 Task: Look for space in Janakkala, Finland from 9th June, 2023 to 16th June, 2023 for 2 adults in price range Rs.8000 to Rs.16000. Place can be entire place with 2 bedrooms having 2 beds and 1 bathroom. Property type can be house, flat, guest house. Booking option can be shelf check-in. Required host language is .
Action: Mouse moved to (457, 85)
Screenshot: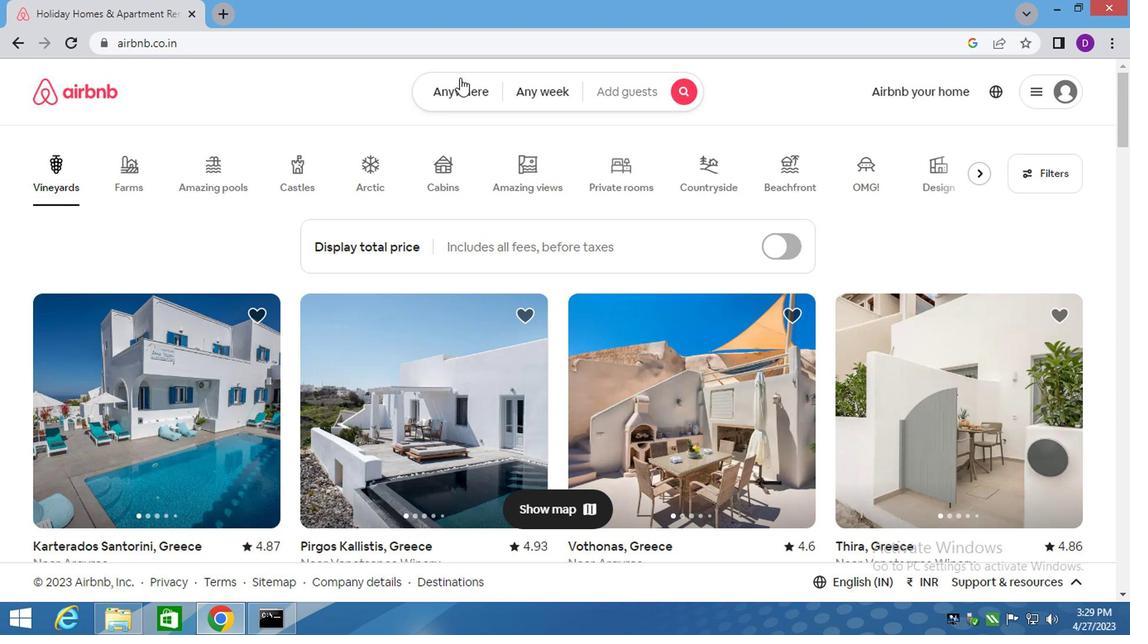 
Action: Mouse pressed left at (457, 85)
Screenshot: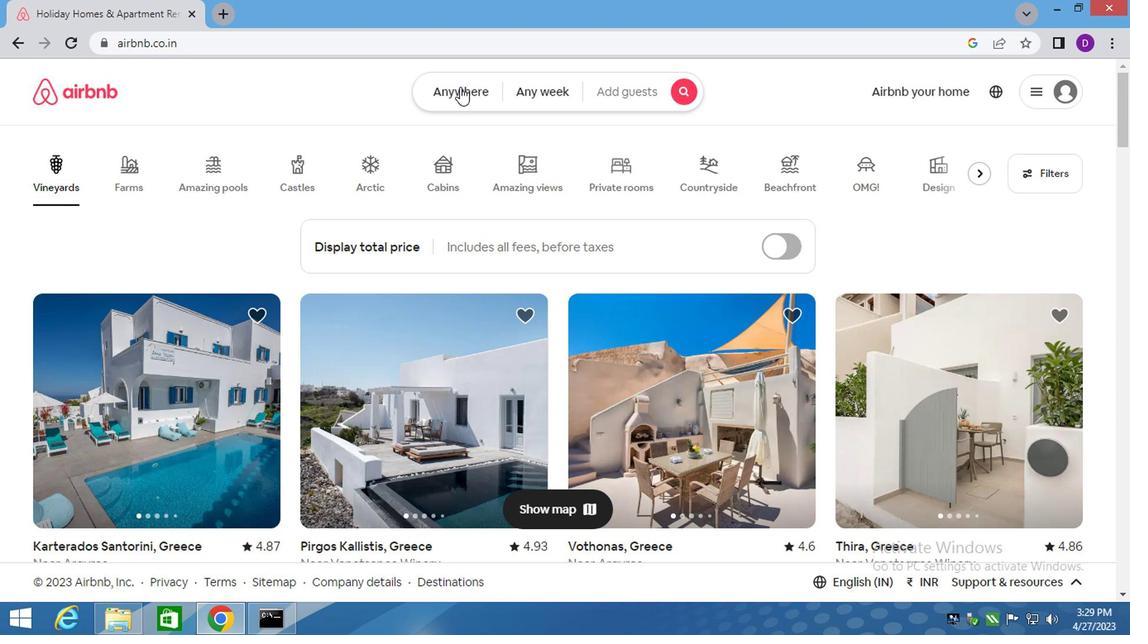 
Action: Mouse moved to (287, 162)
Screenshot: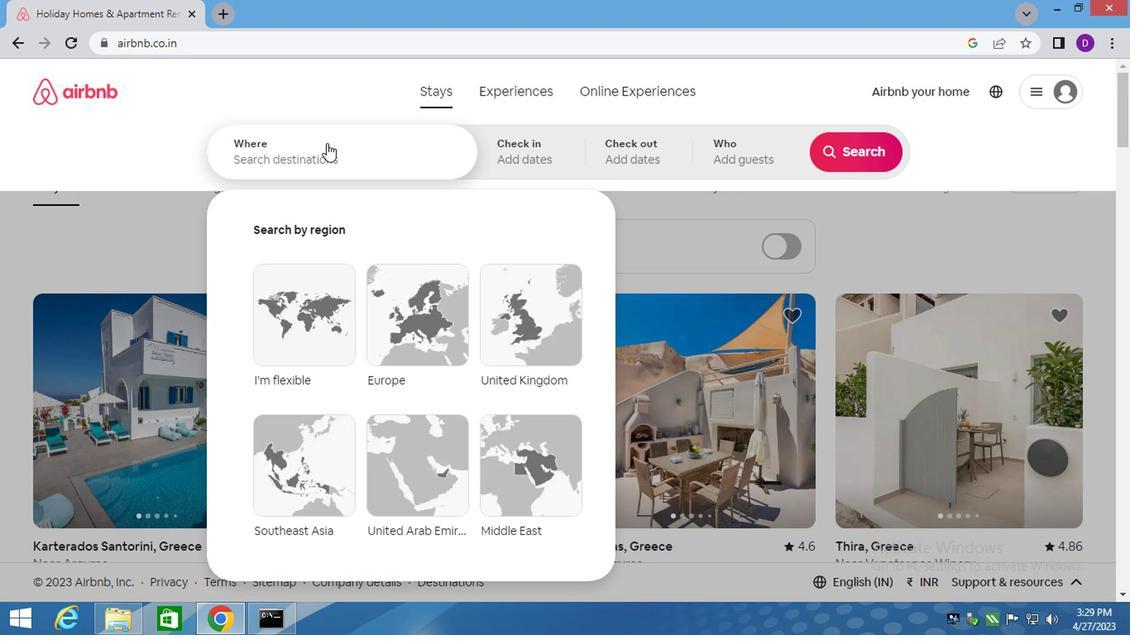 
Action: Mouse pressed left at (287, 162)
Screenshot: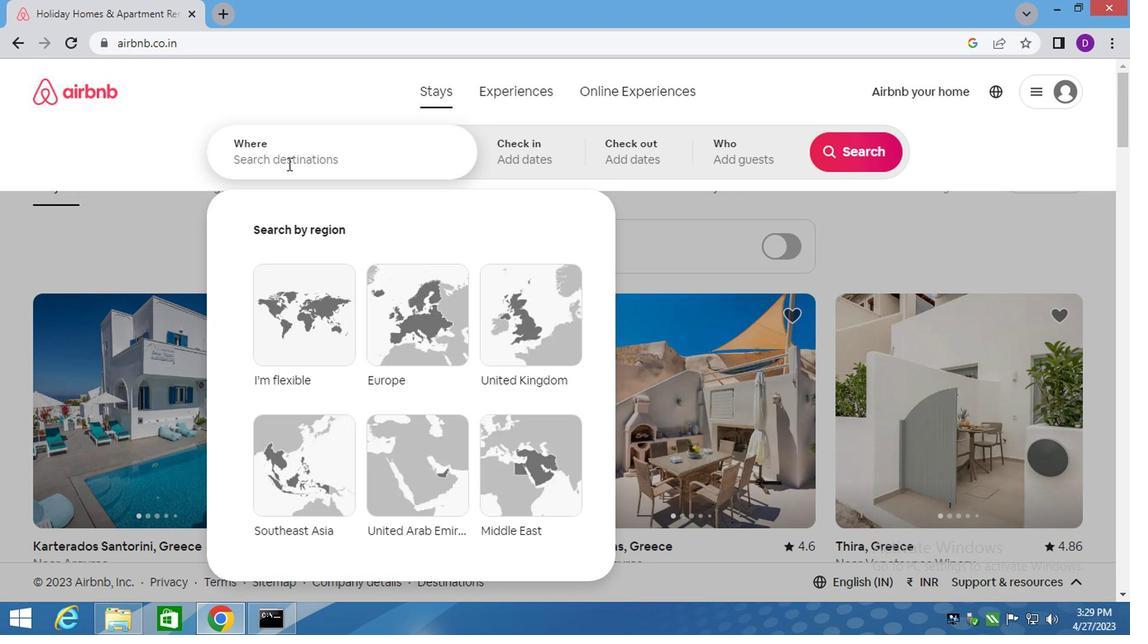 
Action: Key pressed <Key.shift>JANAKKALA,<Key.space><Key.shift>FINLAND<Key.enter>
Screenshot: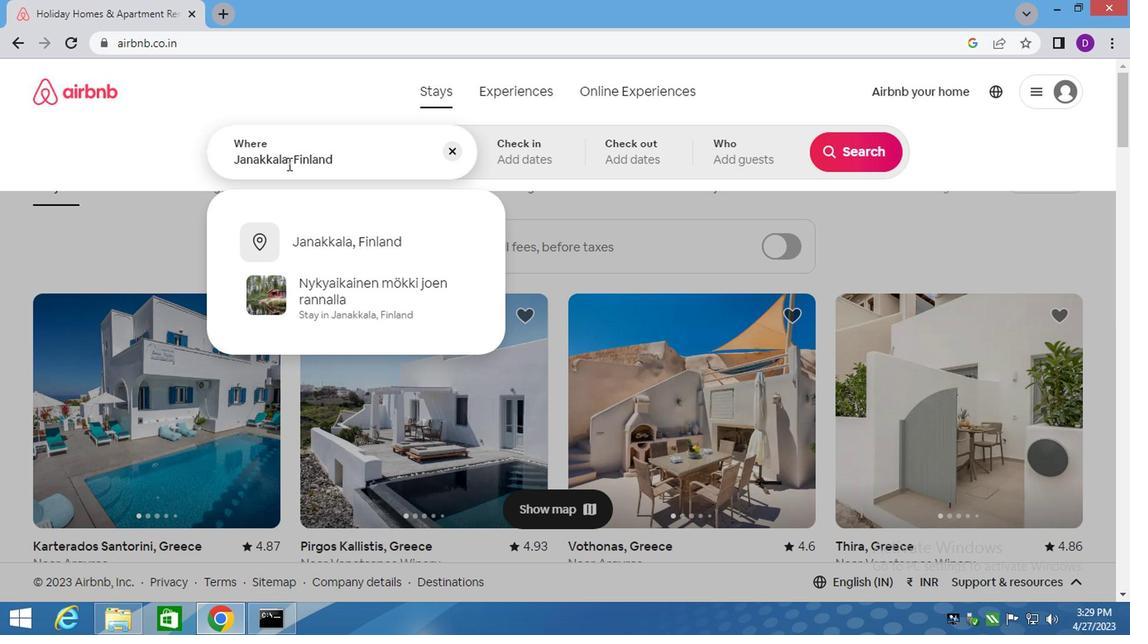 
Action: Mouse moved to (848, 282)
Screenshot: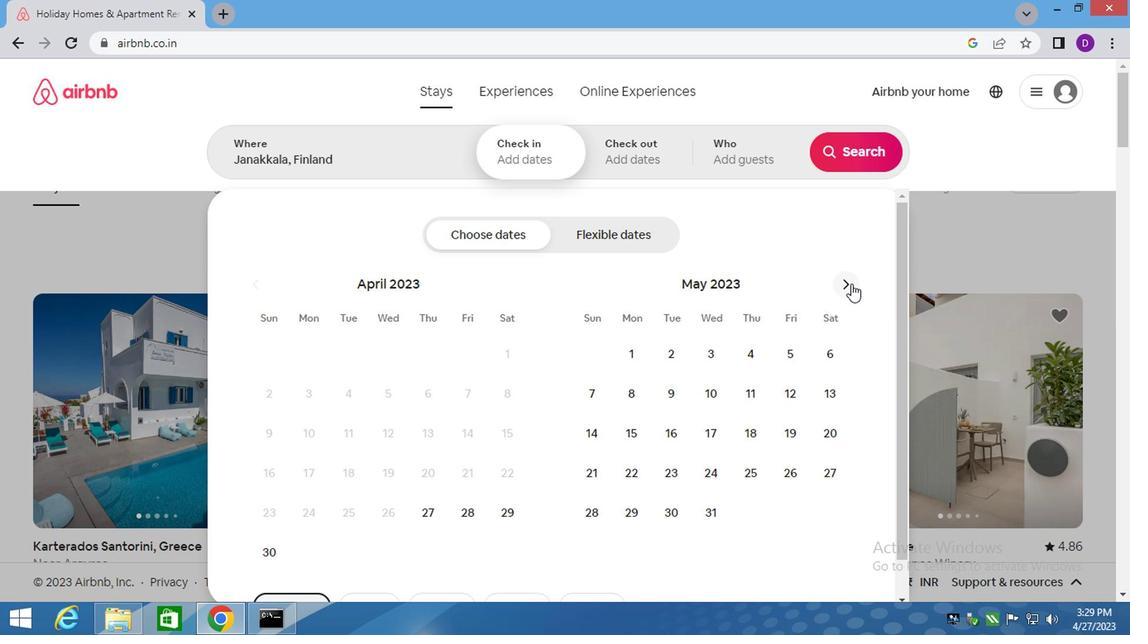 
Action: Mouse pressed left at (848, 282)
Screenshot: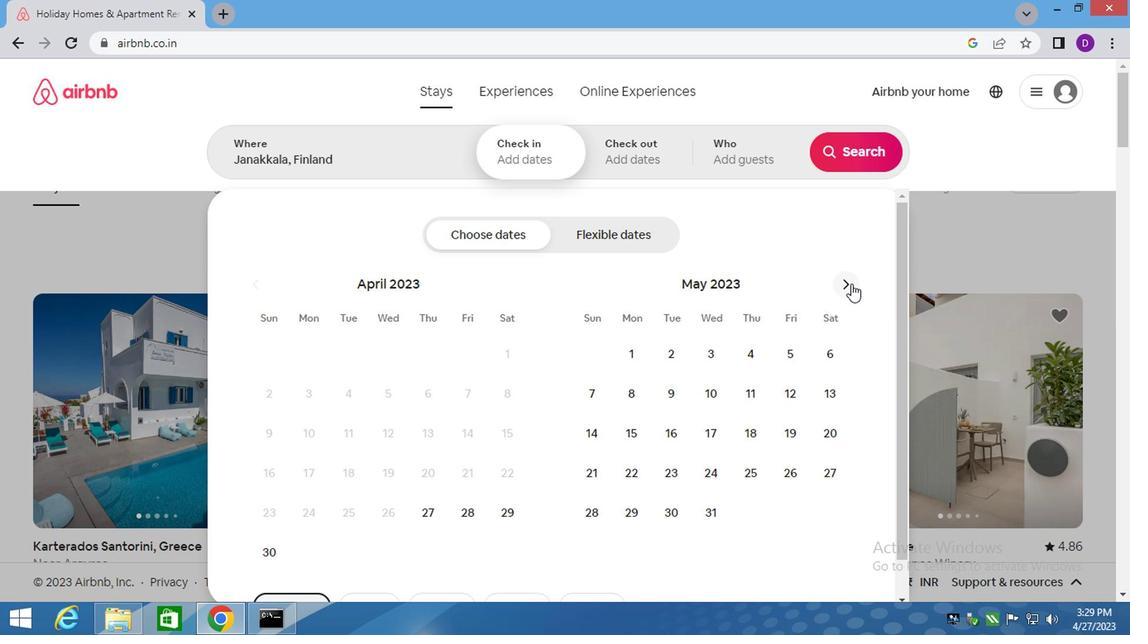 
Action: Mouse moved to (779, 397)
Screenshot: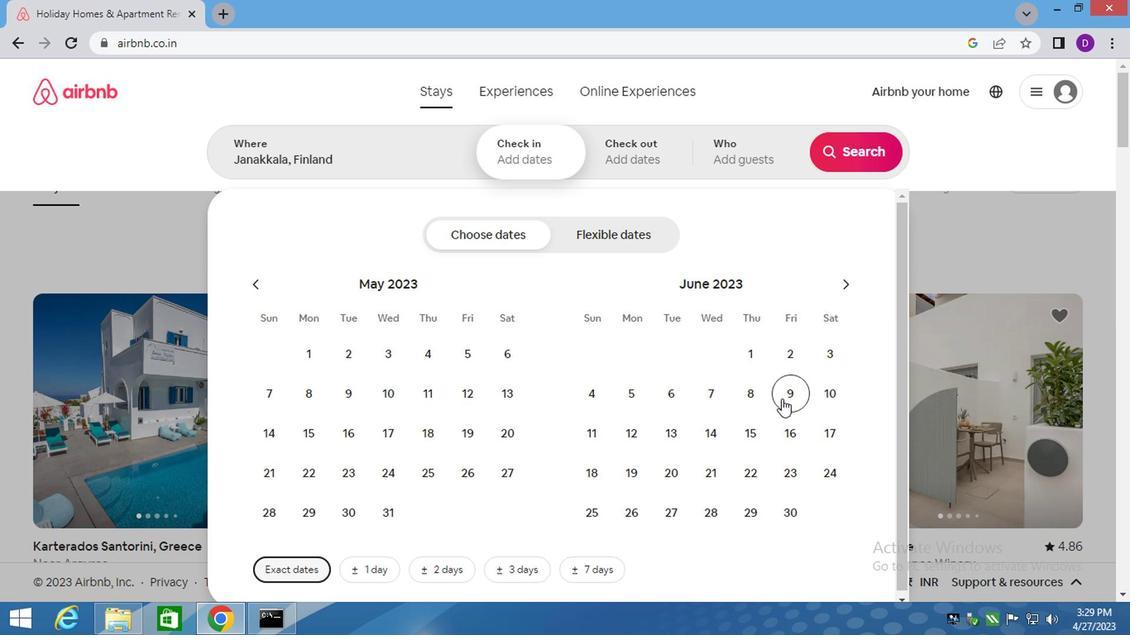
Action: Mouse pressed left at (779, 397)
Screenshot: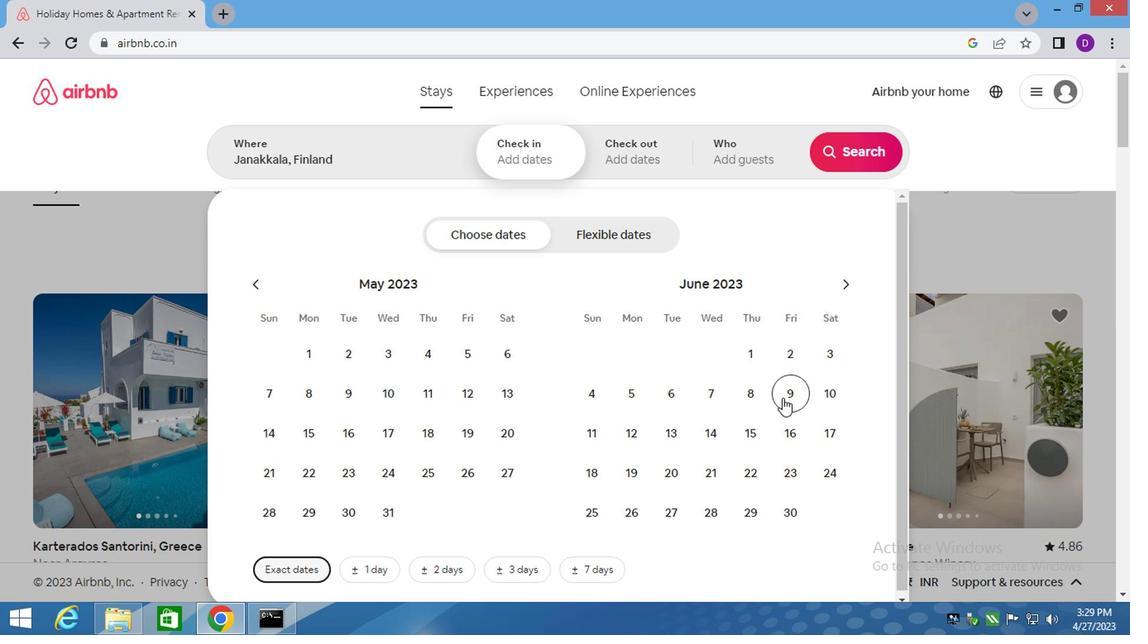 
Action: Mouse moved to (781, 420)
Screenshot: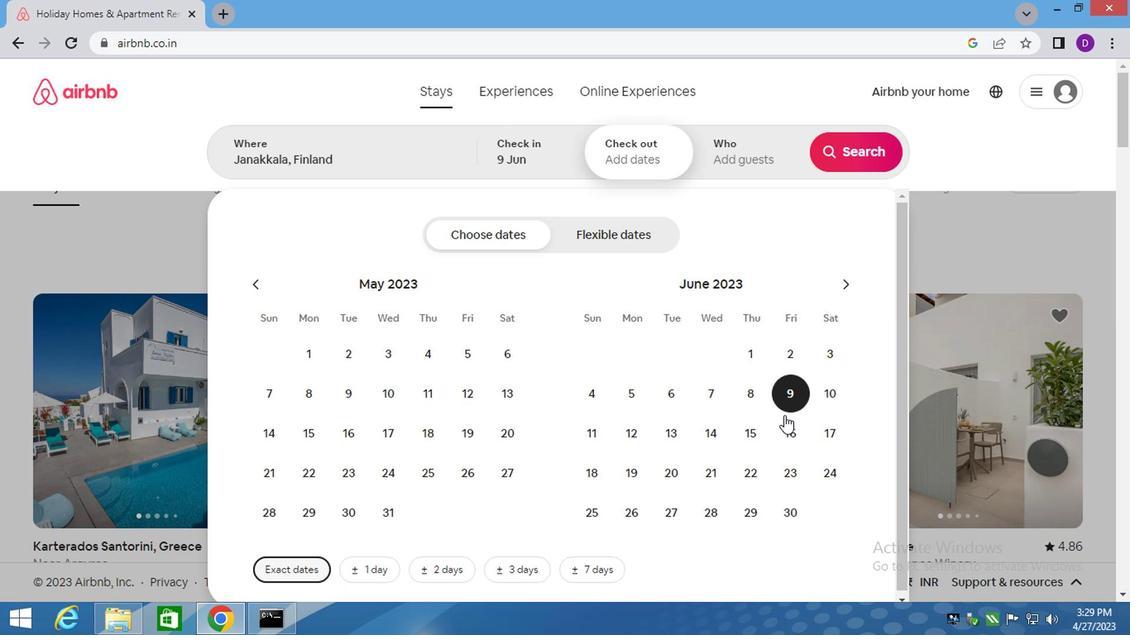 
Action: Mouse pressed left at (781, 420)
Screenshot: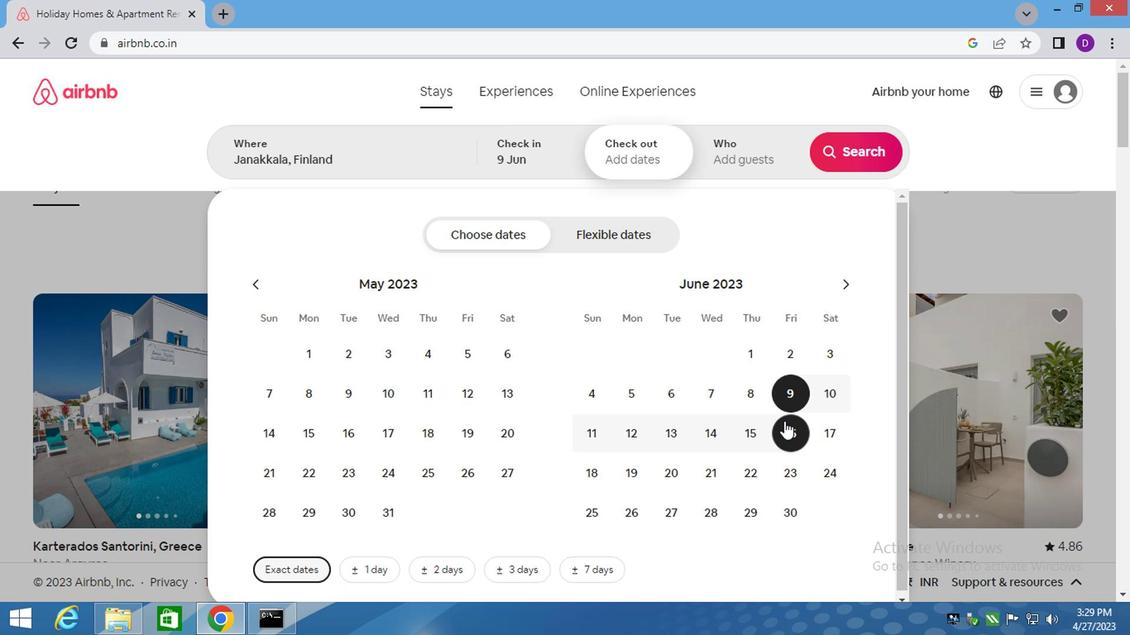 
Action: Mouse moved to (740, 152)
Screenshot: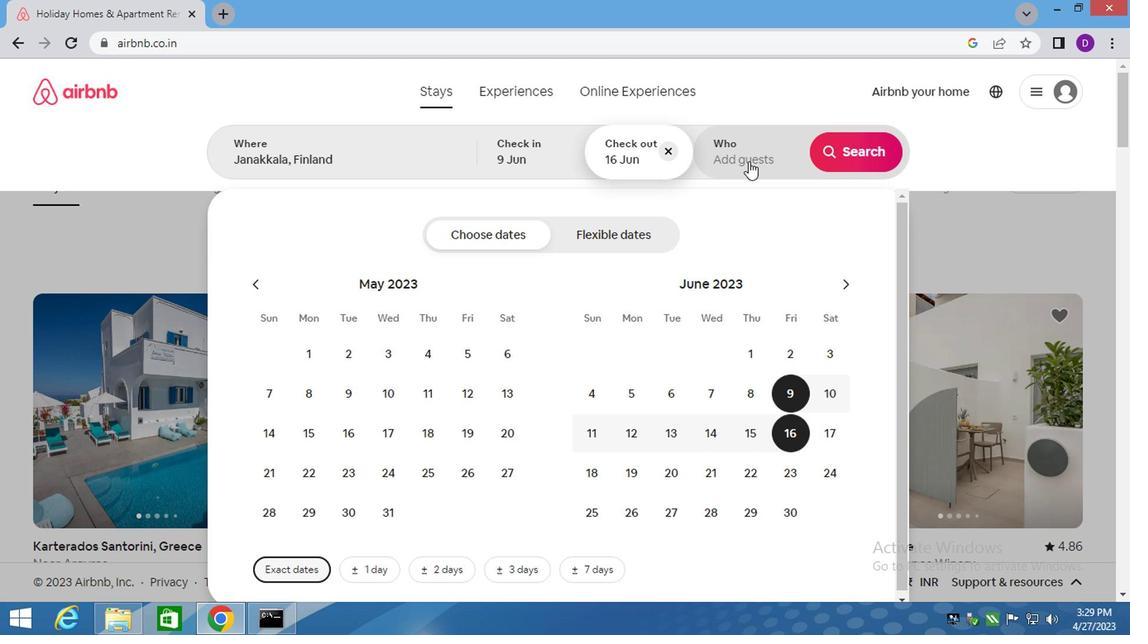 
Action: Mouse pressed left at (740, 152)
Screenshot: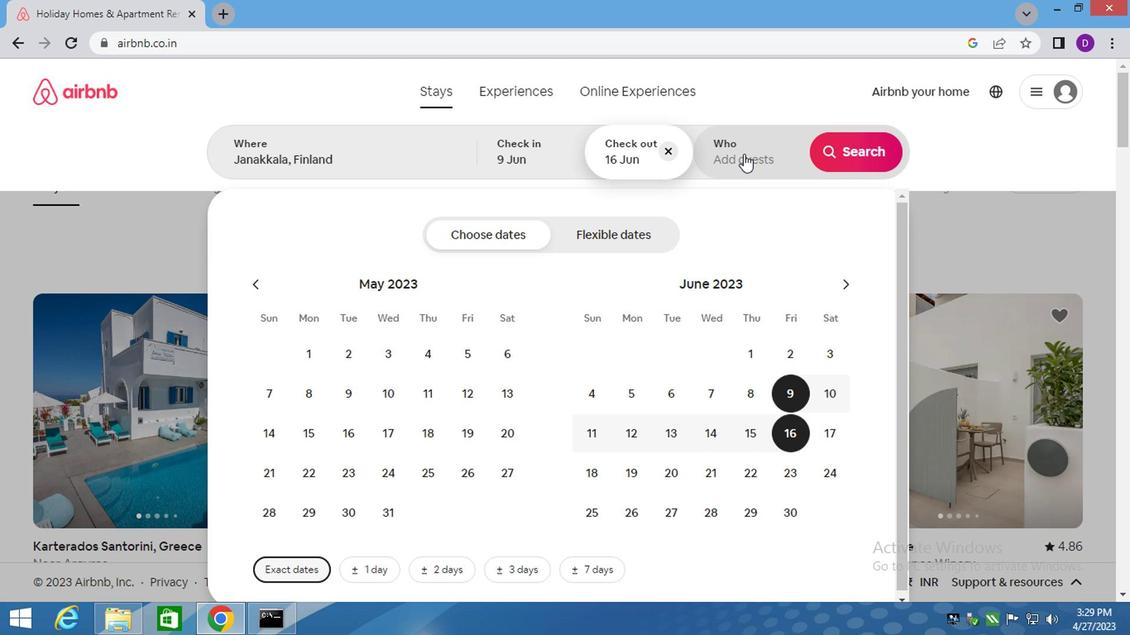
Action: Mouse moved to (849, 235)
Screenshot: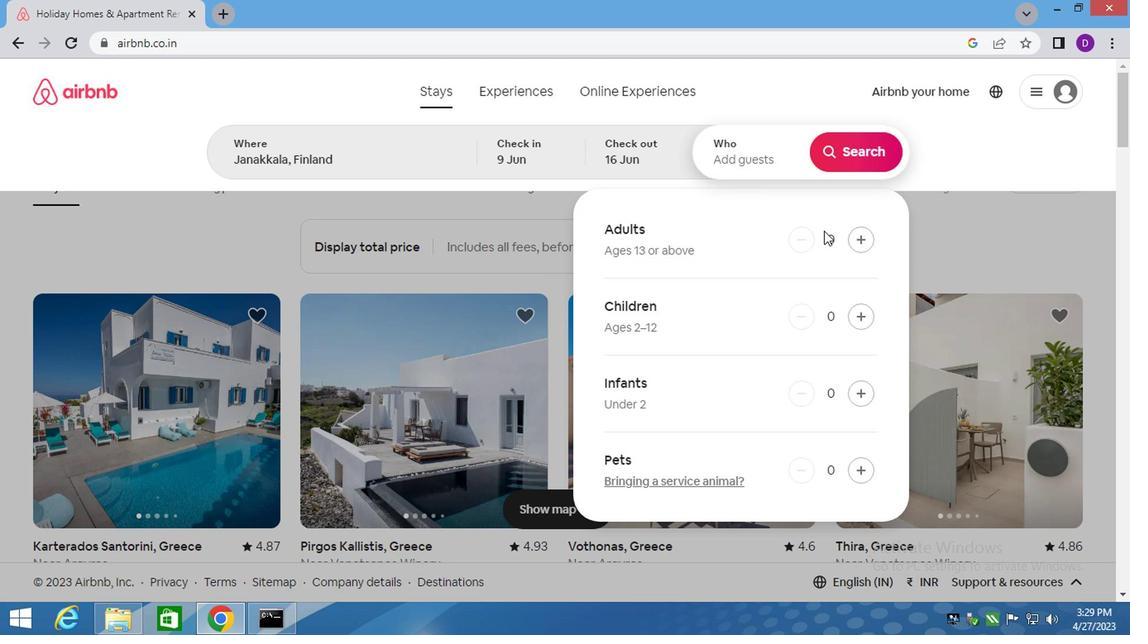 
Action: Mouse pressed left at (849, 235)
Screenshot: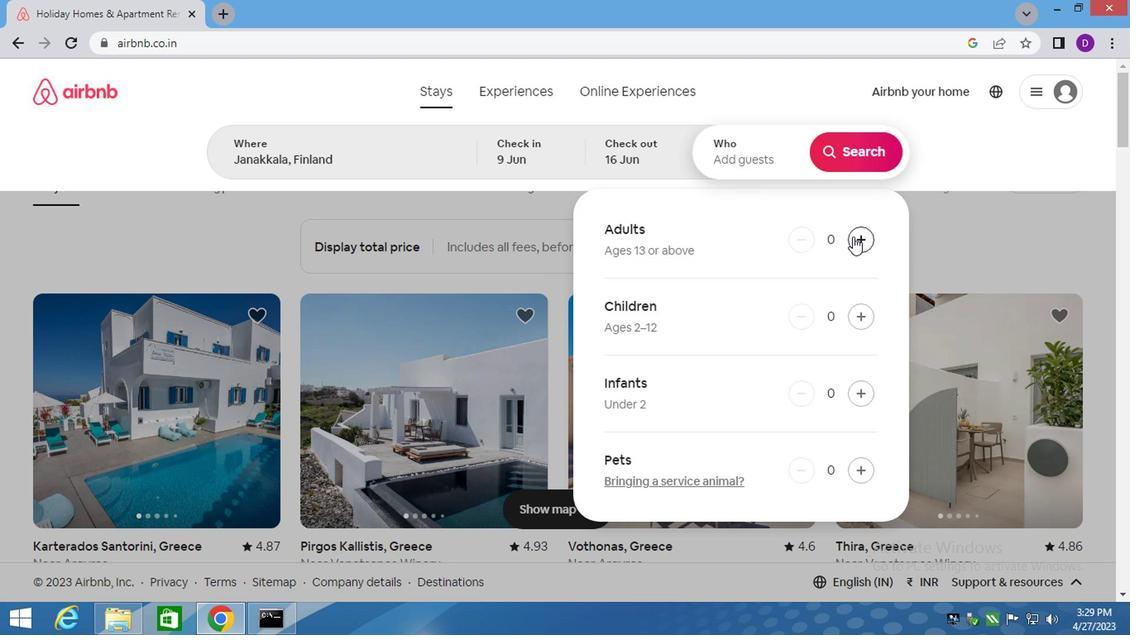 
Action: Mouse pressed left at (849, 235)
Screenshot: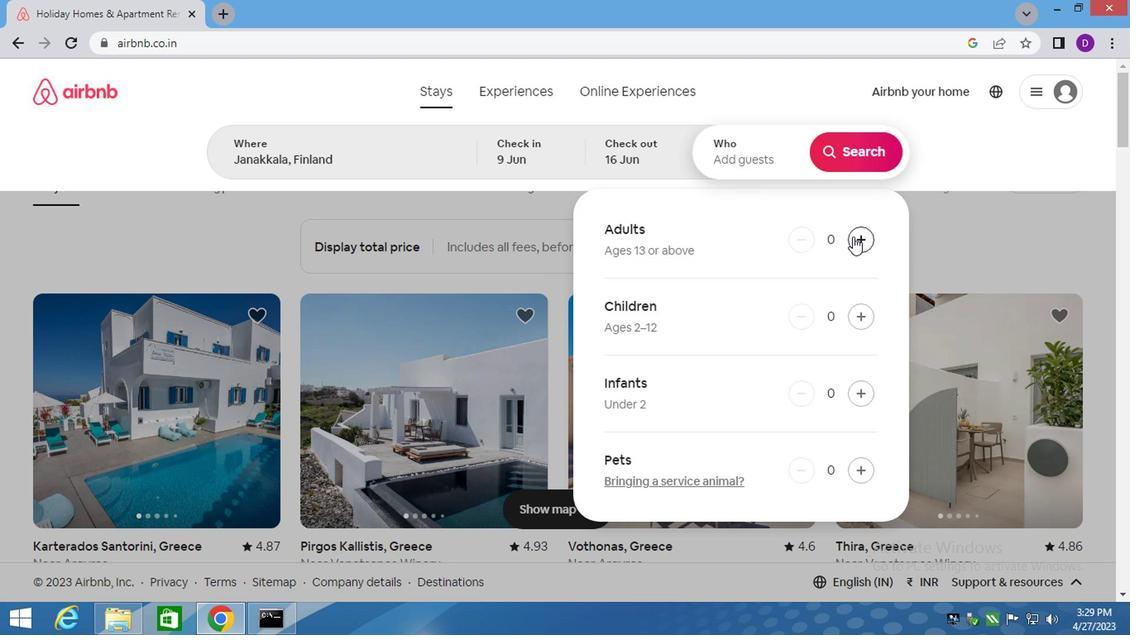 
Action: Mouse moved to (836, 160)
Screenshot: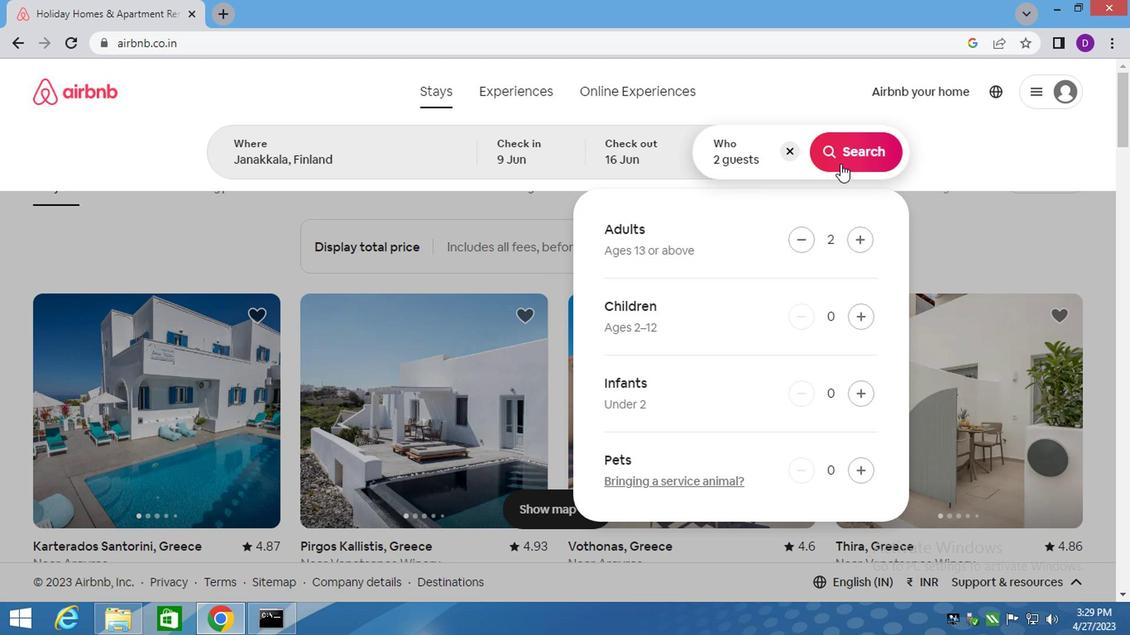 
Action: Mouse pressed left at (836, 160)
Screenshot: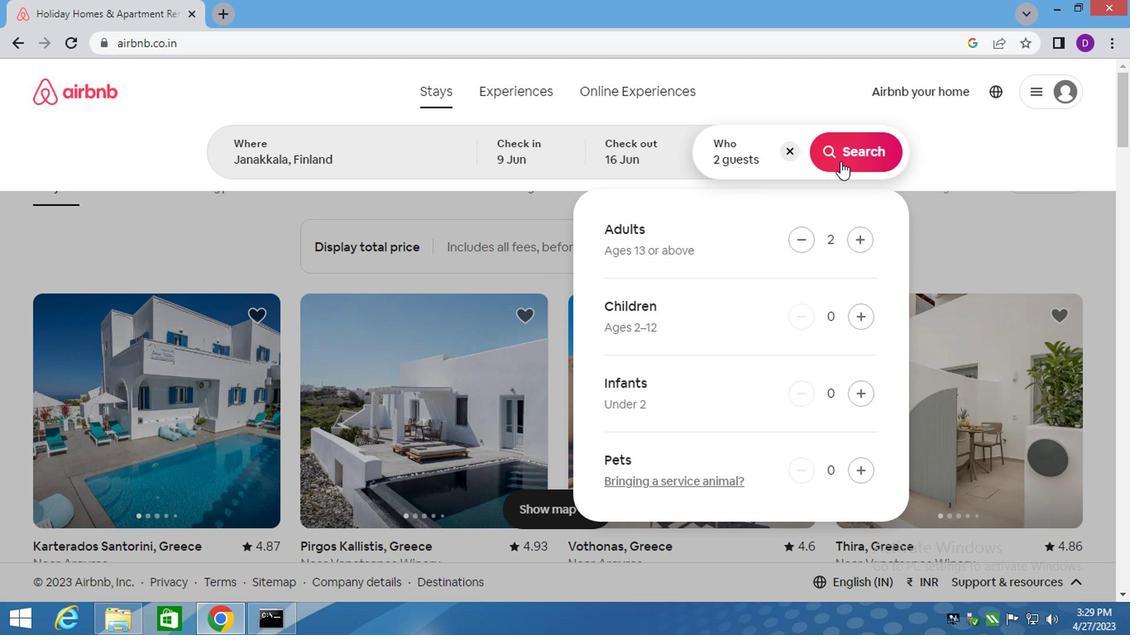 
Action: Mouse moved to (1057, 161)
Screenshot: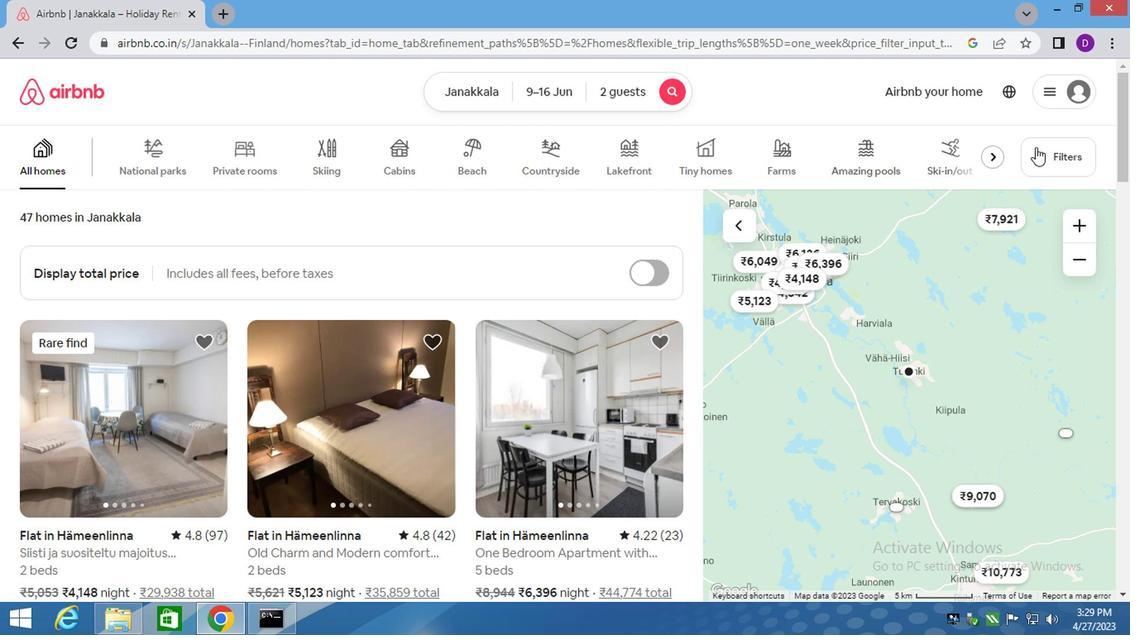
Action: Mouse pressed left at (1057, 161)
Screenshot: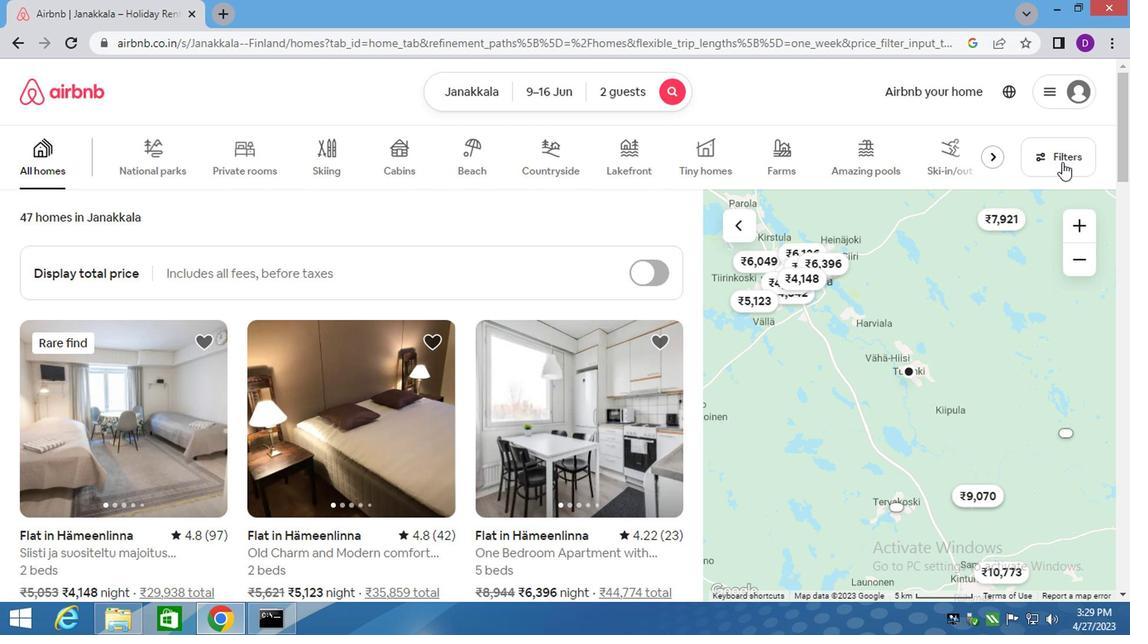 
Action: Mouse moved to (456, 357)
Screenshot: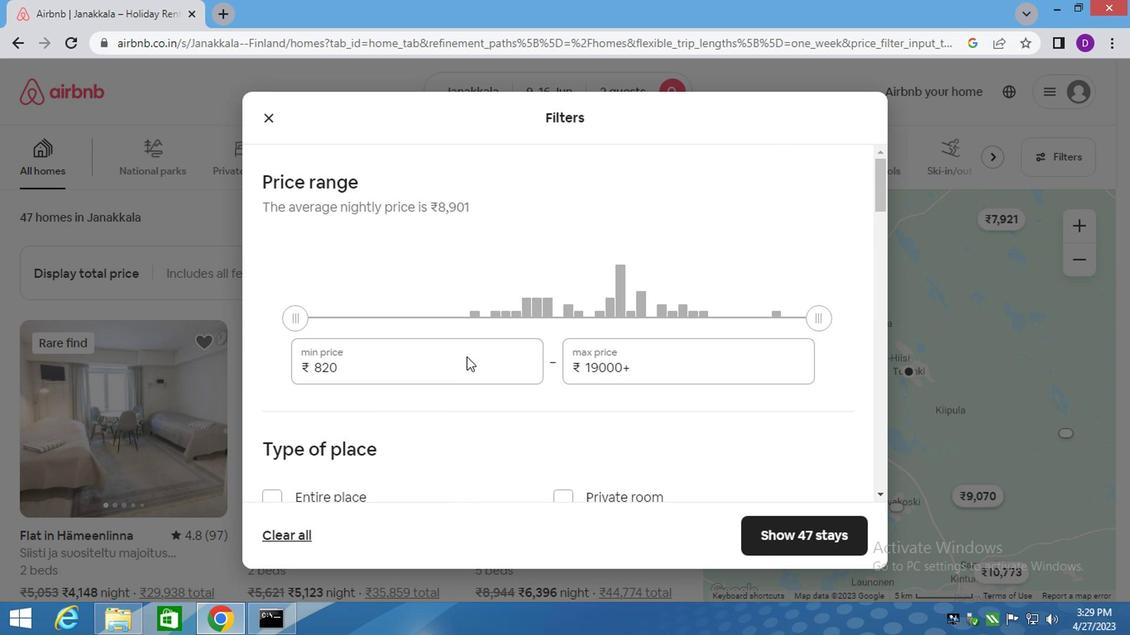 
Action: Mouse pressed left at (456, 357)
Screenshot: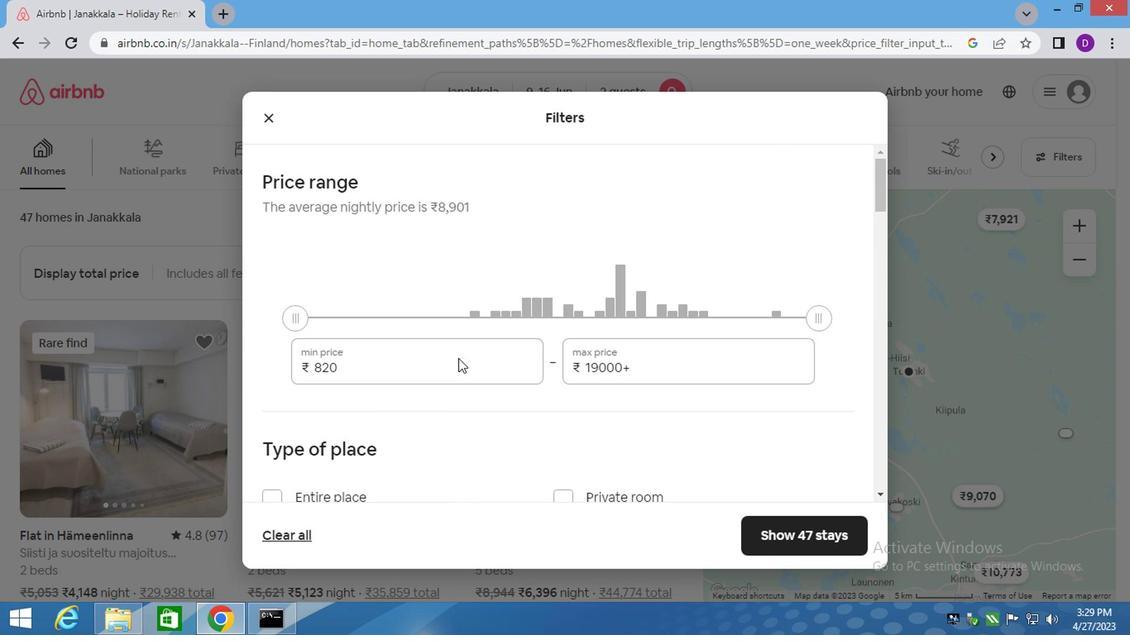 
Action: Mouse pressed left at (456, 357)
Screenshot: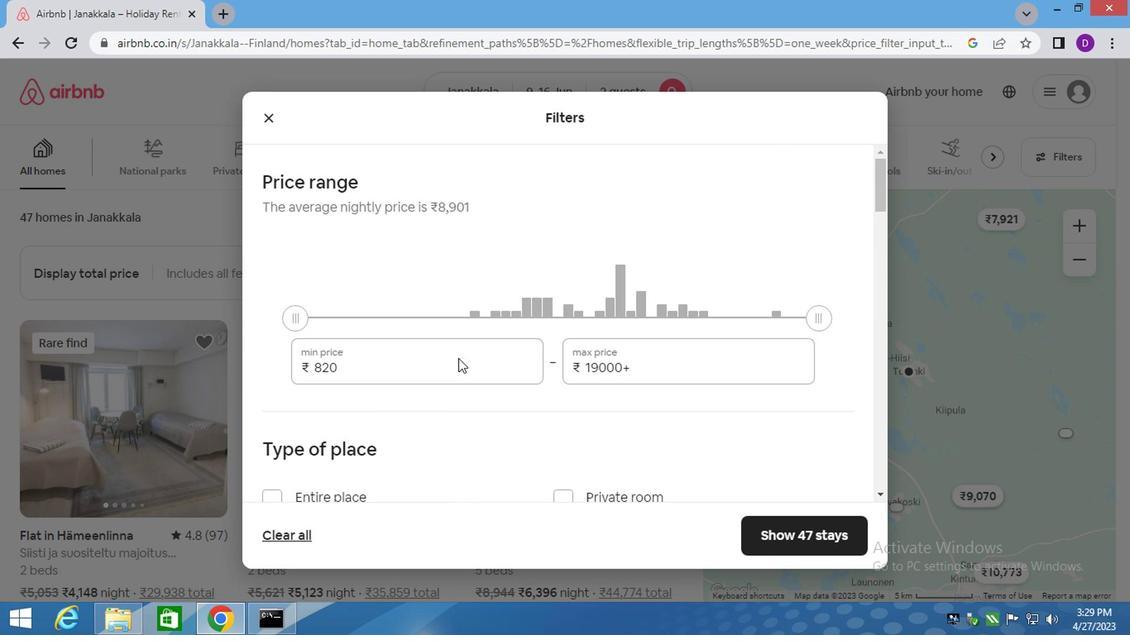 
Action: Mouse pressed left at (456, 357)
Screenshot: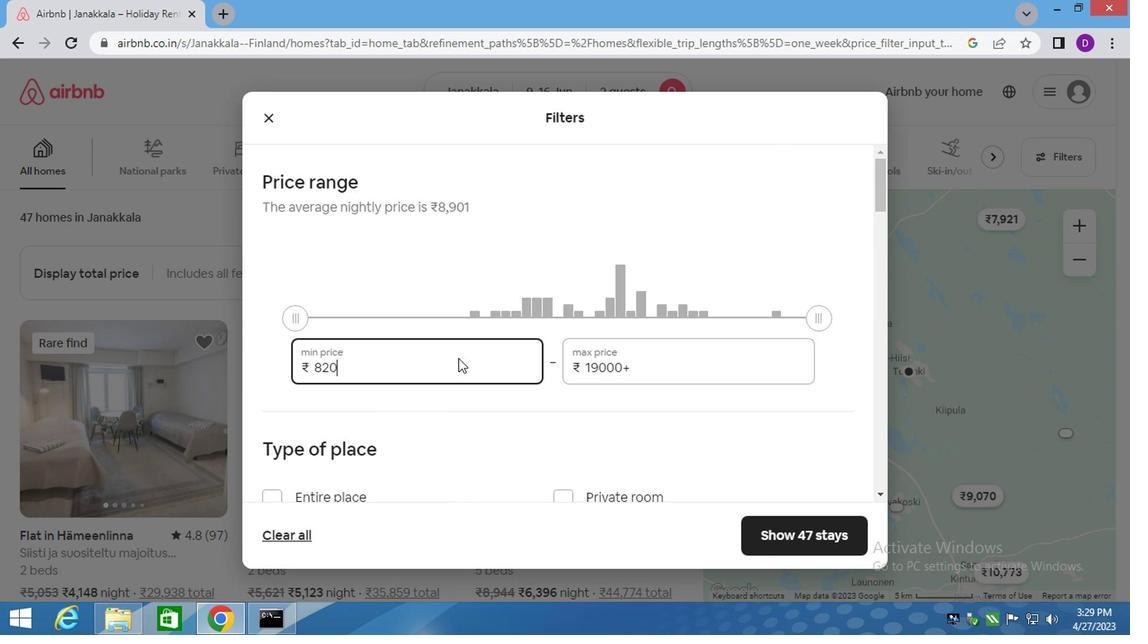 
Action: Mouse moved to (401, 361)
Screenshot: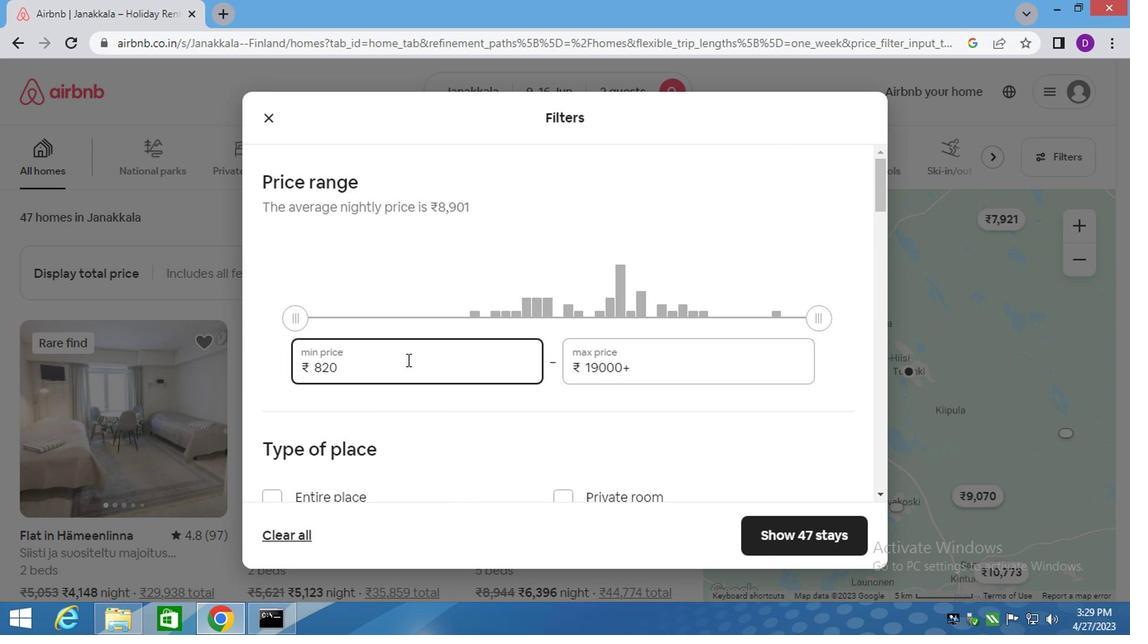 
Action: Mouse pressed left at (401, 361)
Screenshot: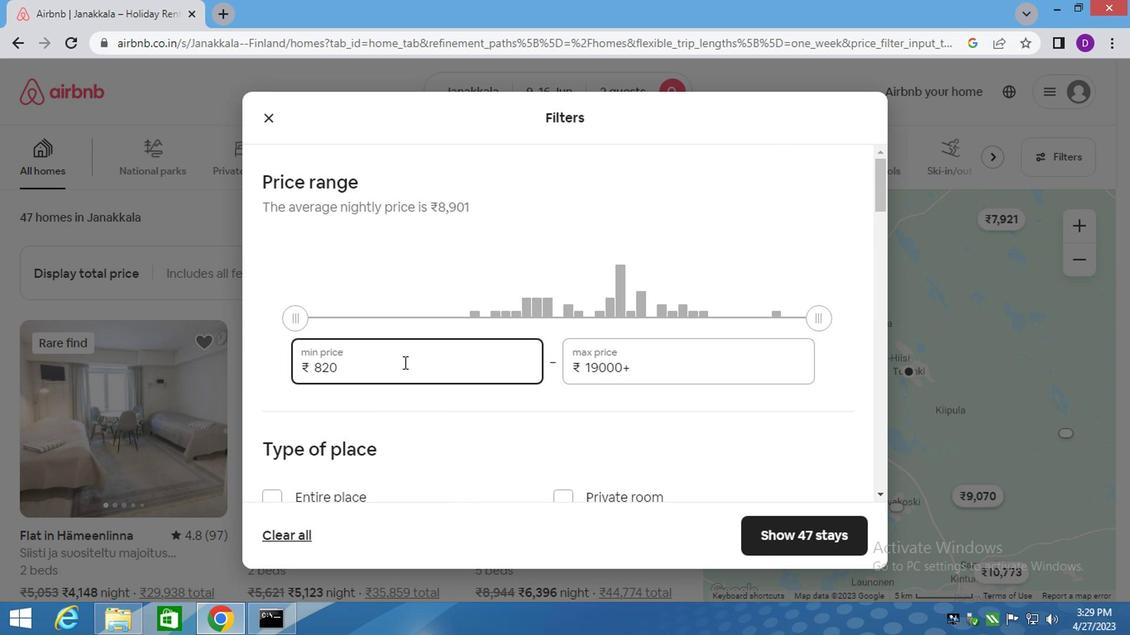 
Action: Mouse pressed left at (401, 361)
Screenshot: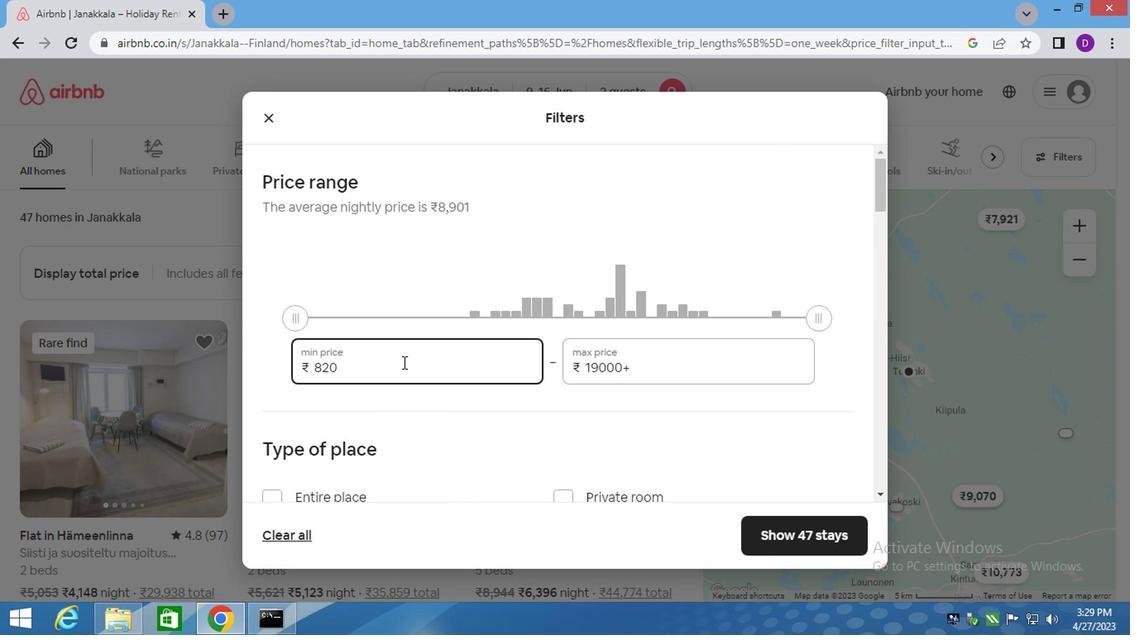 
Action: Mouse pressed left at (401, 361)
Screenshot: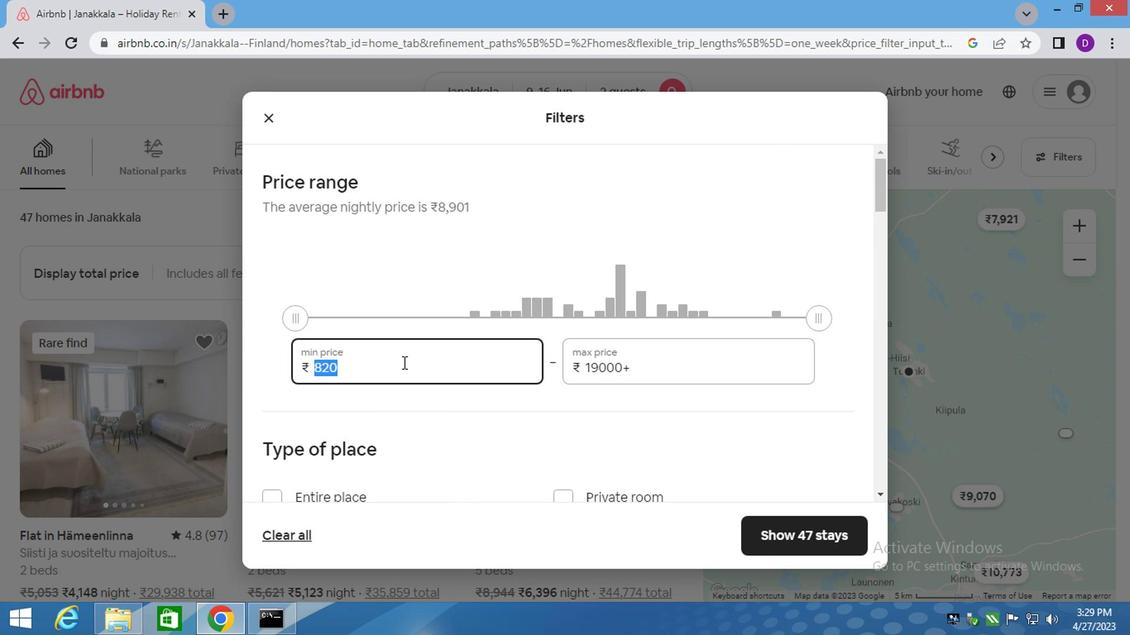 
Action: Key pressed 8
Screenshot: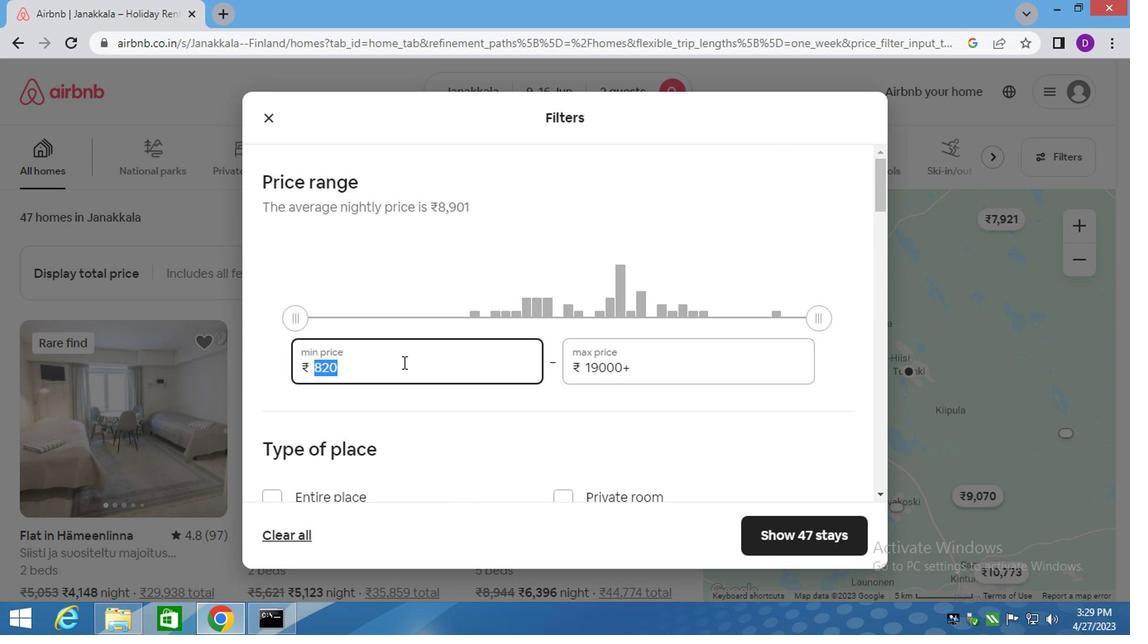 
Action: Mouse moved to (400, 361)
Screenshot: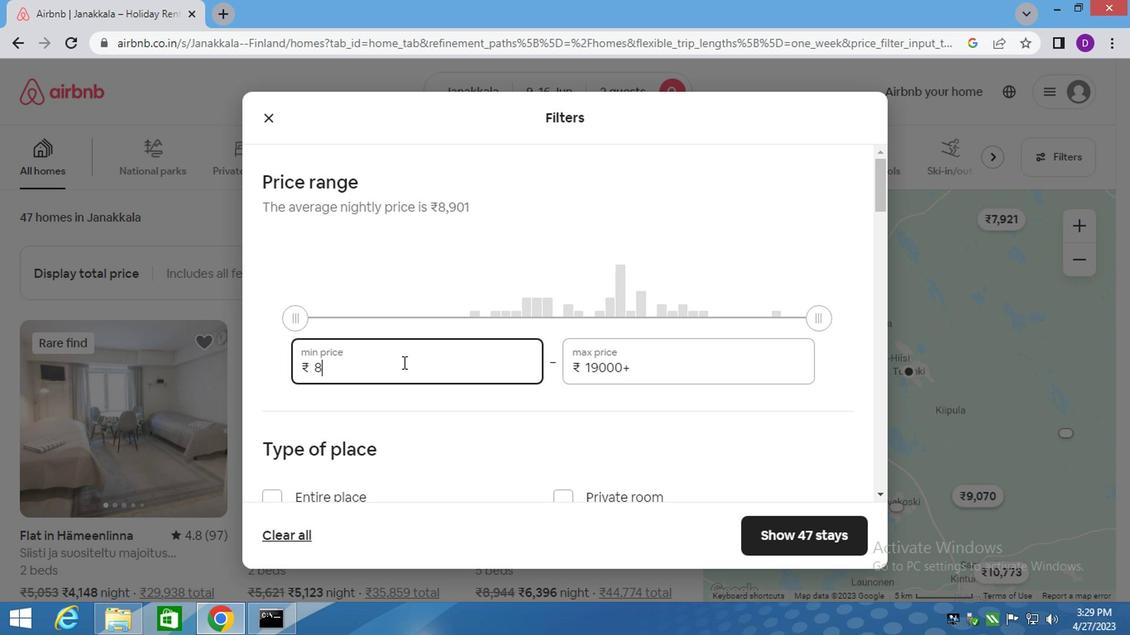 
Action: Key pressed 0
Screenshot: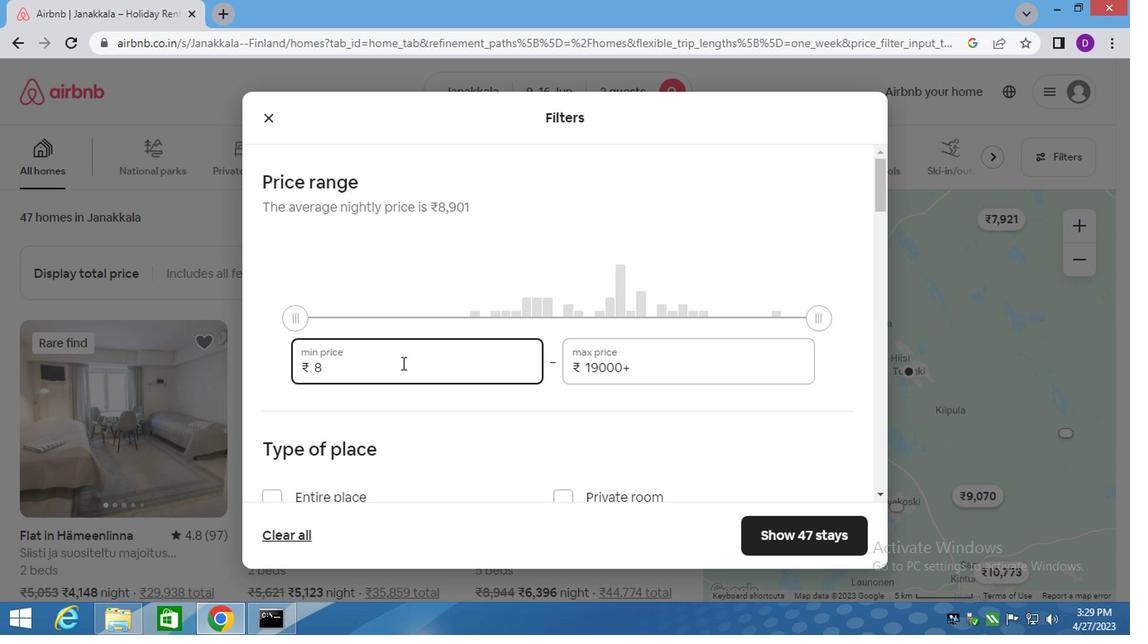 
Action: Mouse moved to (450, 363)
Screenshot: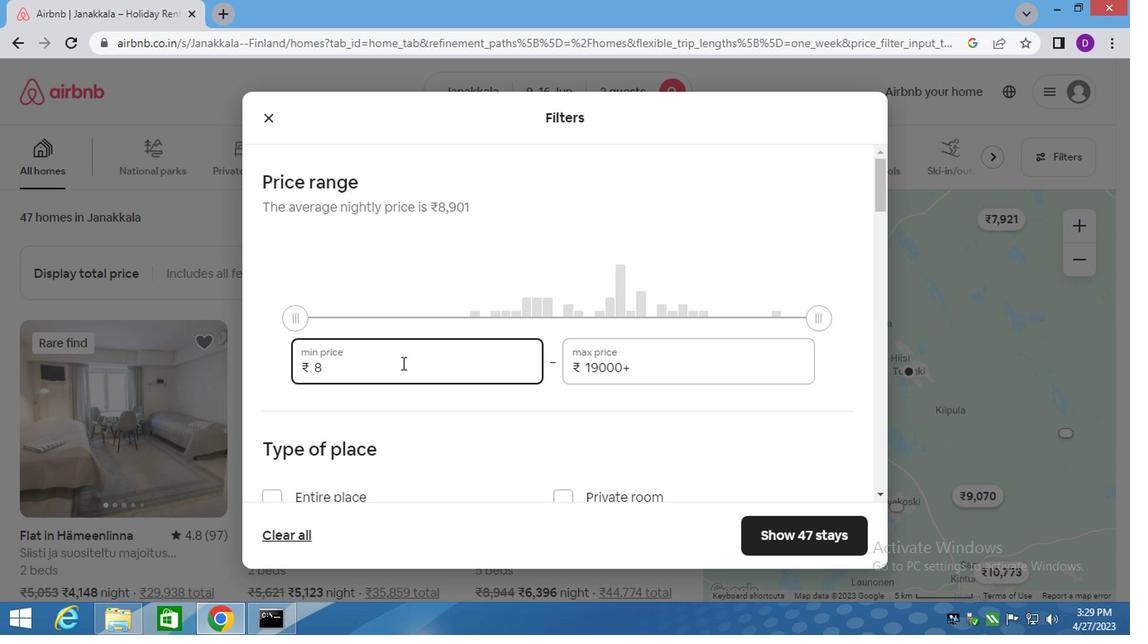 
Action: Key pressed 0
Screenshot: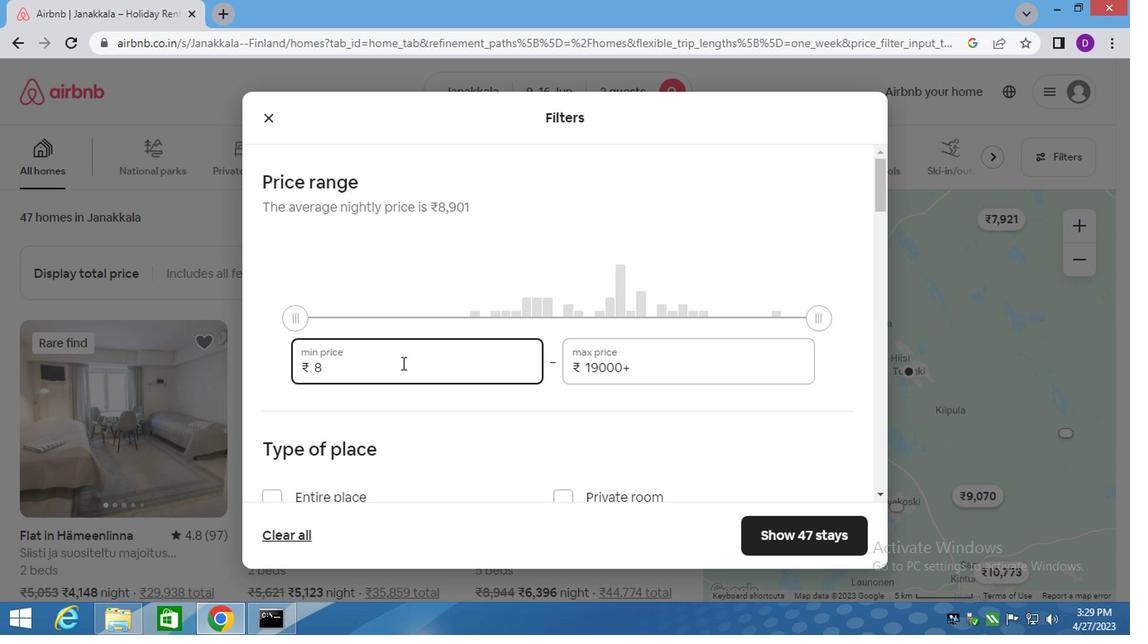 
Action: Mouse moved to (531, 359)
Screenshot: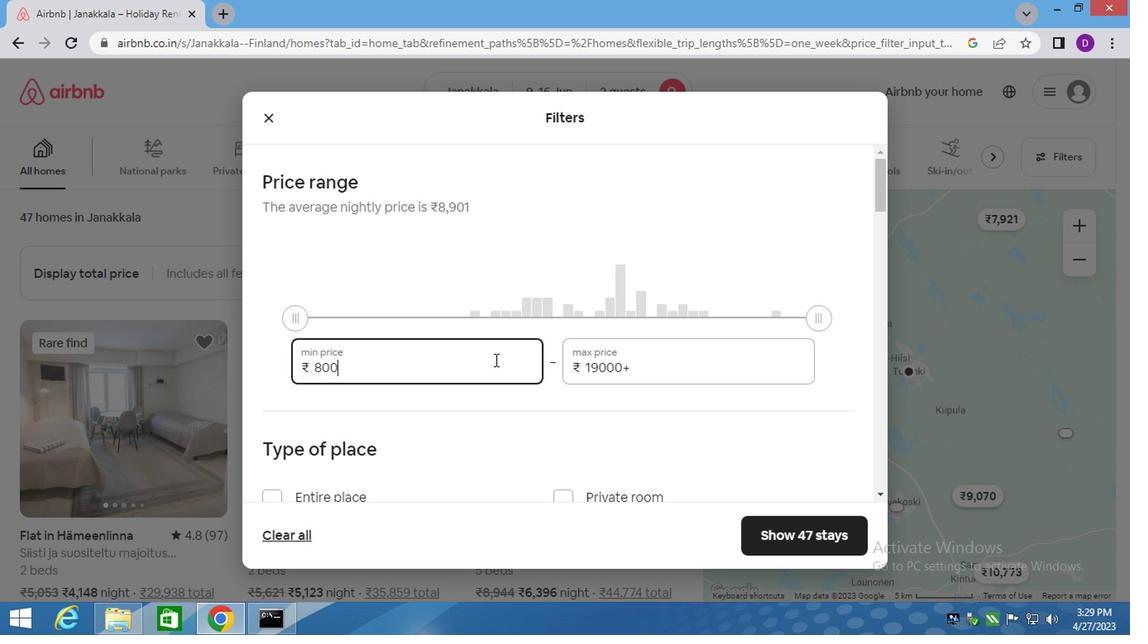 
Action: Key pressed 0
Screenshot: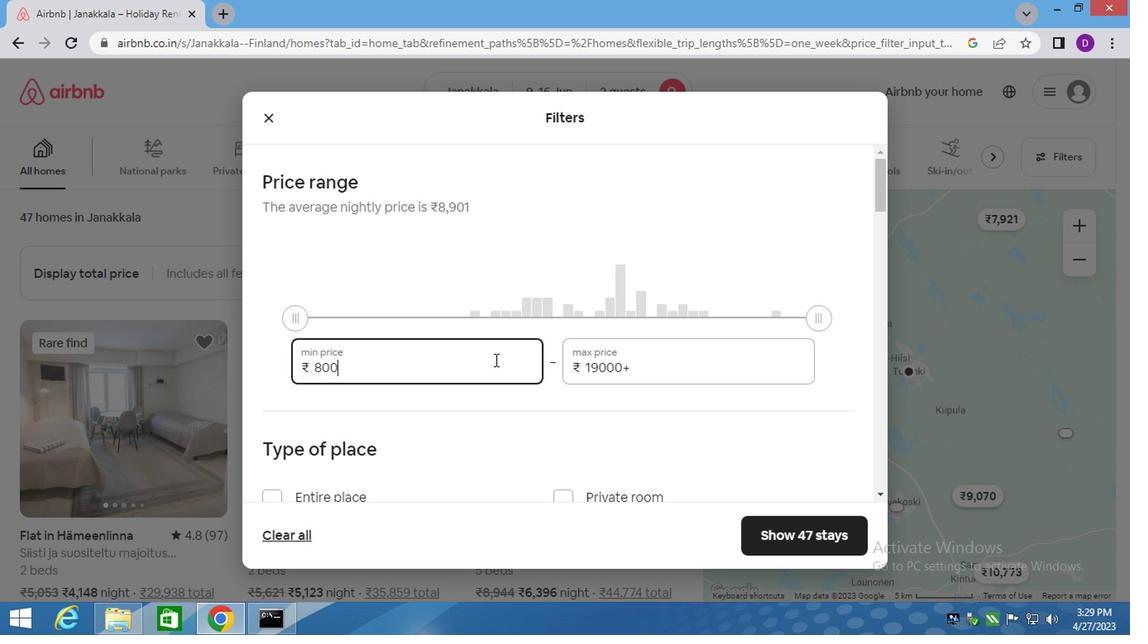 
Action: Mouse moved to (622, 359)
Screenshot: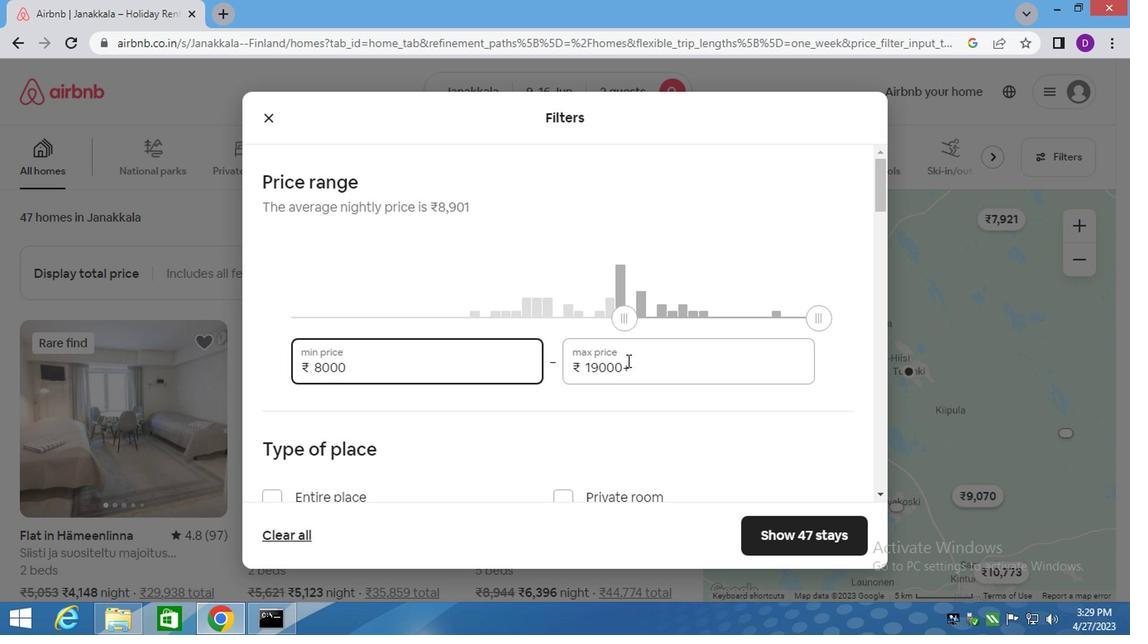 
Action: Mouse pressed left at (622, 359)
Screenshot: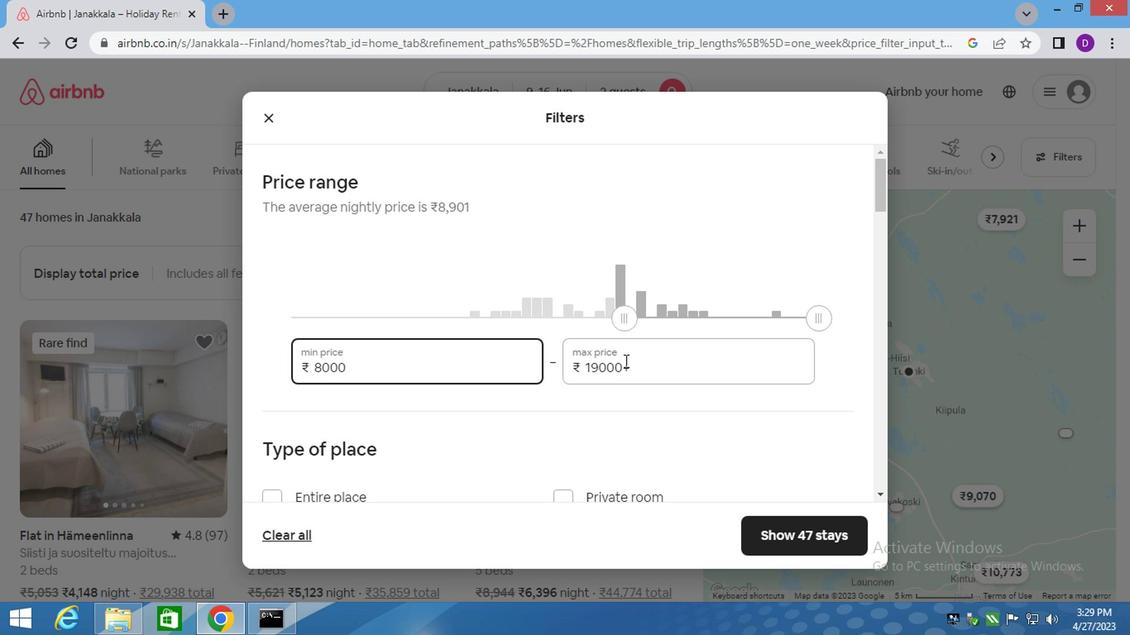
Action: Mouse pressed left at (622, 359)
Screenshot: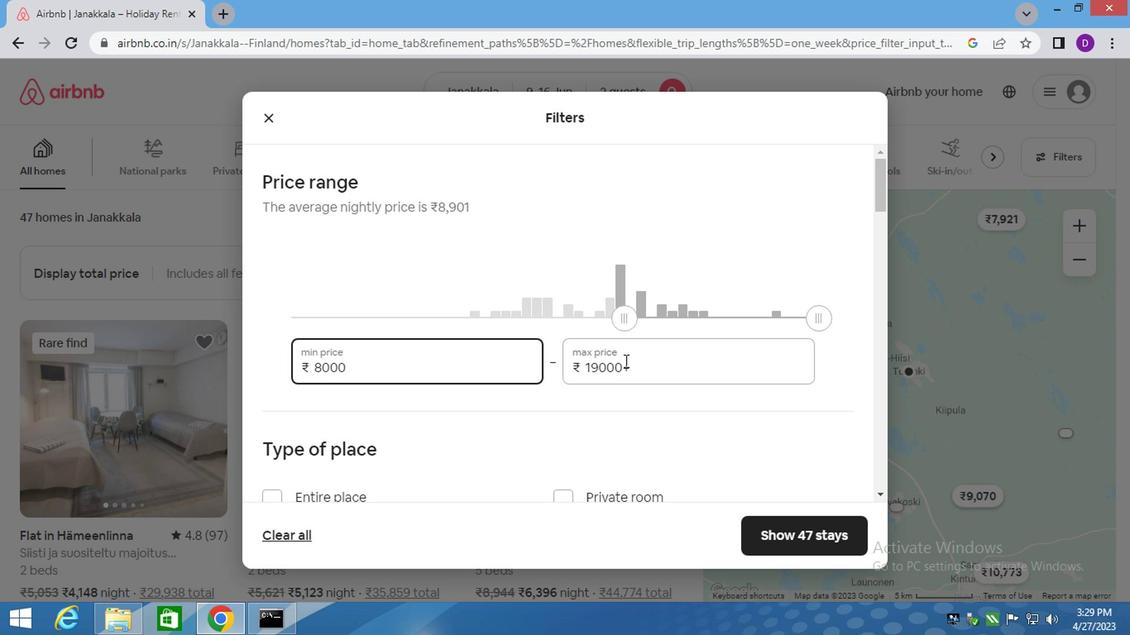 
Action: Mouse pressed left at (622, 359)
Screenshot: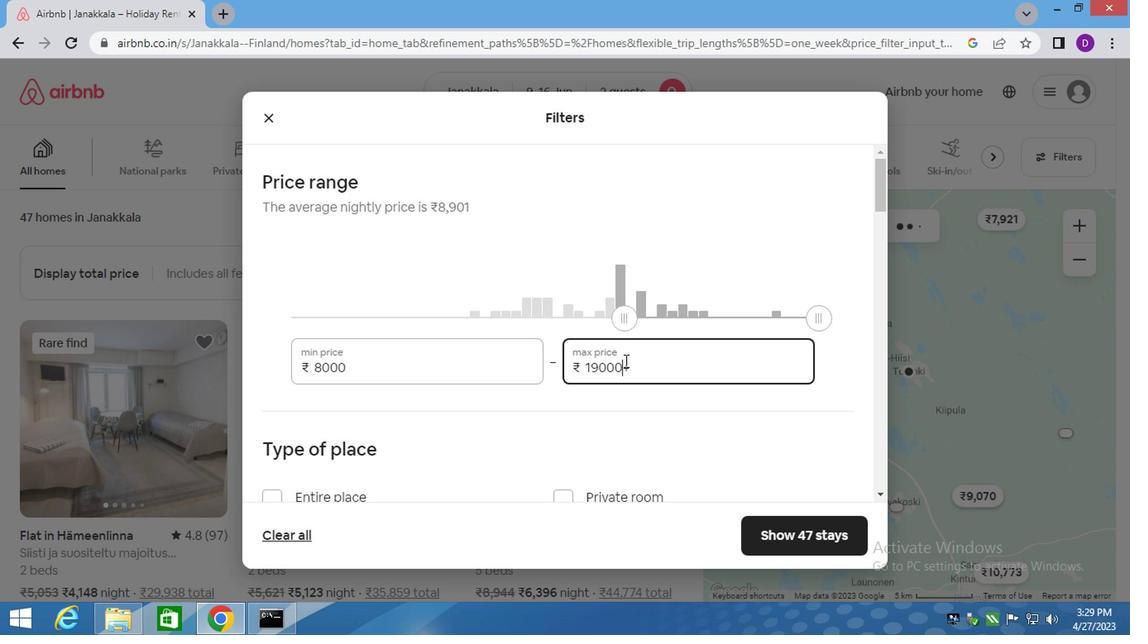
Action: Mouse pressed left at (622, 359)
Screenshot: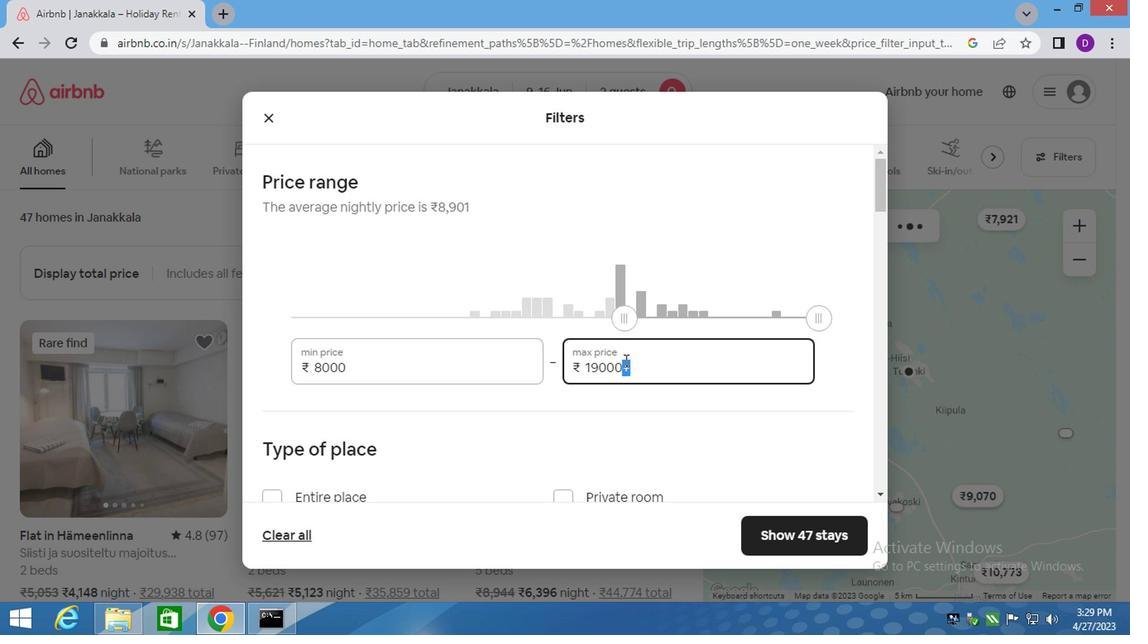 
Action: Key pressed 16000
Screenshot: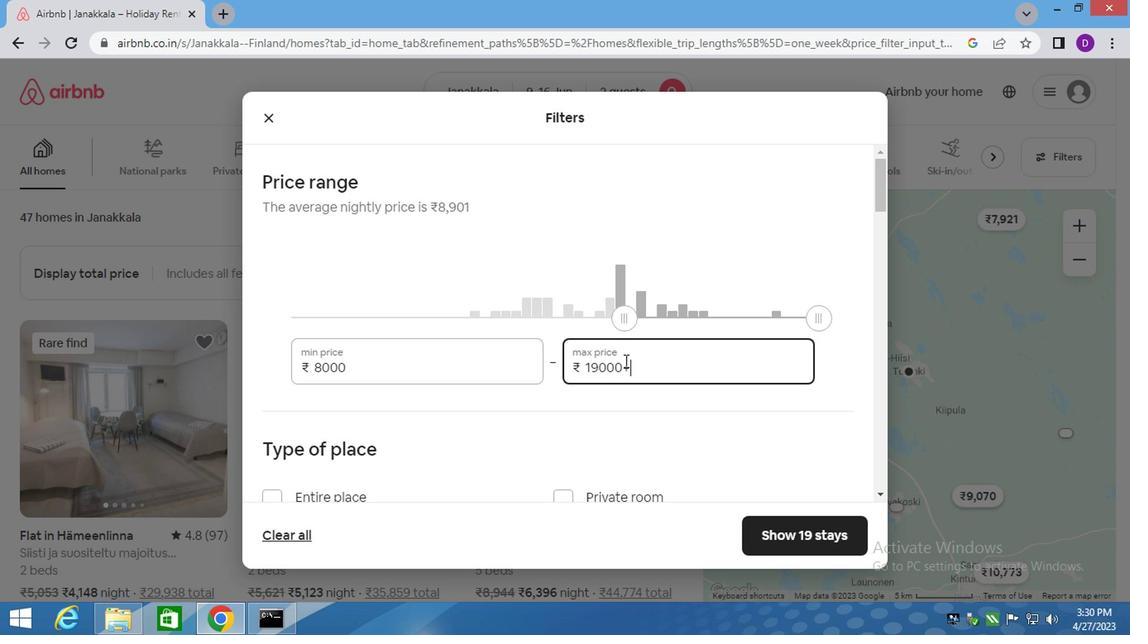 
Action: Mouse moved to (619, 359)
Screenshot: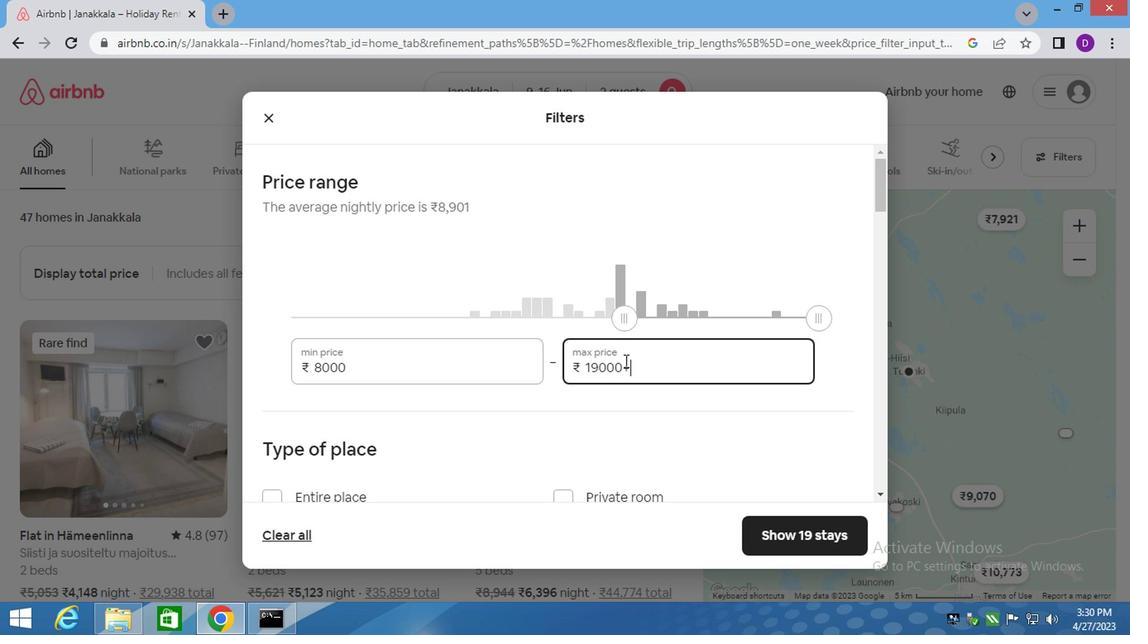 
Action: Mouse pressed left at (619, 359)
Screenshot: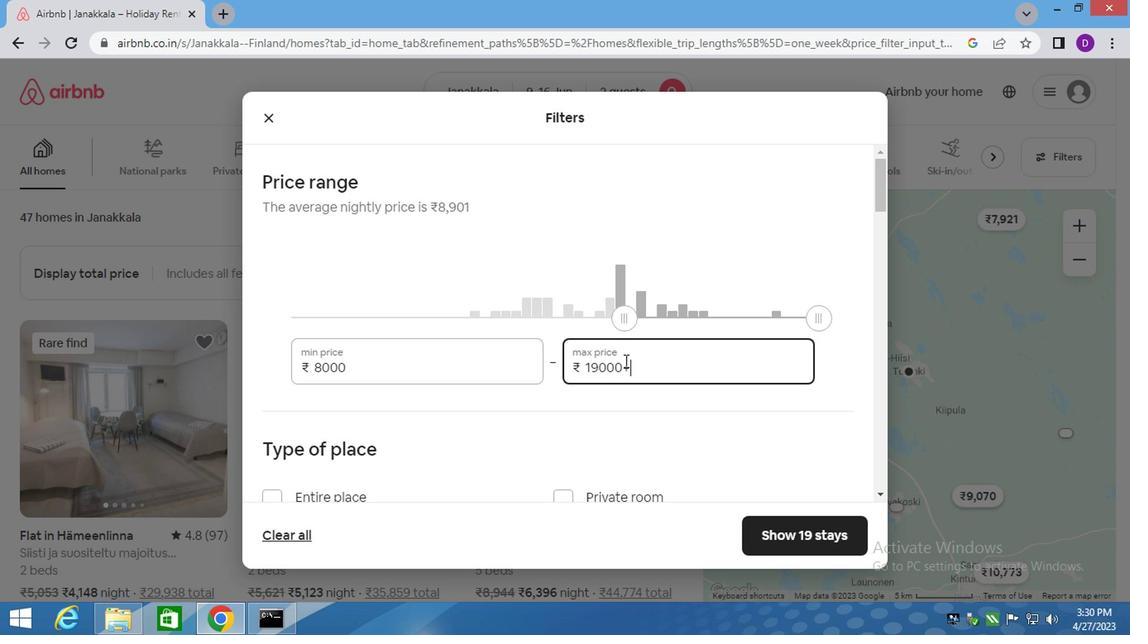 
Action: Mouse pressed left at (619, 359)
Screenshot: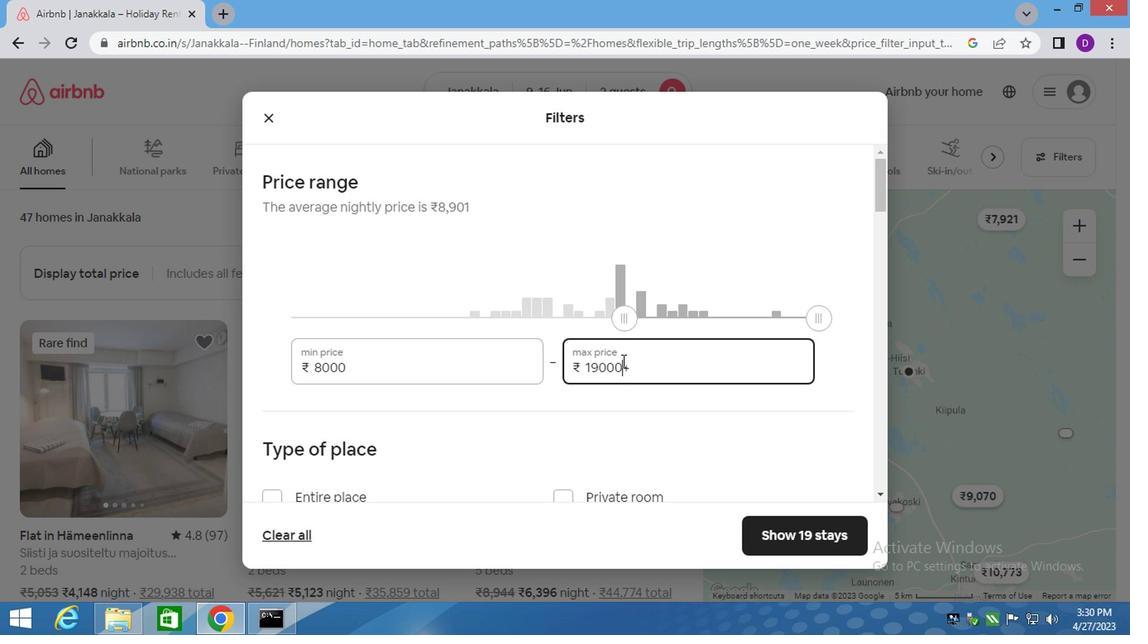 
Action: Mouse pressed left at (619, 359)
Screenshot: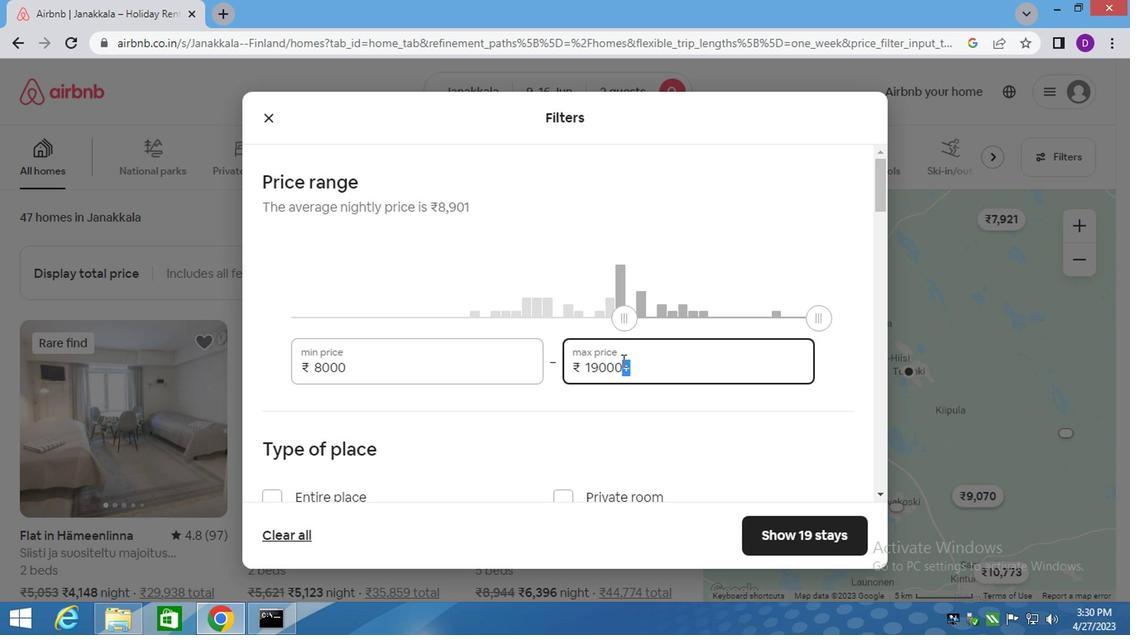 
Action: Mouse pressed left at (619, 359)
Screenshot: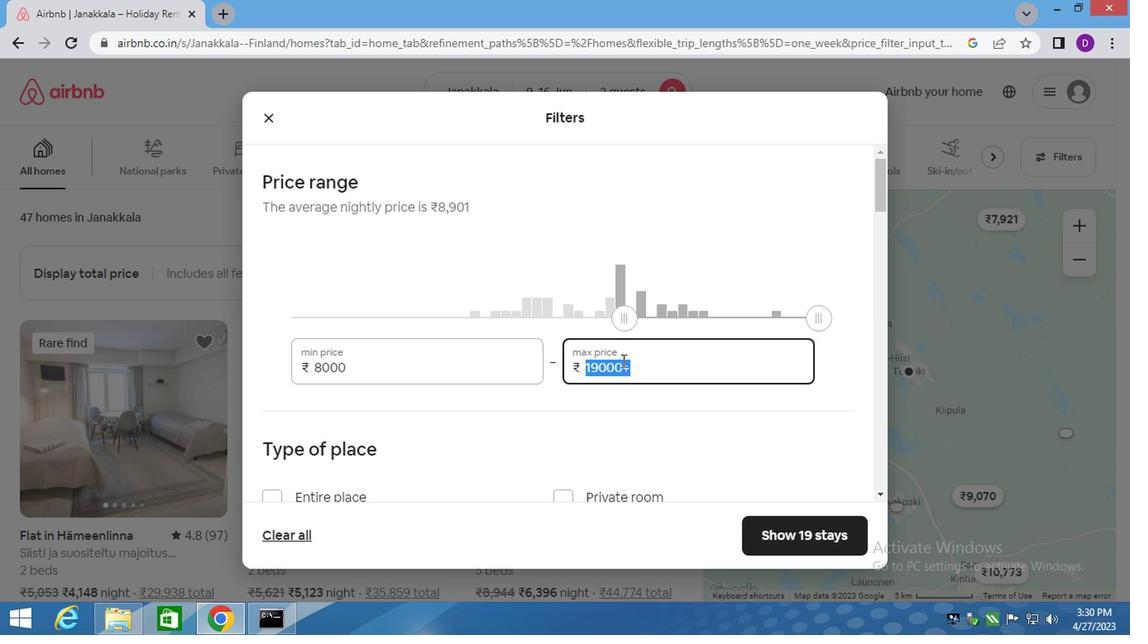 
Action: Key pressed 16000
Screenshot: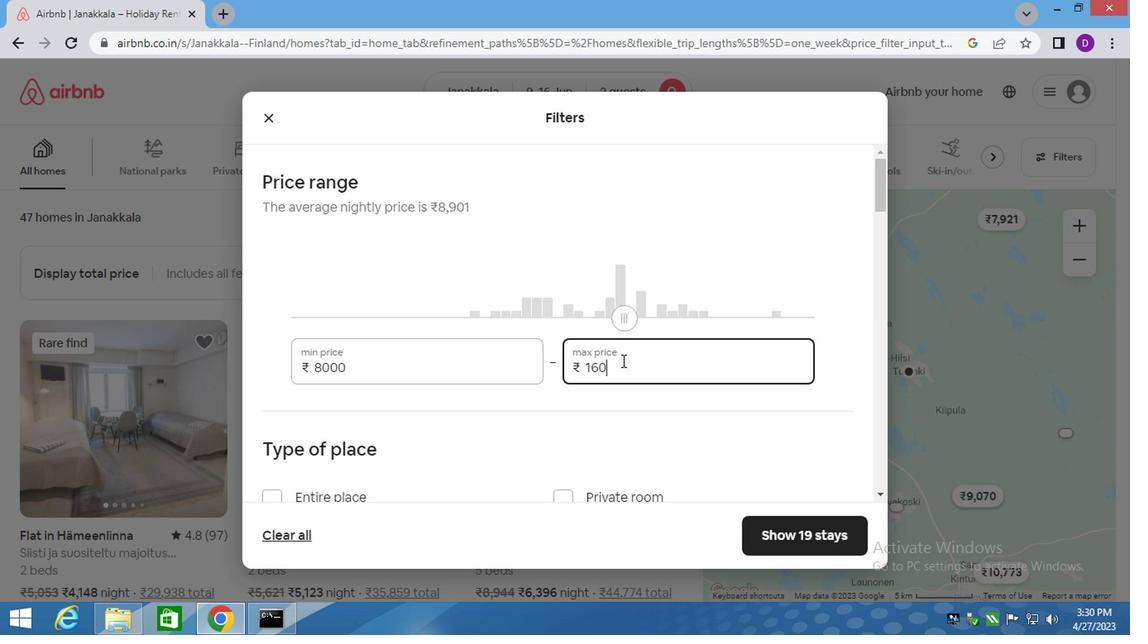 
Action: Mouse moved to (471, 365)
Screenshot: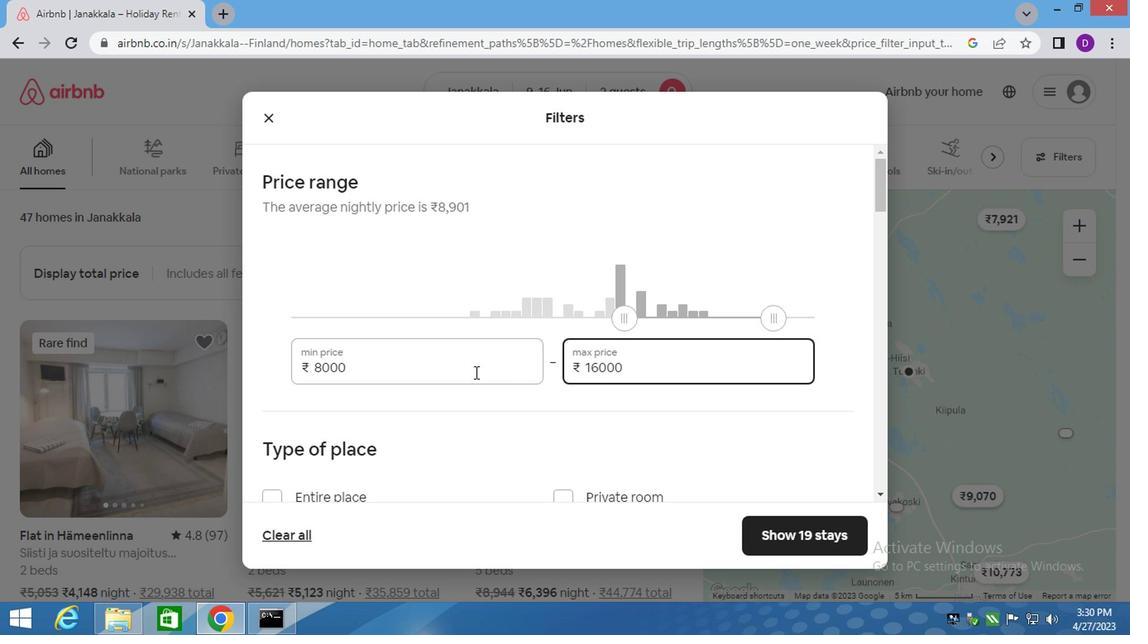 
Action: Mouse scrolled (471, 364) with delta (0, 0)
Screenshot: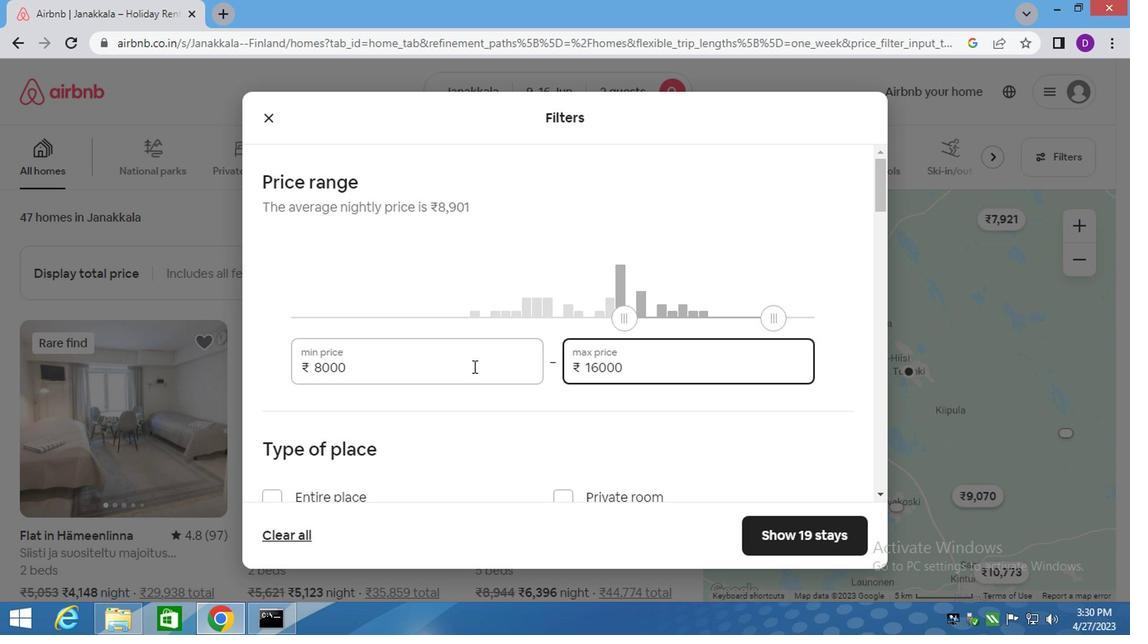 
Action: Mouse moved to (307, 412)
Screenshot: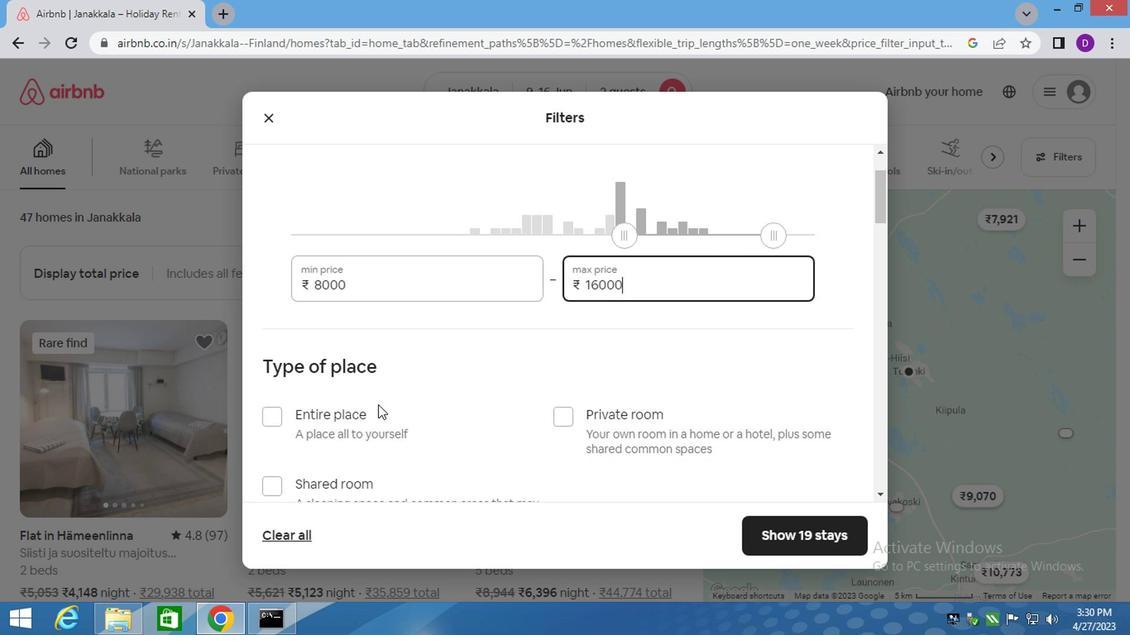 
Action: Mouse pressed left at (307, 412)
Screenshot: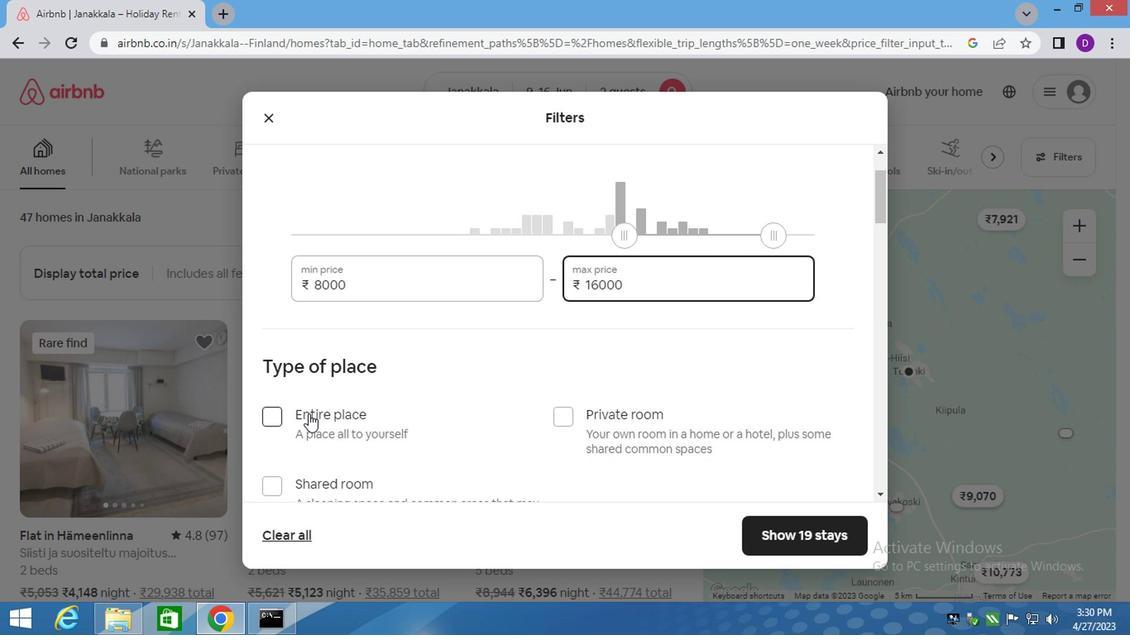 
Action: Mouse moved to (419, 374)
Screenshot: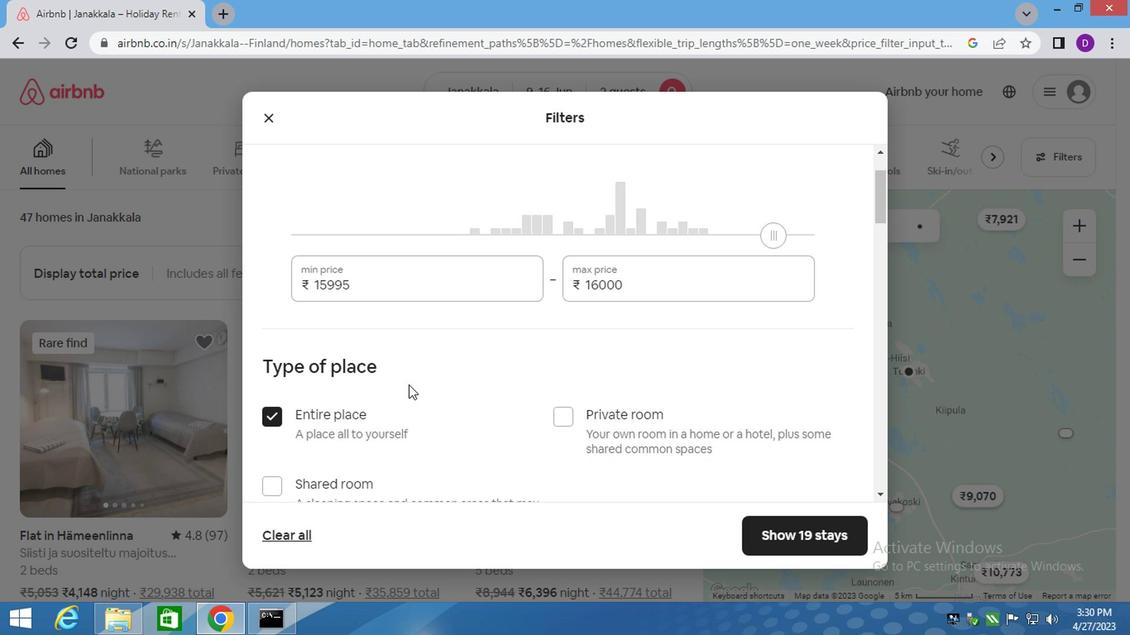 
Action: Mouse scrolled (419, 373) with delta (0, -1)
Screenshot: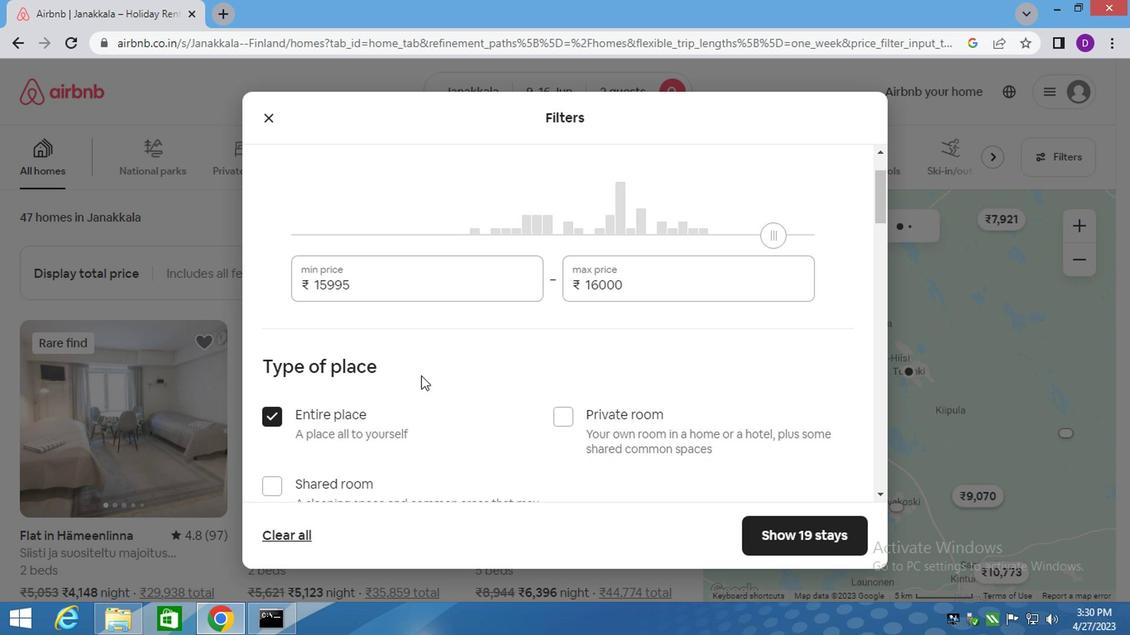 
Action: Mouse moved to (419, 374)
Screenshot: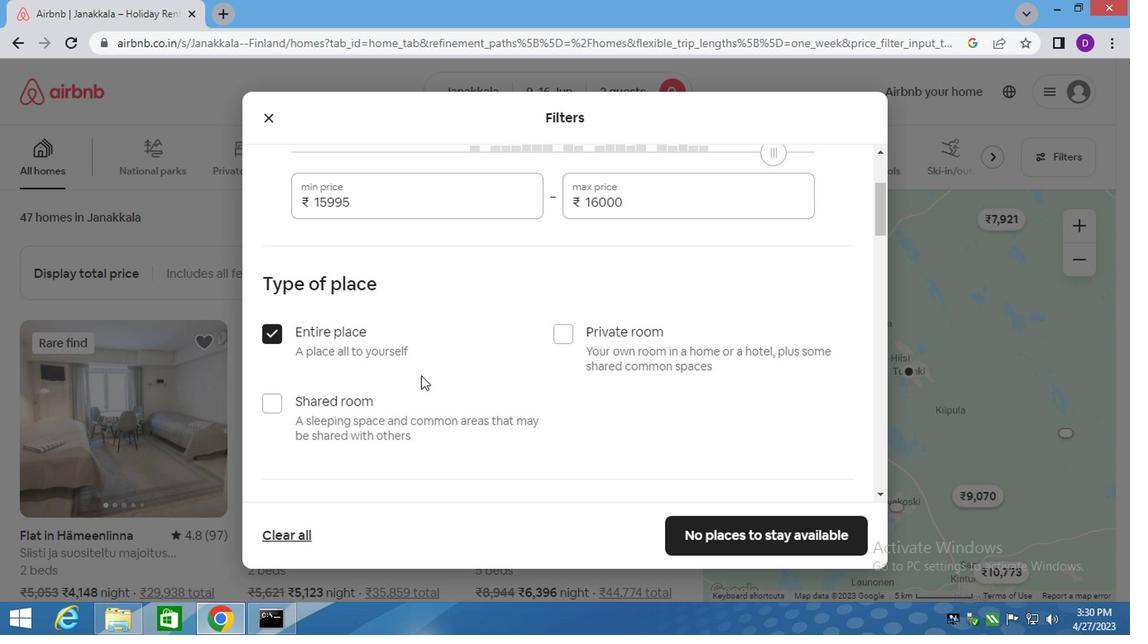 
Action: Mouse scrolled (419, 373) with delta (0, -1)
Screenshot: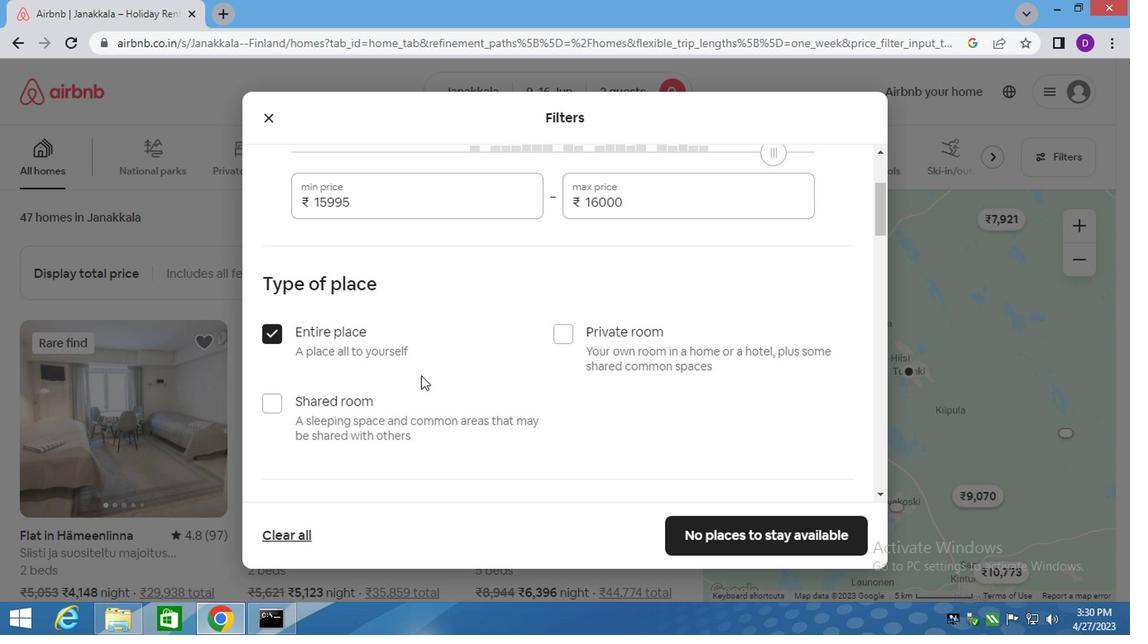 
Action: Mouse scrolled (419, 373) with delta (0, -1)
Screenshot: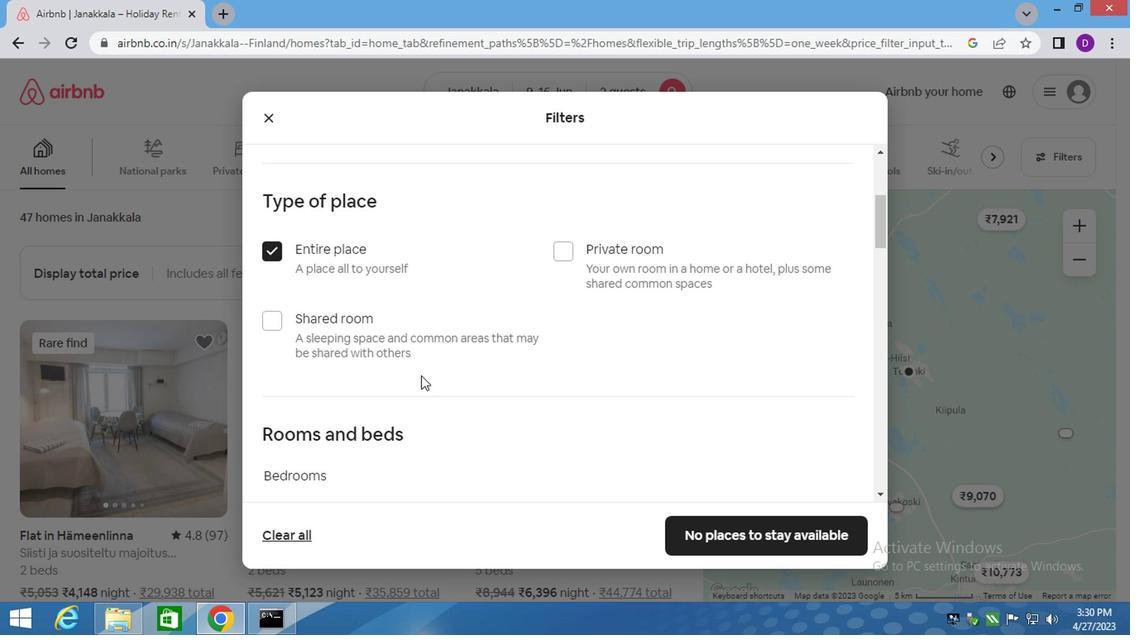 
Action: Mouse scrolled (419, 373) with delta (0, -1)
Screenshot: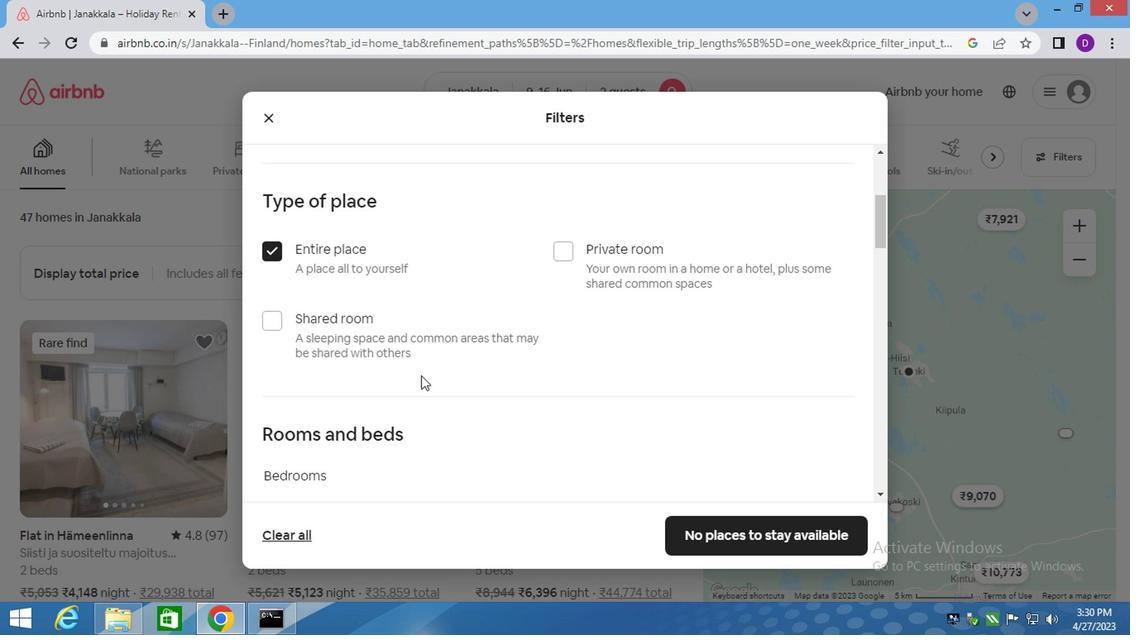 
Action: Mouse moved to (418, 361)
Screenshot: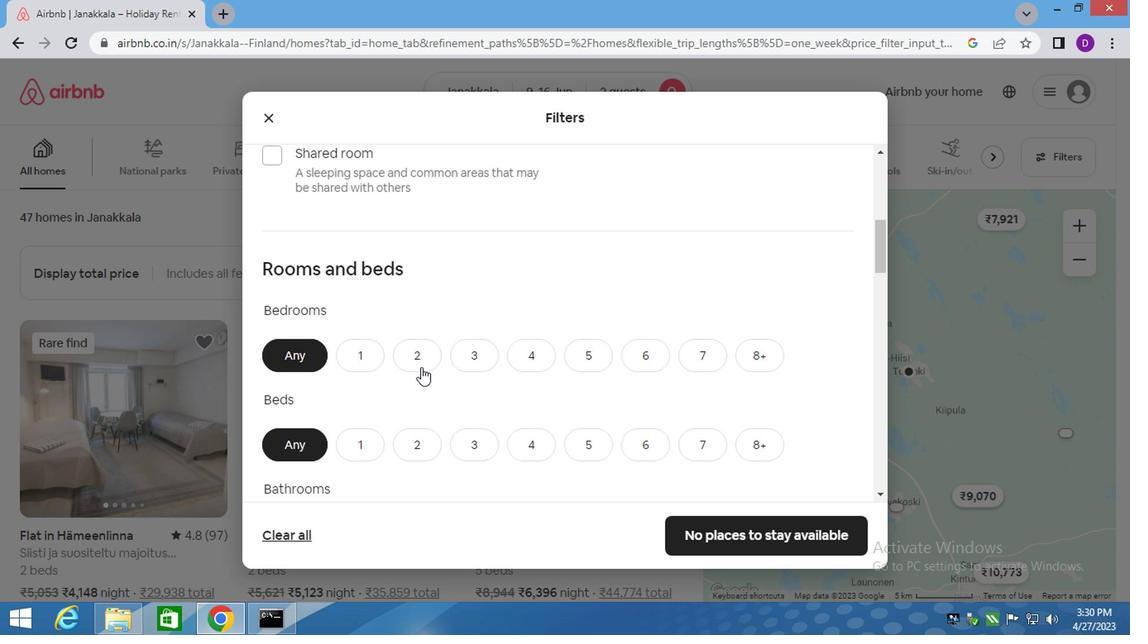 
Action: Mouse pressed left at (418, 361)
Screenshot: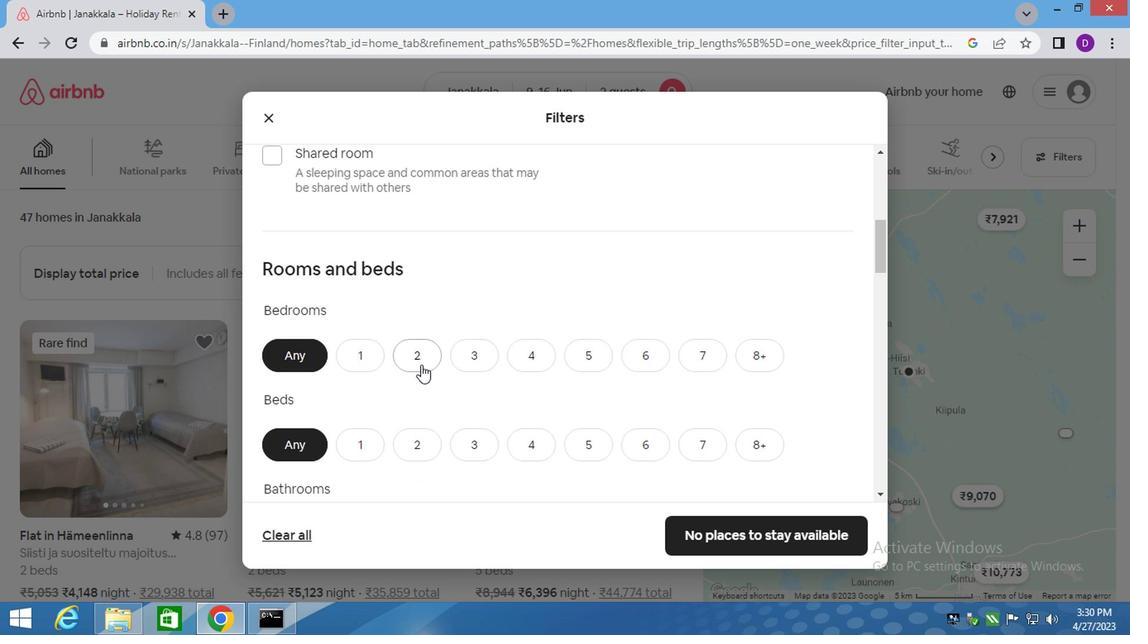 
Action: Mouse moved to (424, 449)
Screenshot: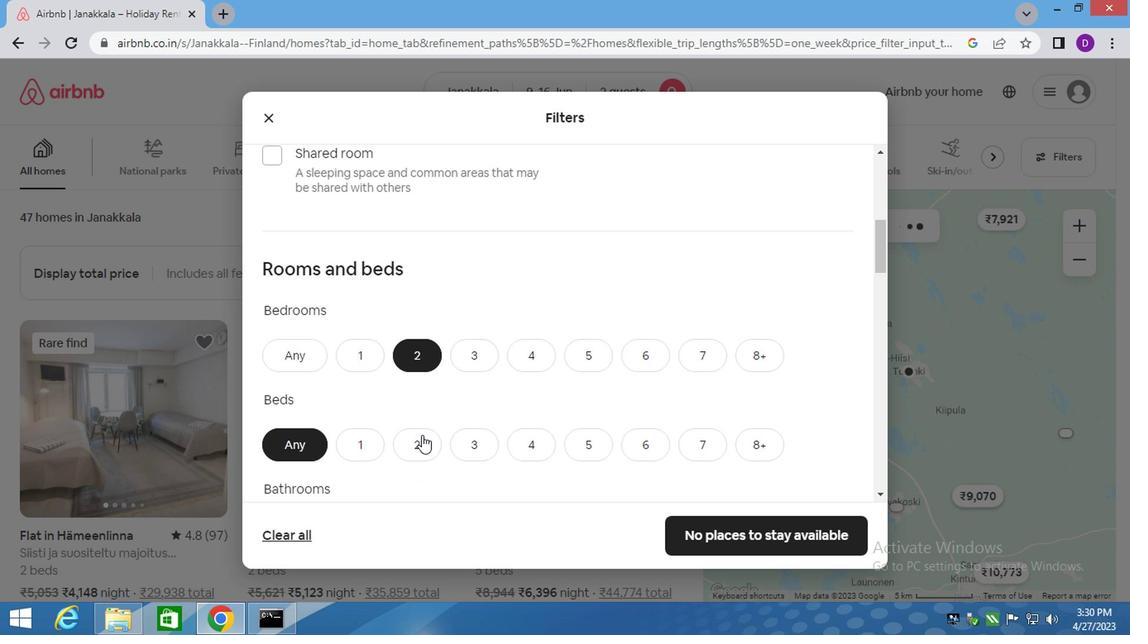 
Action: Mouse pressed left at (424, 449)
Screenshot: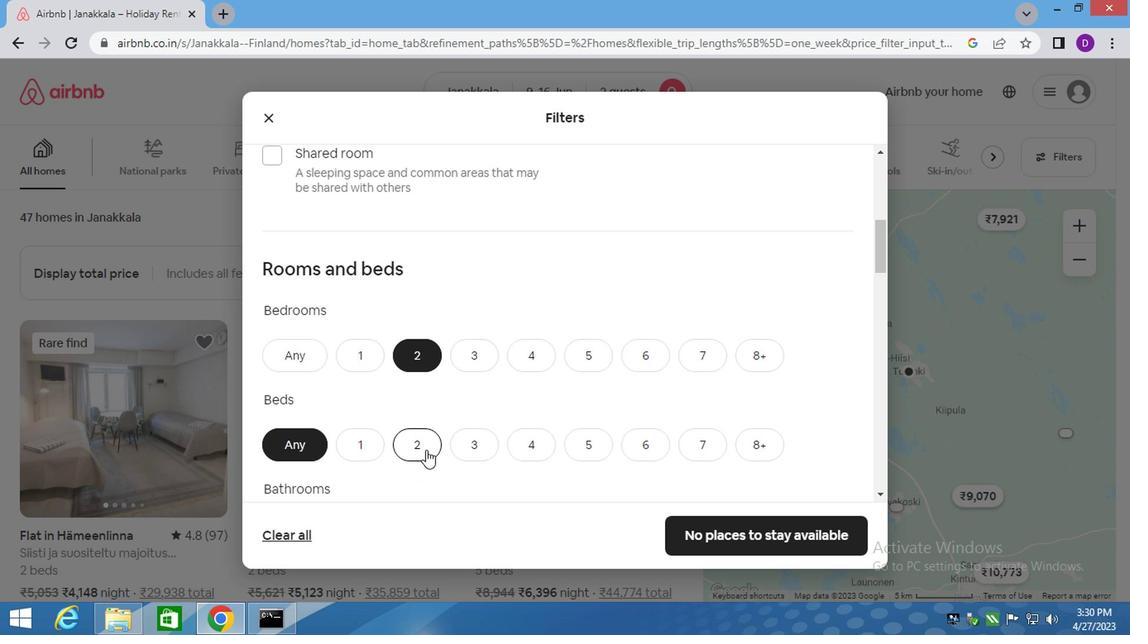 
Action: Mouse moved to (432, 361)
Screenshot: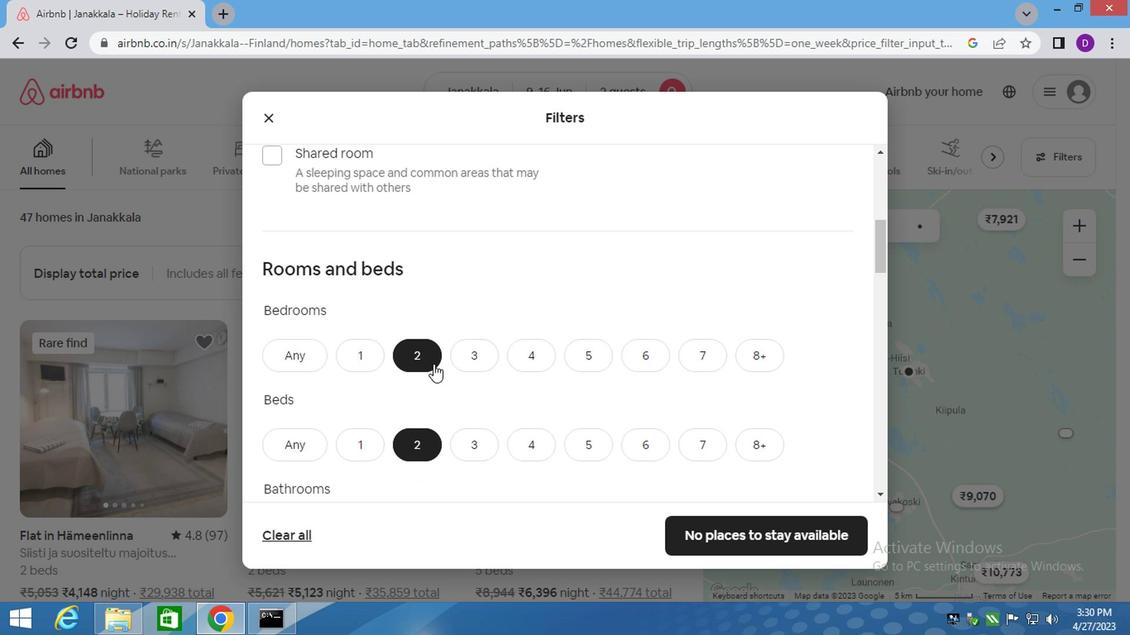 
Action: Mouse scrolled (432, 360) with delta (0, 0)
Screenshot: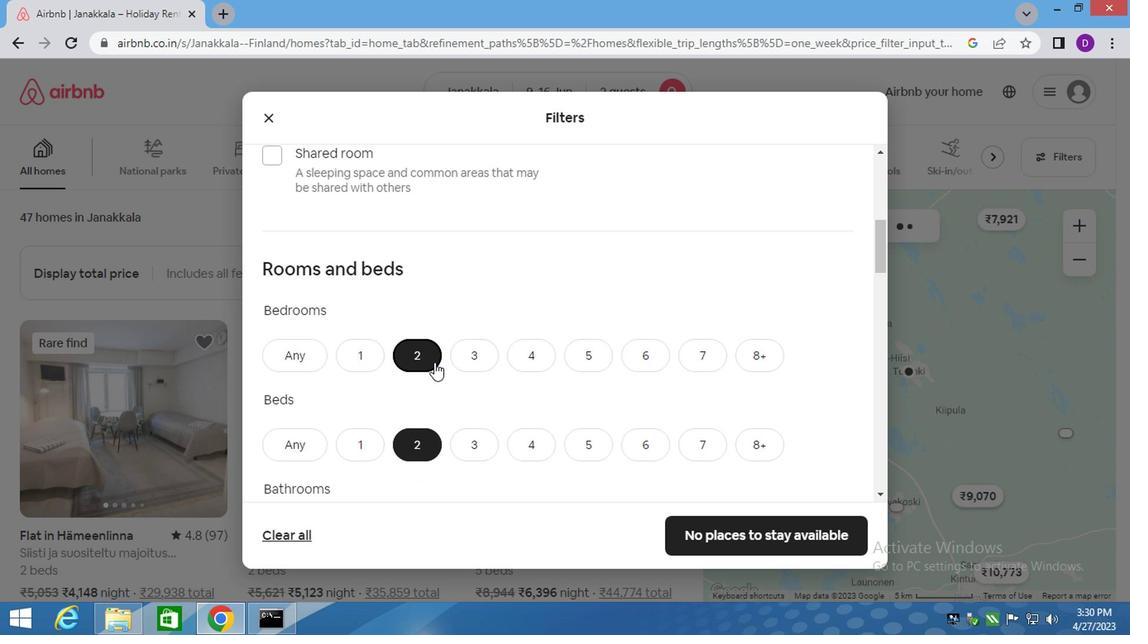 
Action: Mouse scrolled (432, 360) with delta (0, 0)
Screenshot: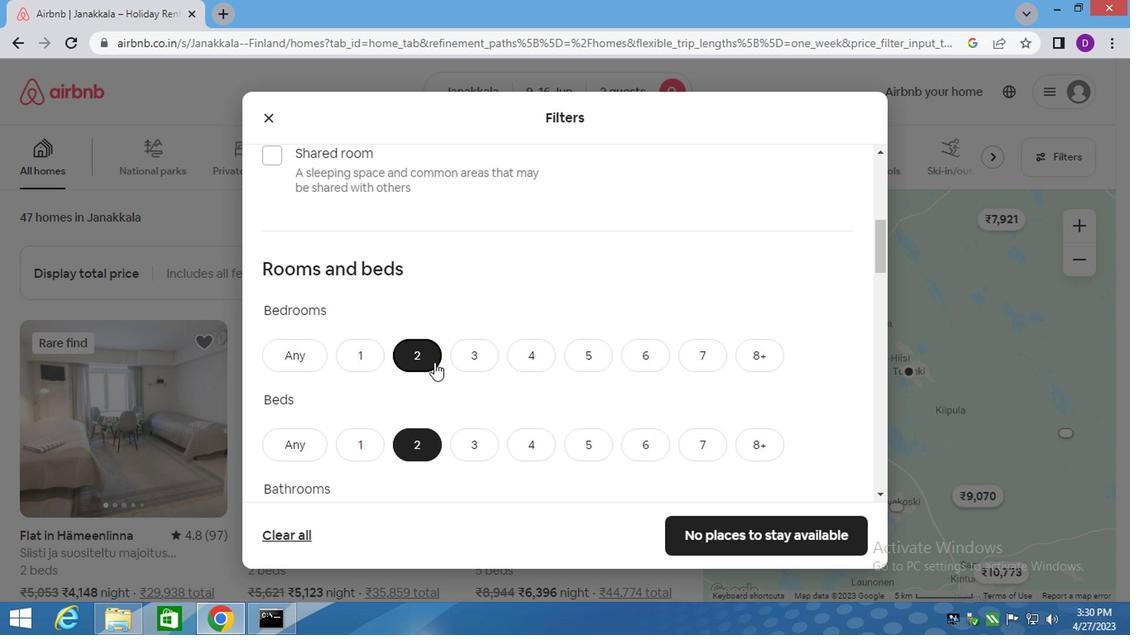
Action: Mouse moved to (370, 373)
Screenshot: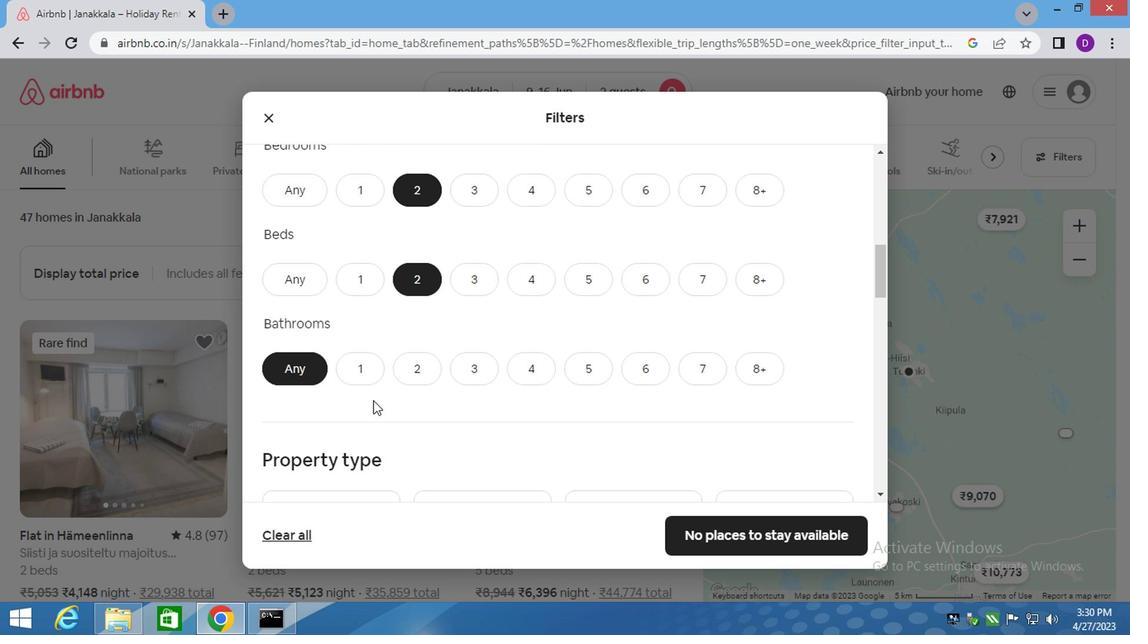 
Action: Mouse pressed left at (370, 373)
Screenshot: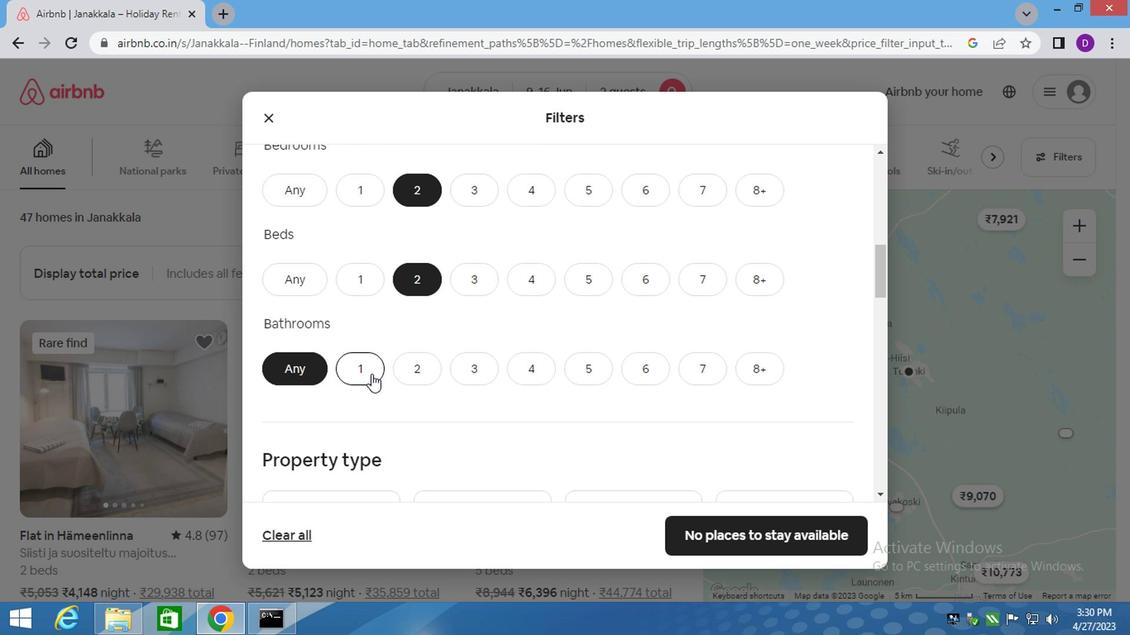 
Action: Mouse moved to (397, 341)
Screenshot: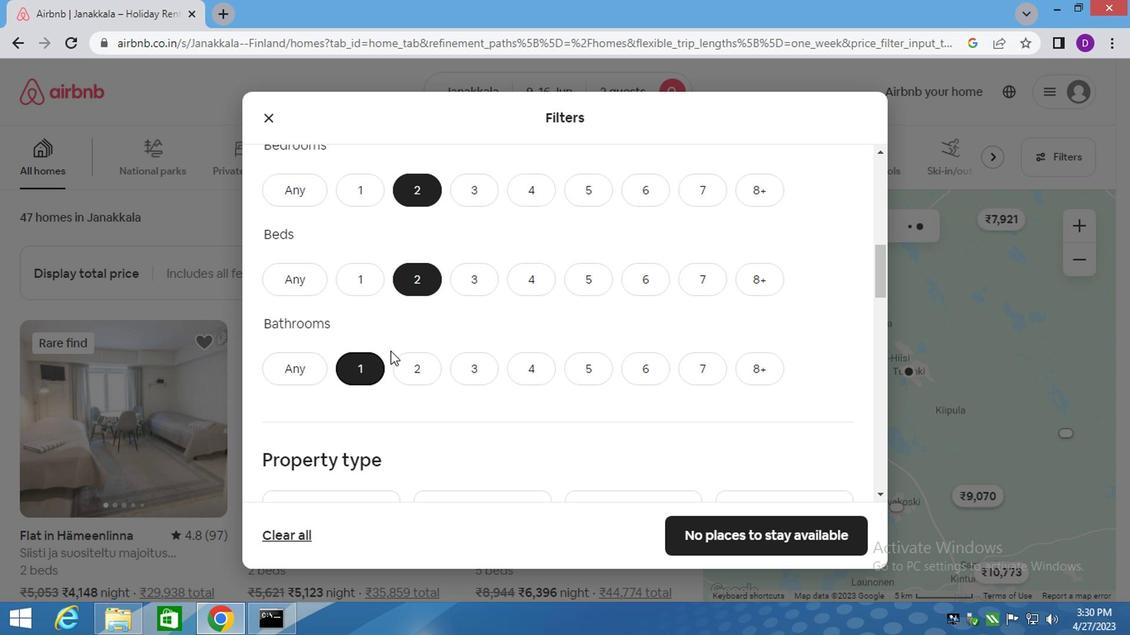 
Action: Mouse scrolled (397, 340) with delta (0, 0)
Screenshot: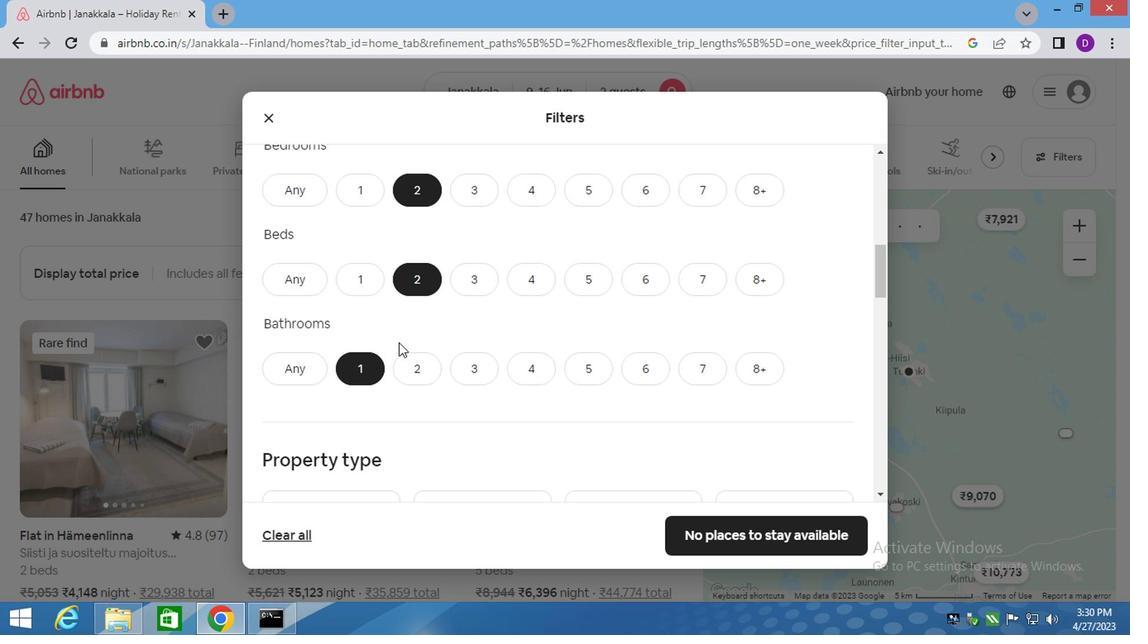 
Action: Mouse moved to (401, 351)
Screenshot: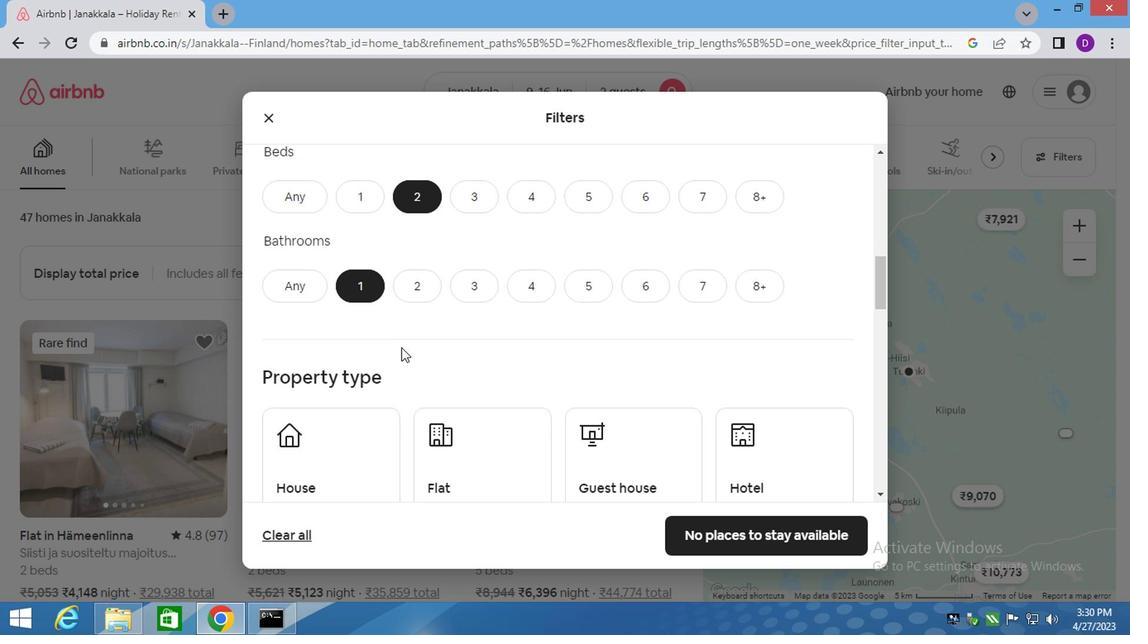 
Action: Mouse scrolled (401, 350) with delta (0, 0)
Screenshot: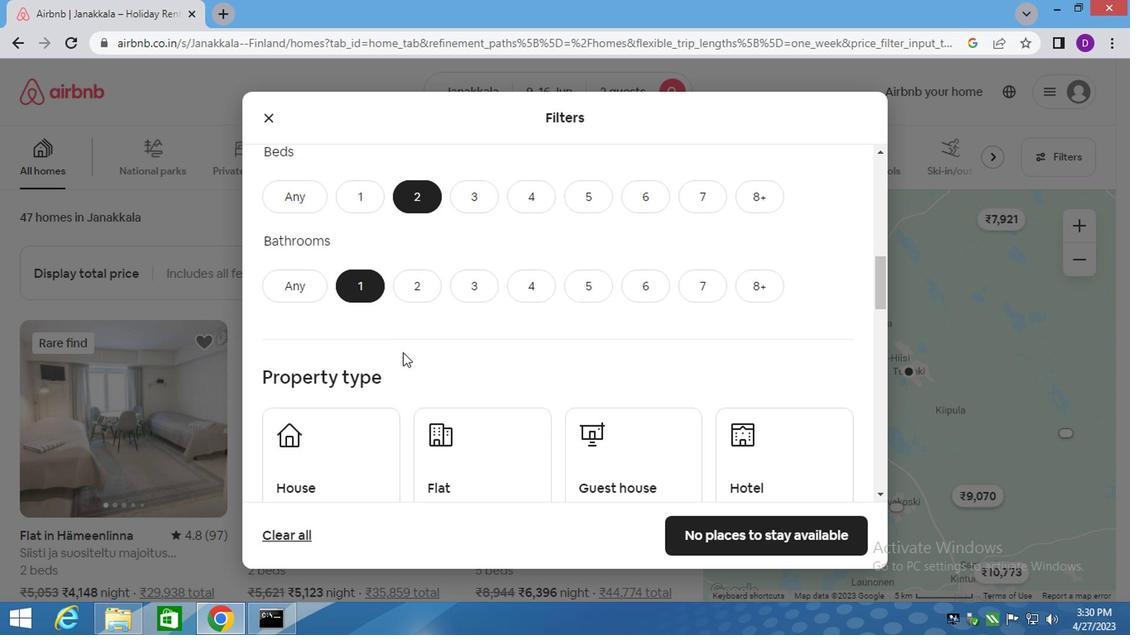 
Action: Mouse scrolled (401, 350) with delta (0, 0)
Screenshot: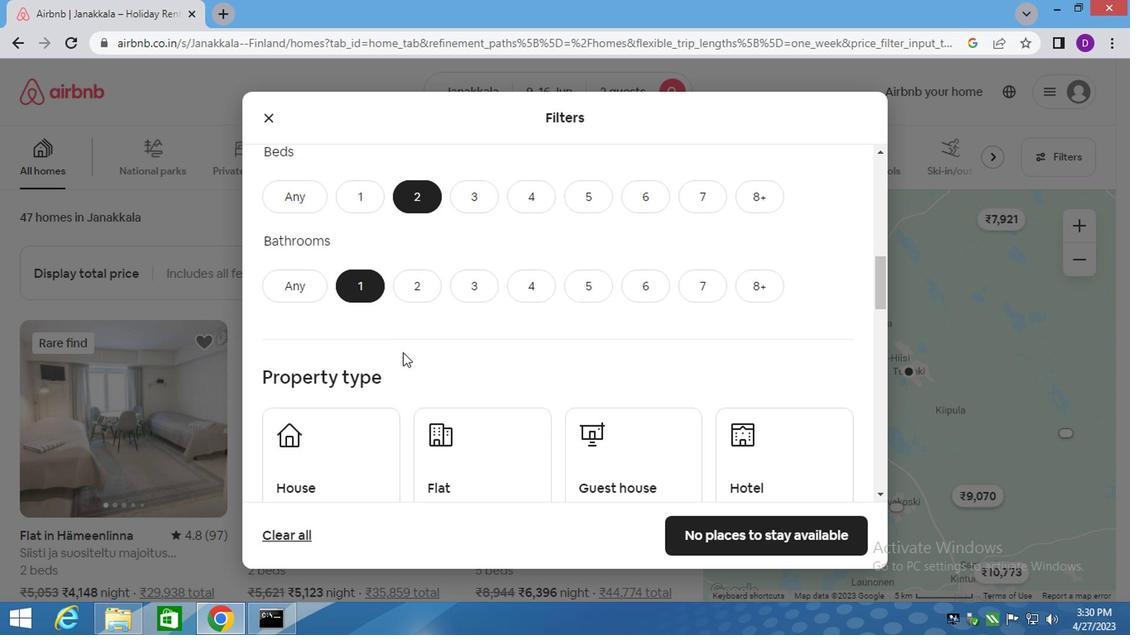 
Action: Mouse moved to (343, 324)
Screenshot: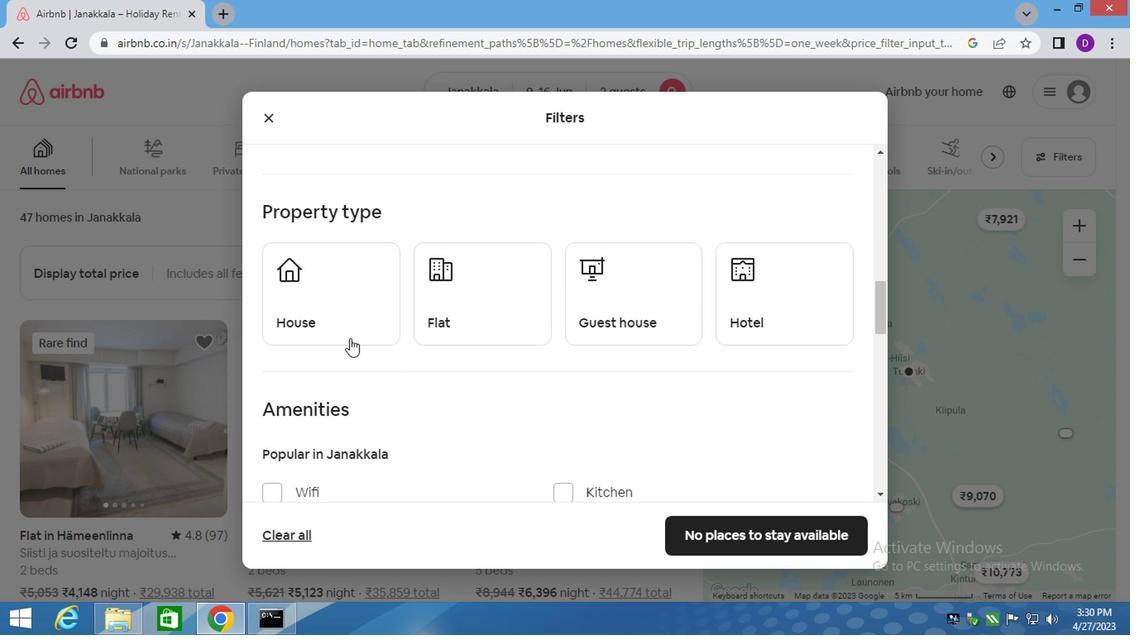 
Action: Mouse pressed left at (343, 324)
Screenshot: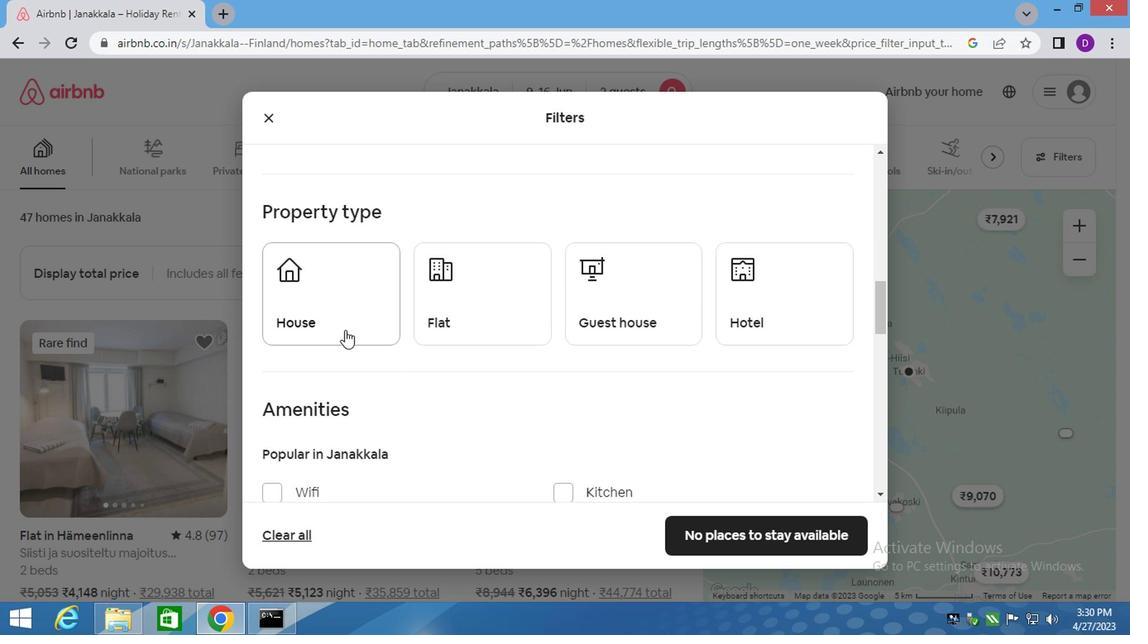 
Action: Mouse moved to (463, 306)
Screenshot: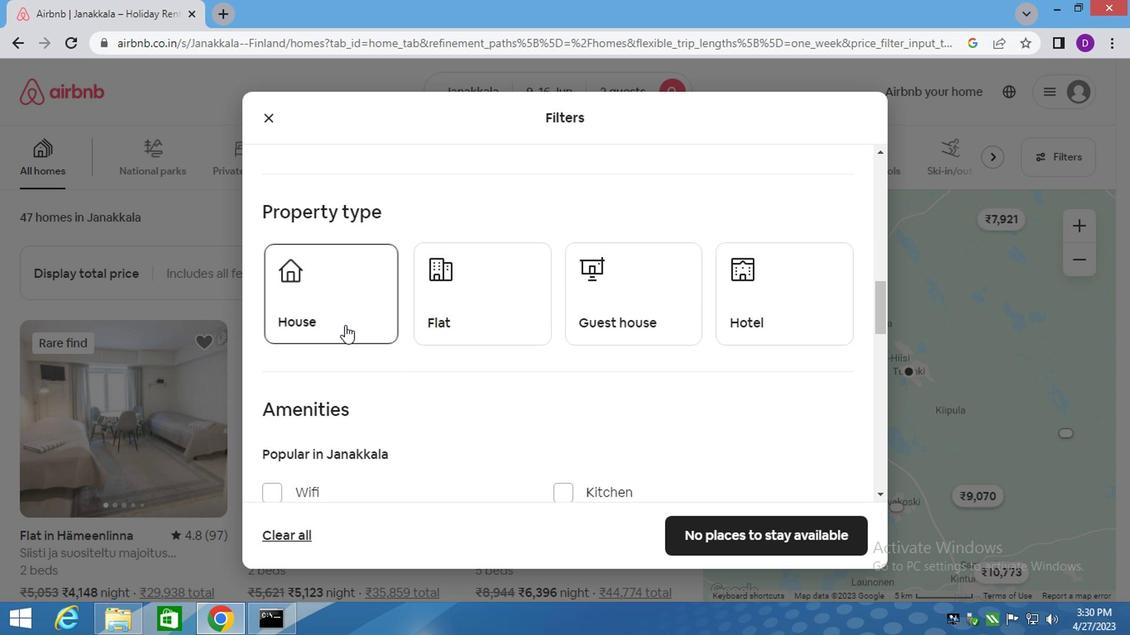
Action: Mouse pressed left at (463, 306)
Screenshot: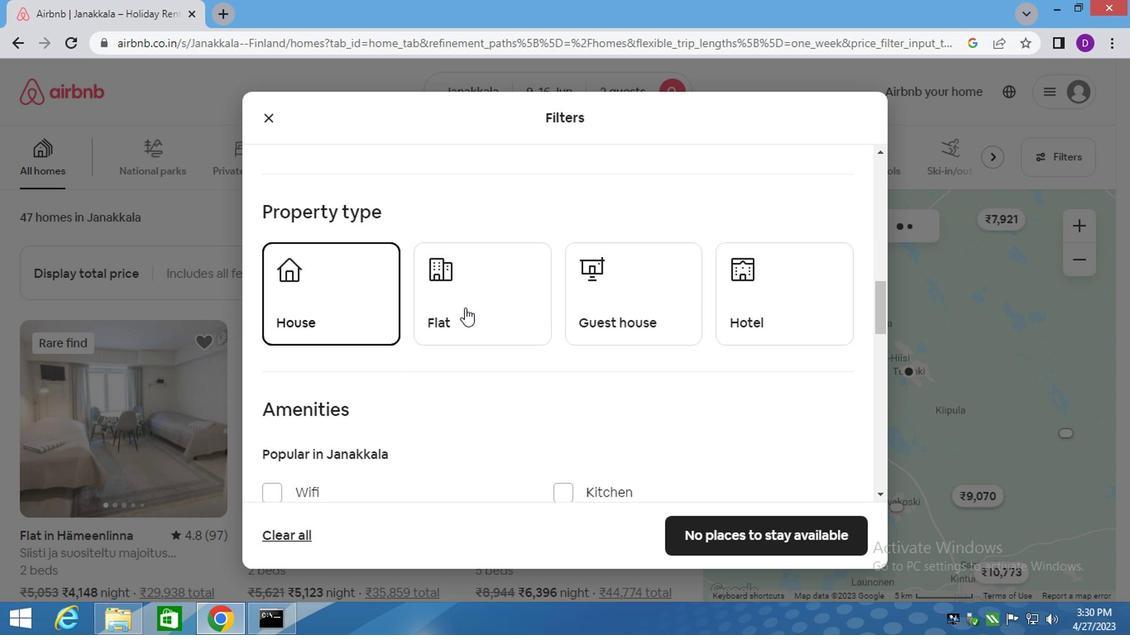 
Action: Mouse moved to (605, 304)
Screenshot: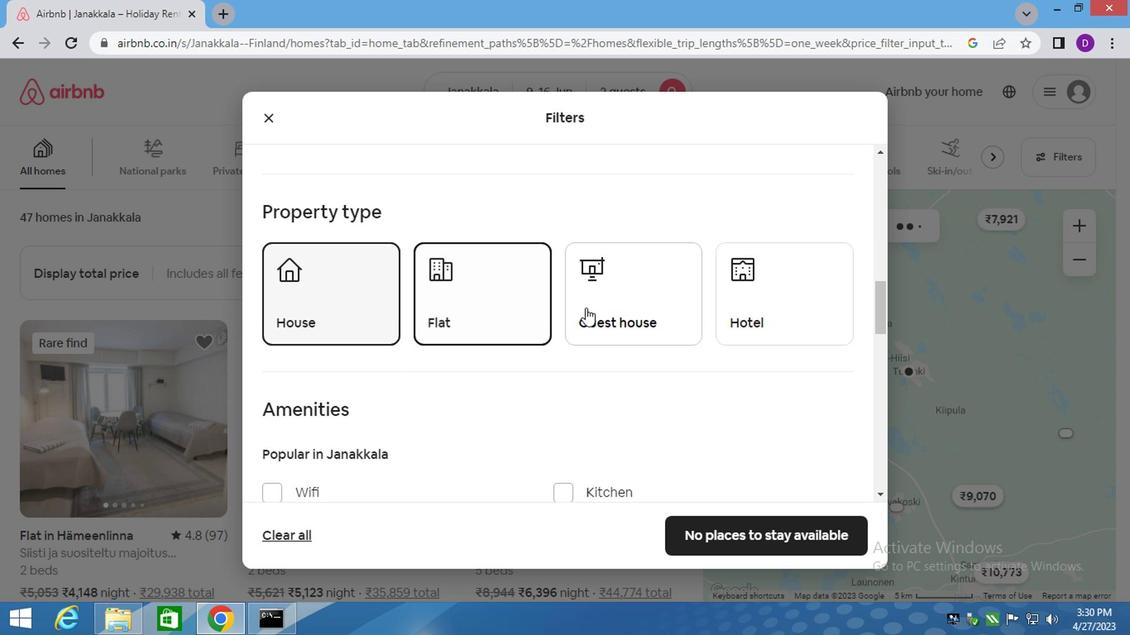 
Action: Mouse pressed left at (610, 301)
Screenshot: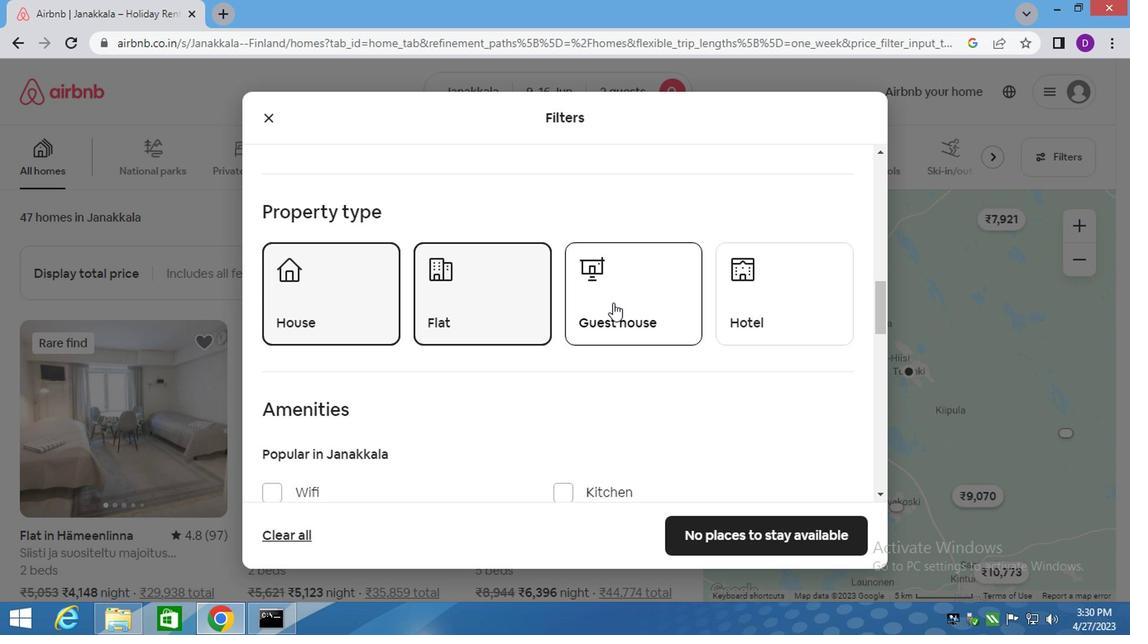 
Action: Mouse moved to (577, 338)
Screenshot: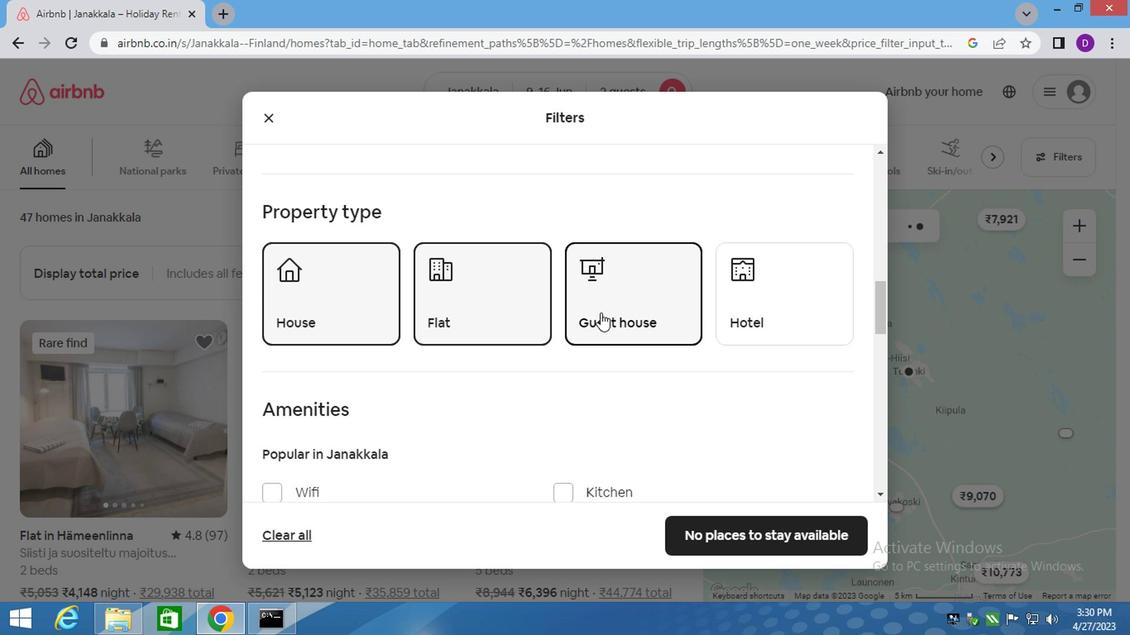 
Action: Mouse scrolled (577, 337) with delta (0, -1)
Screenshot: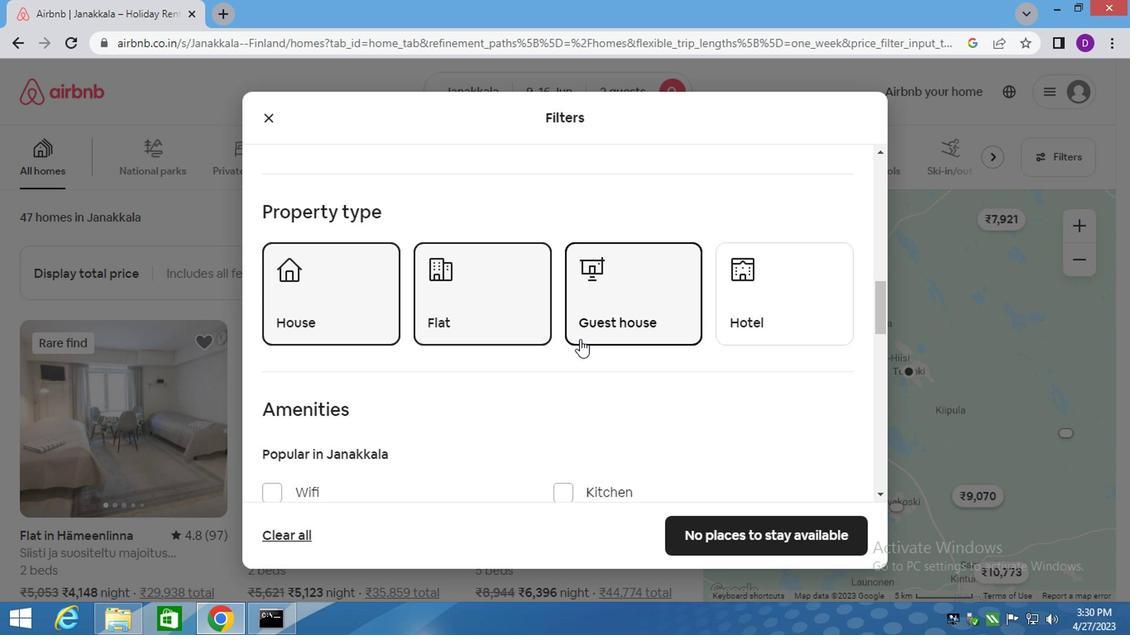 
Action: Mouse scrolled (577, 337) with delta (0, -1)
Screenshot: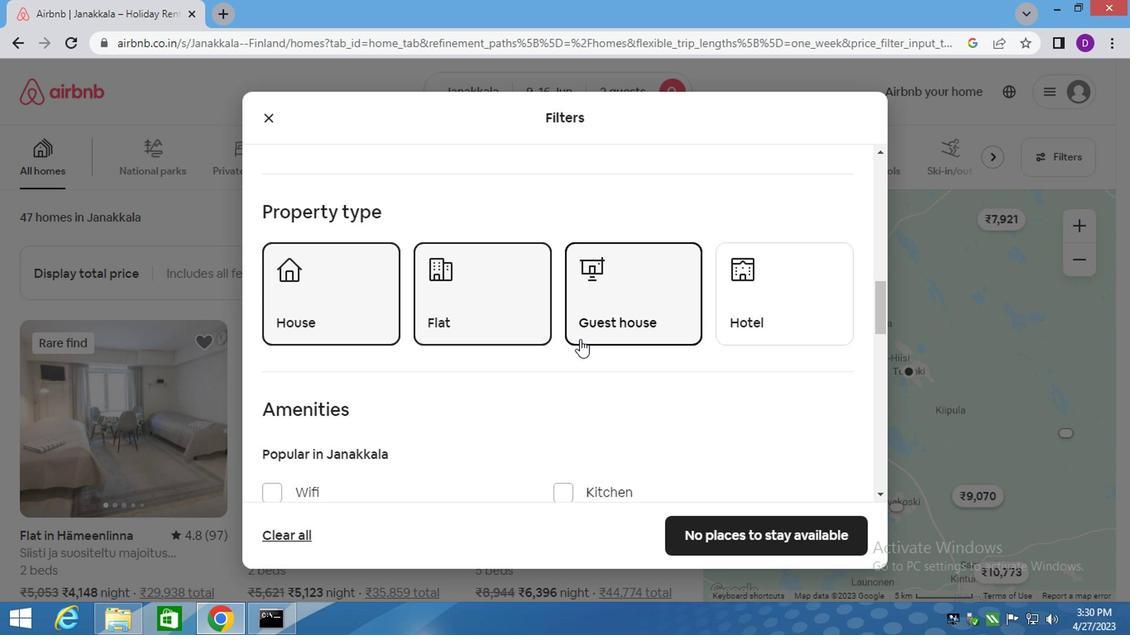 
Action: Mouse scrolled (577, 337) with delta (0, -1)
Screenshot: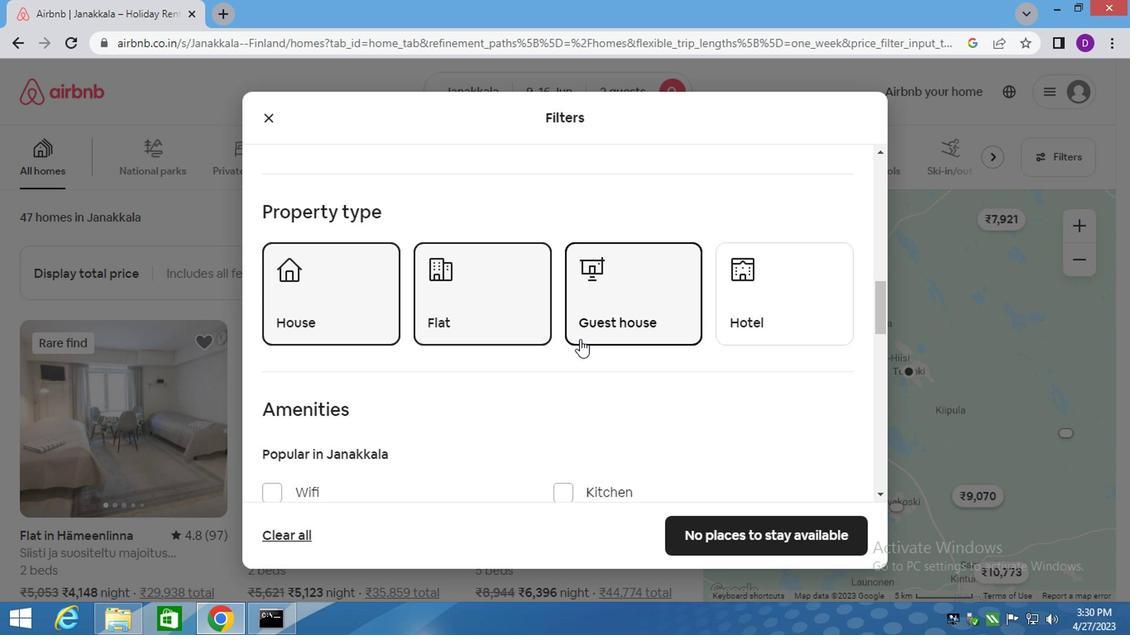 
Action: Mouse moved to (572, 329)
Screenshot: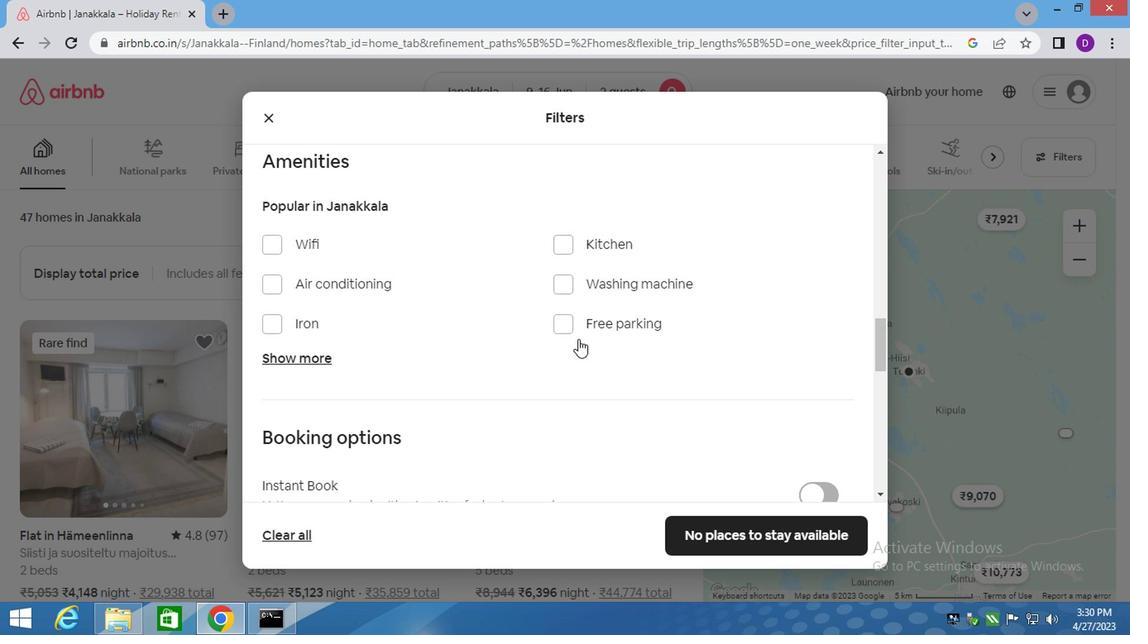 
Action: Mouse scrolled (572, 328) with delta (0, 0)
Screenshot: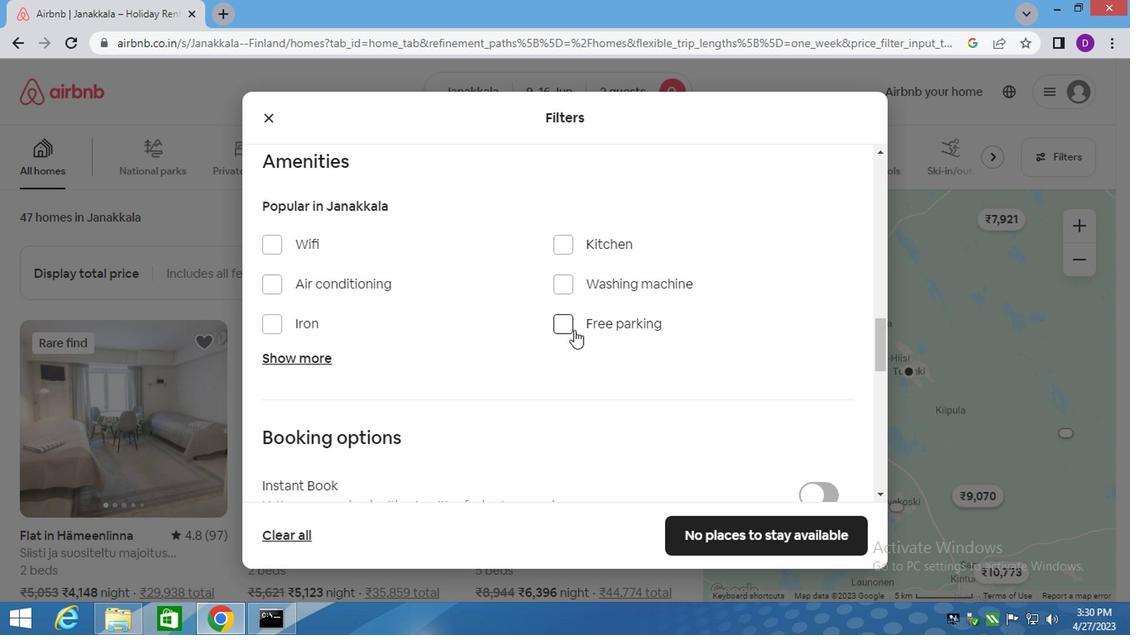 
Action: Mouse scrolled (572, 328) with delta (0, 0)
Screenshot: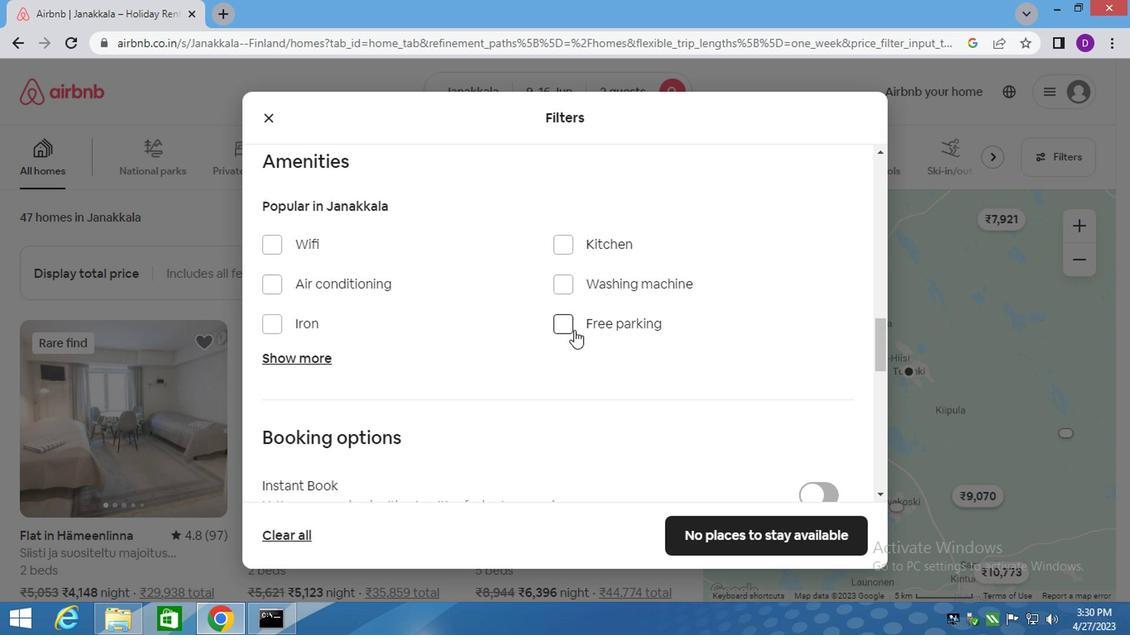 
Action: Mouse scrolled (572, 328) with delta (0, 0)
Screenshot: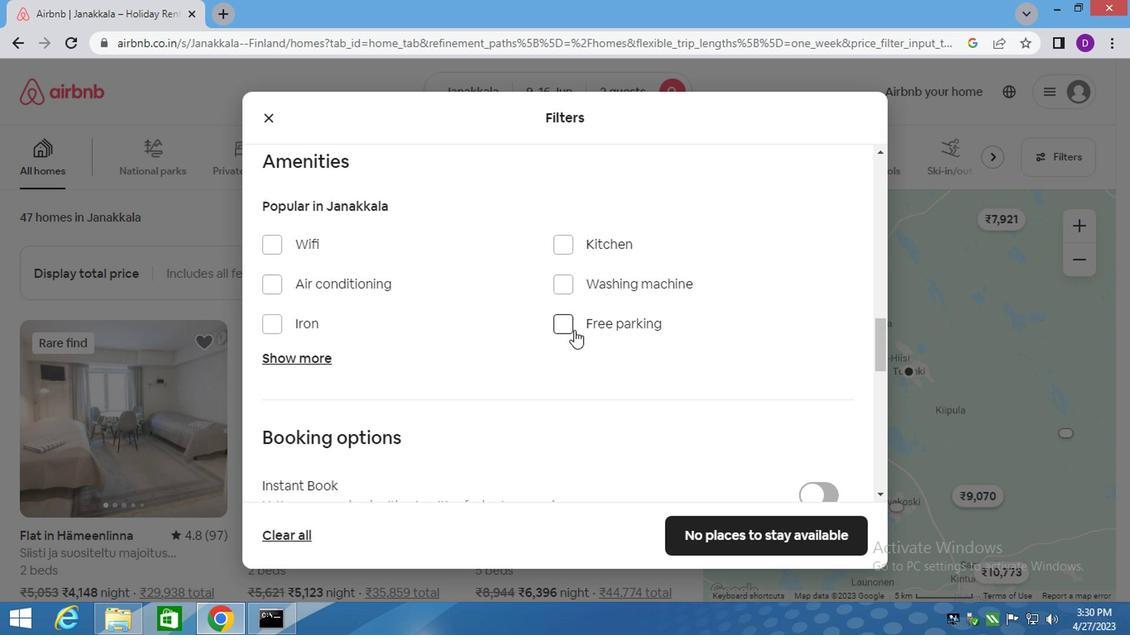 
Action: Mouse moved to (816, 307)
Screenshot: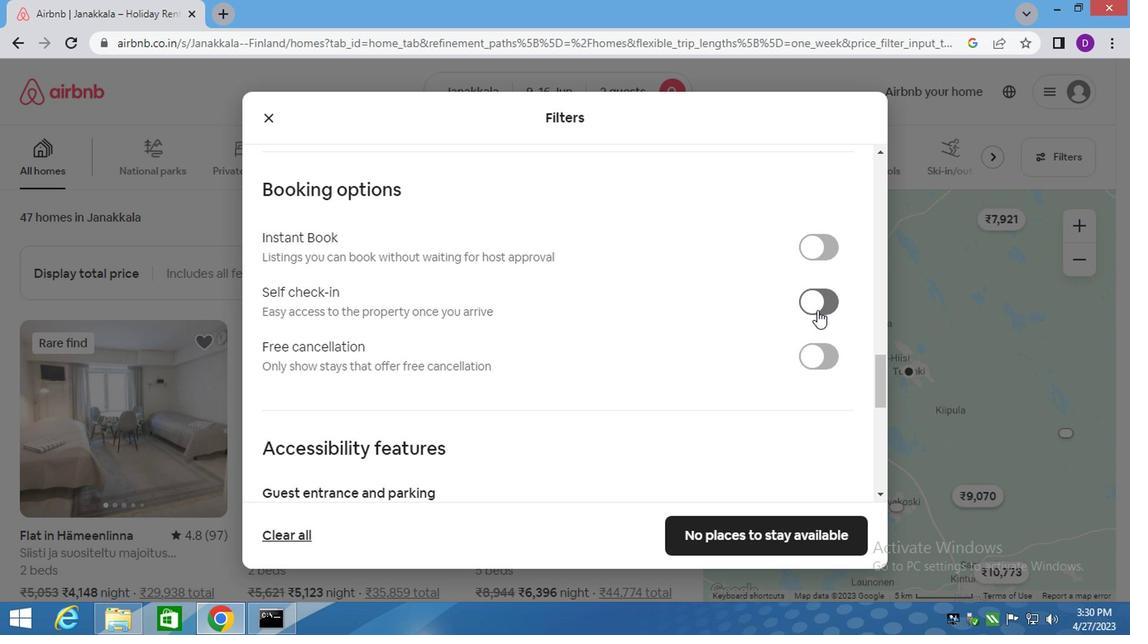 
Action: Mouse pressed left at (816, 307)
Screenshot: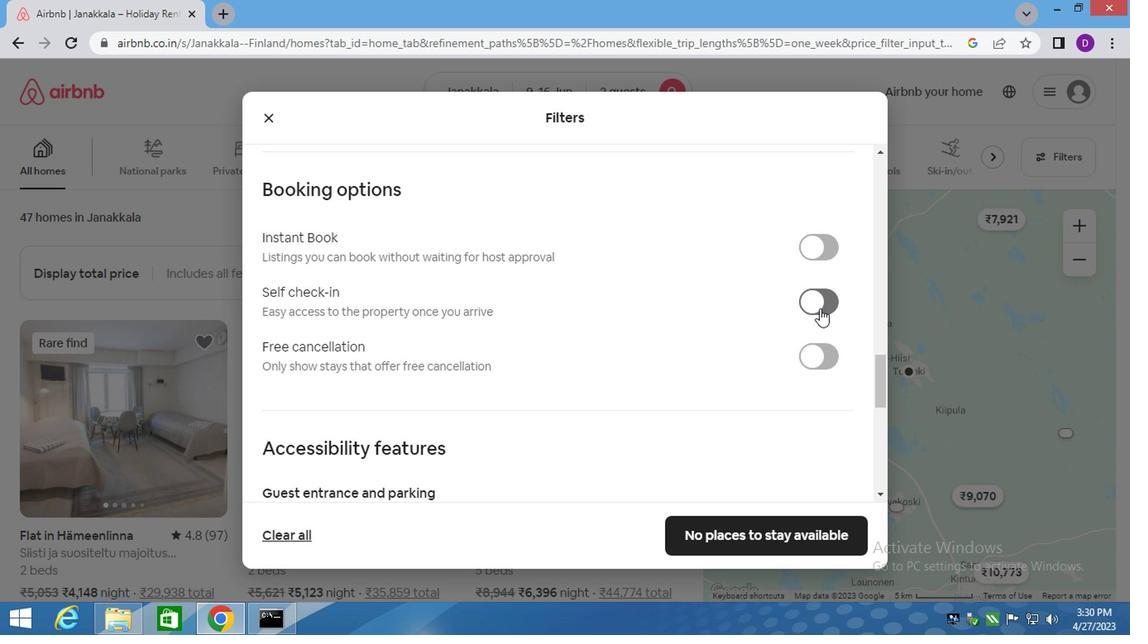 
Action: Mouse moved to (729, 373)
Screenshot: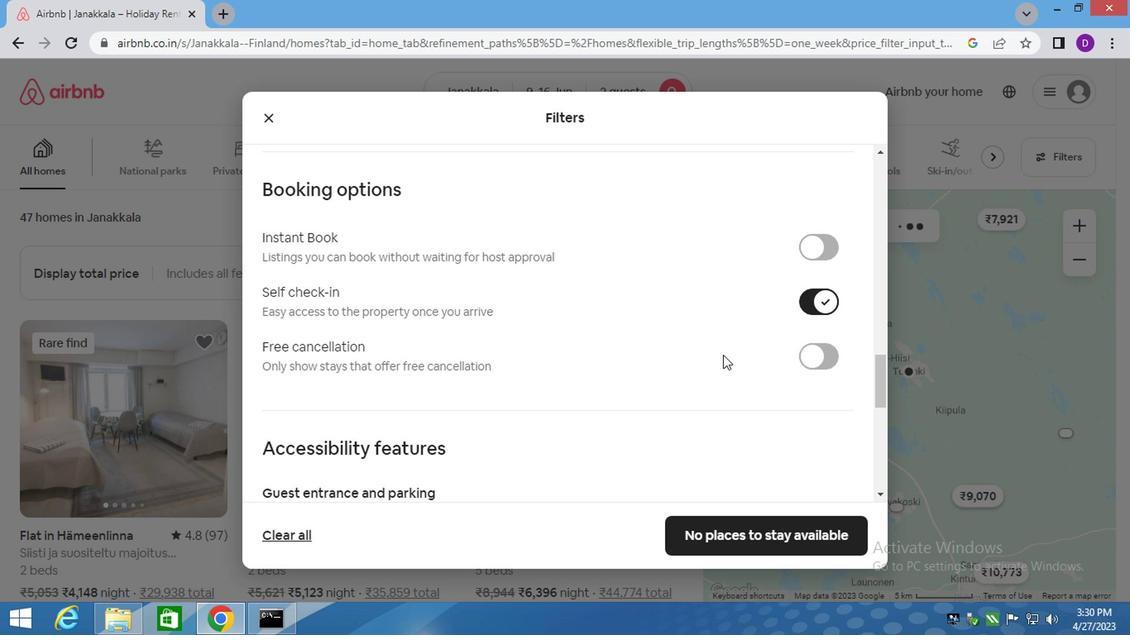 
Action: Mouse scrolled (729, 371) with delta (0, -1)
Screenshot: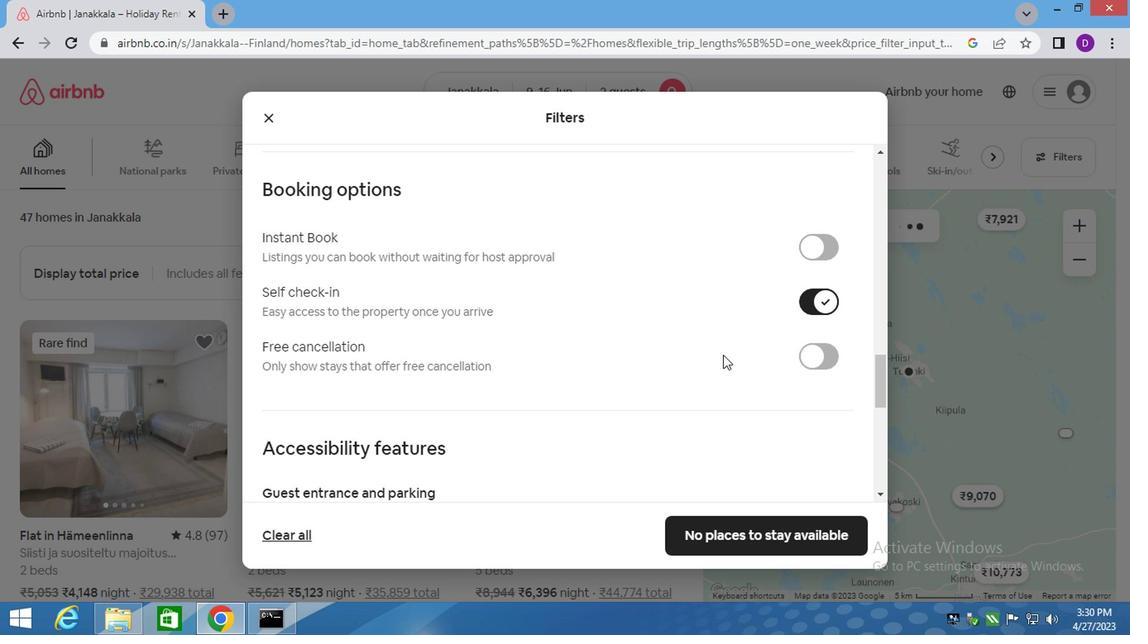 
Action: Mouse moved to (731, 375)
Screenshot: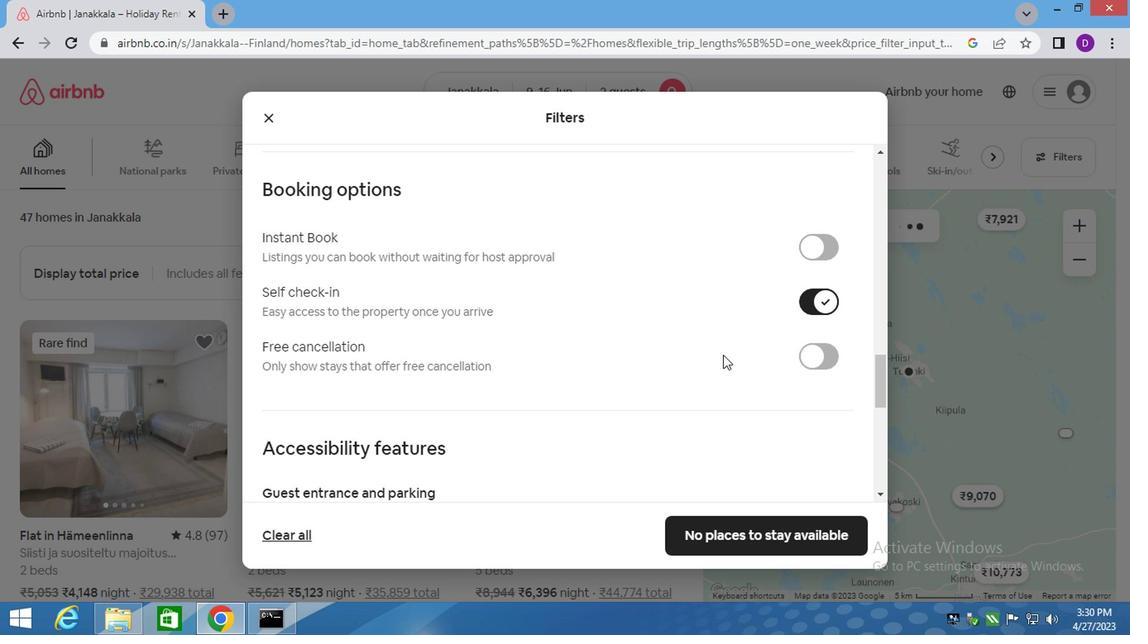 
Action: Mouse scrolled (731, 374) with delta (0, 0)
Screenshot: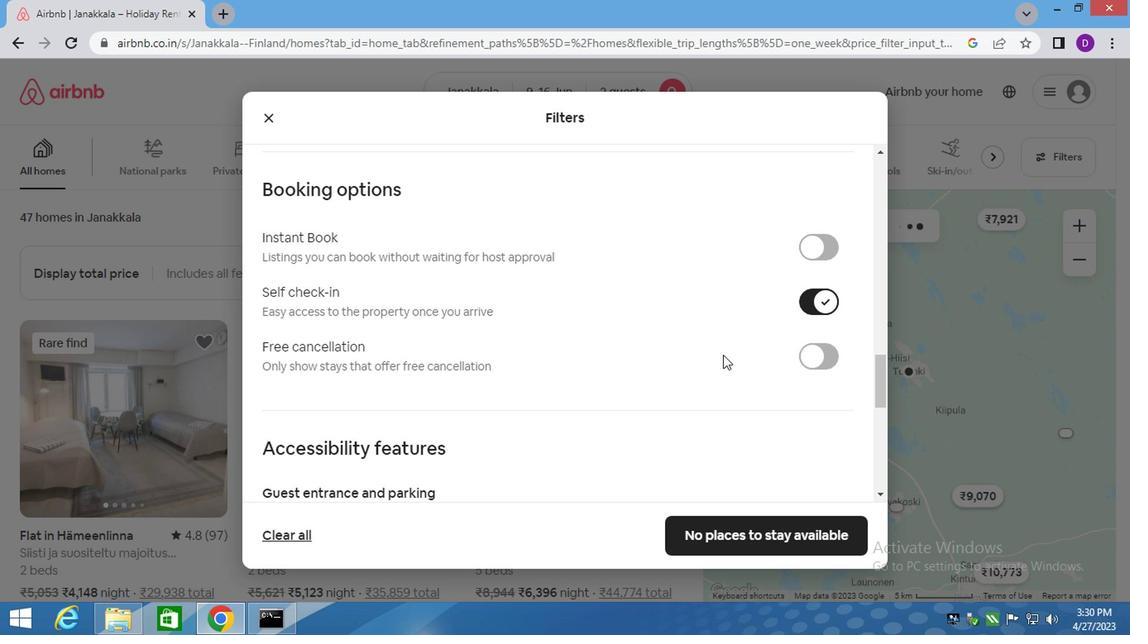 
Action: Mouse moved to (731, 377)
Screenshot: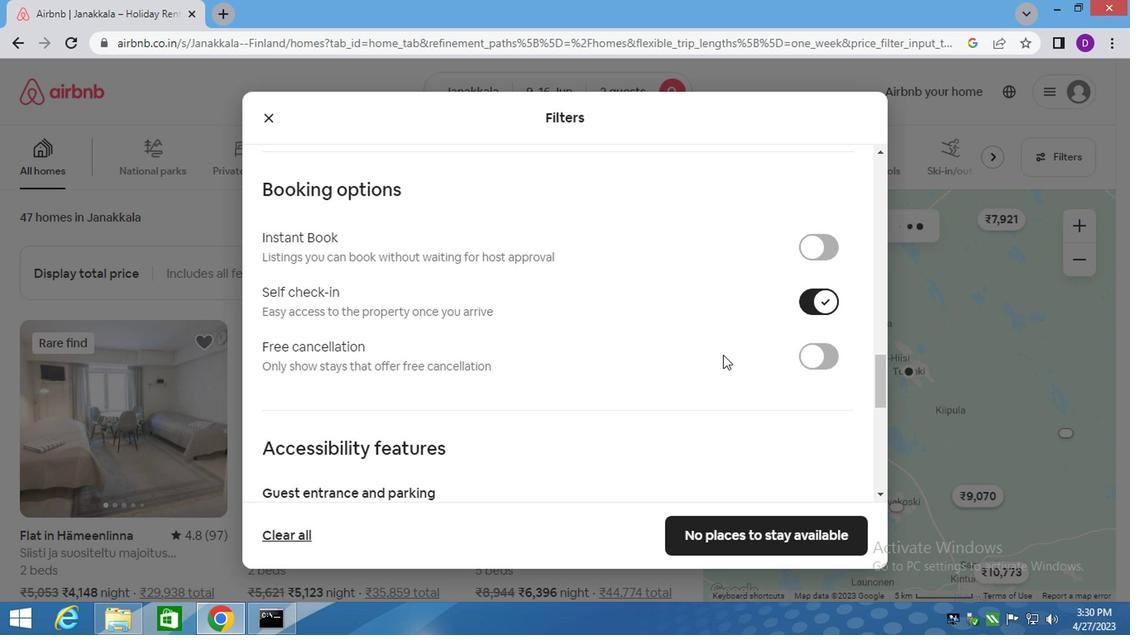
Action: Mouse scrolled (731, 376) with delta (0, -1)
Screenshot: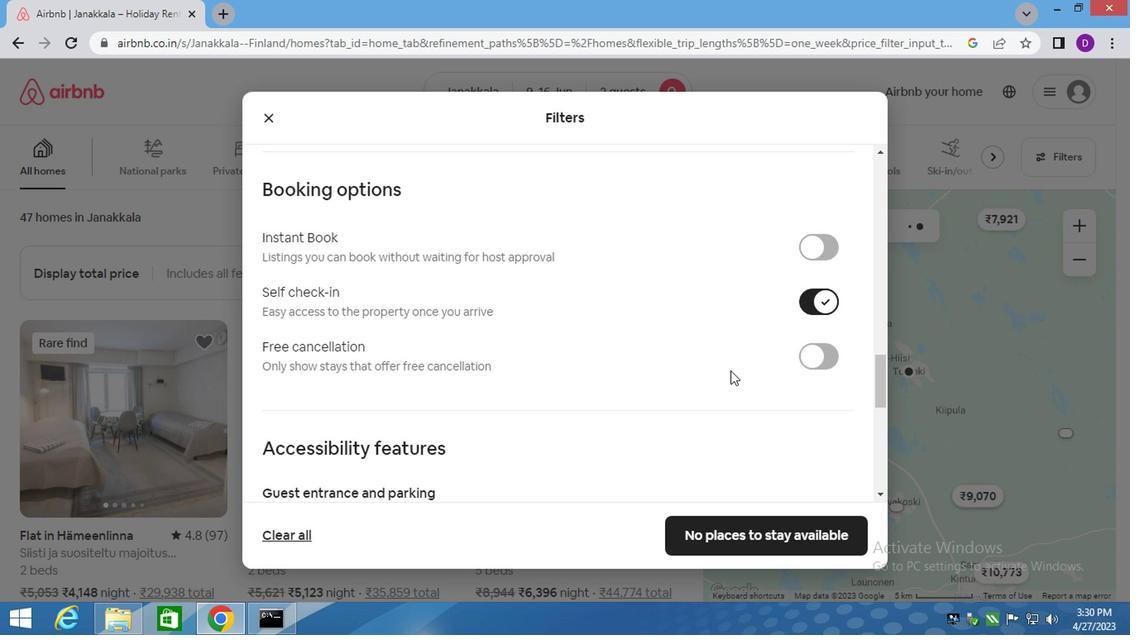 
Action: Mouse scrolled (731, 376) with delta (0, -1)
Screenshot: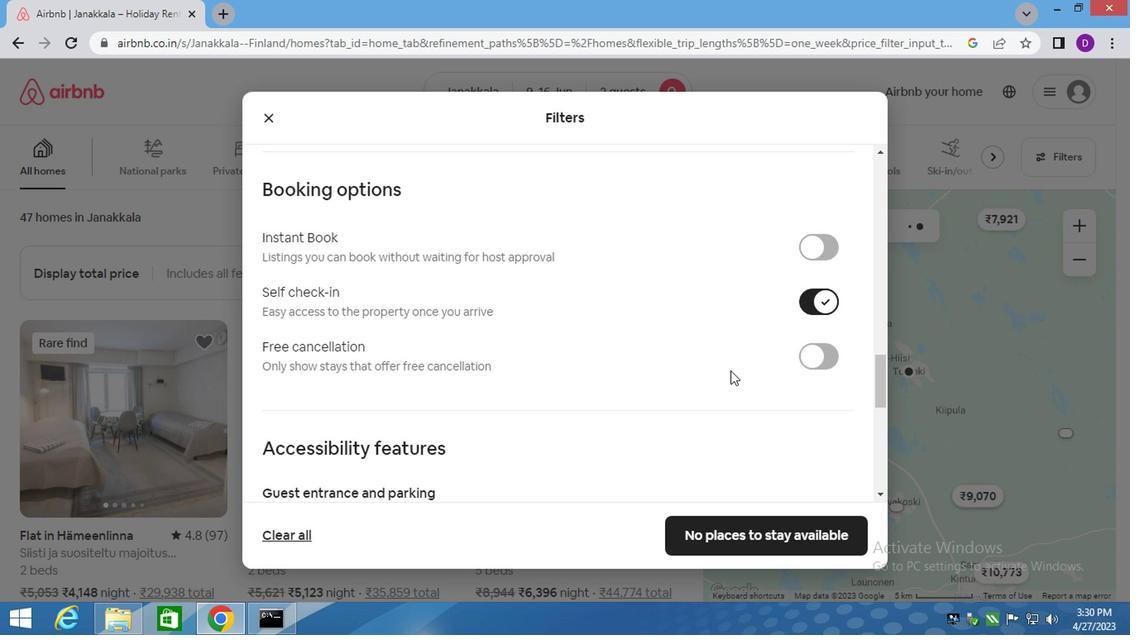 
Action: Mouse moved to (750, 539)
Screenshot: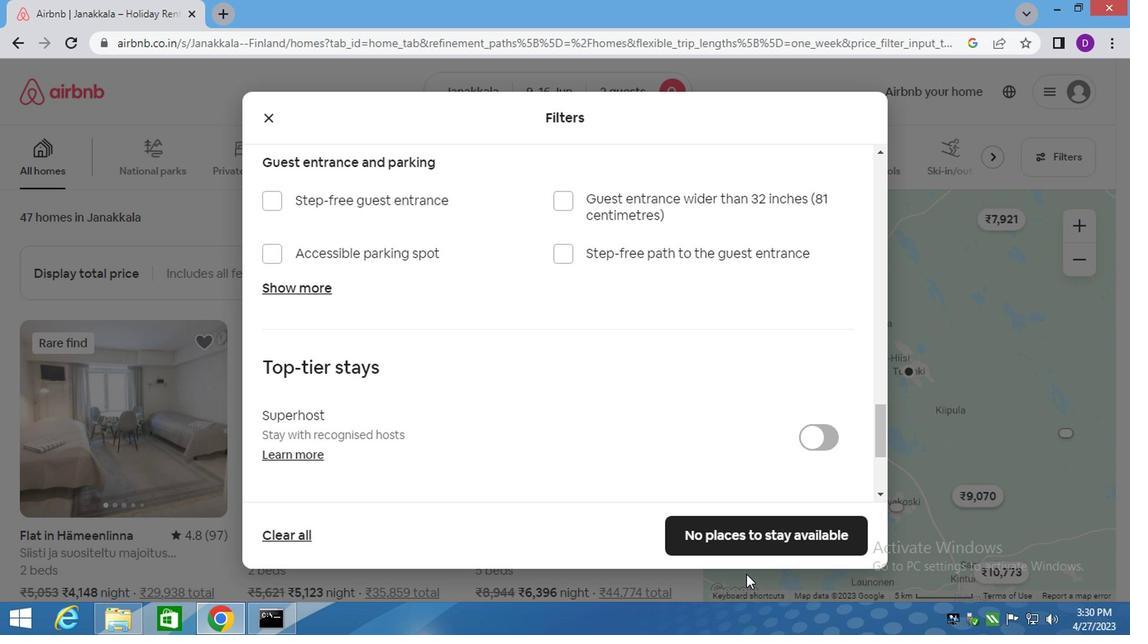 
Action: Mouse pressed left at (750, 539)
Screenshot: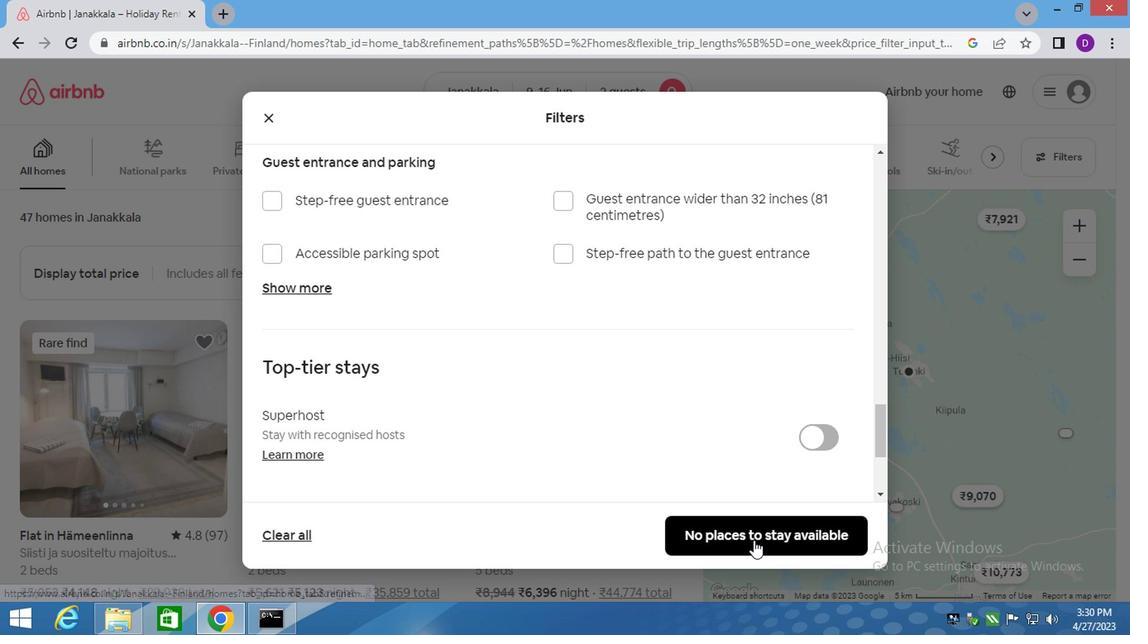 
